 Task: In the  document Mindfulness.epub Add page color 'Gold'Gold . Insert watermark . Insert watermark  TATA Apply Font Style in watermark Lexend; font size  113 and place the watermark  Horizontally
Action: Mouse moved to (271, 377)
Screenshot: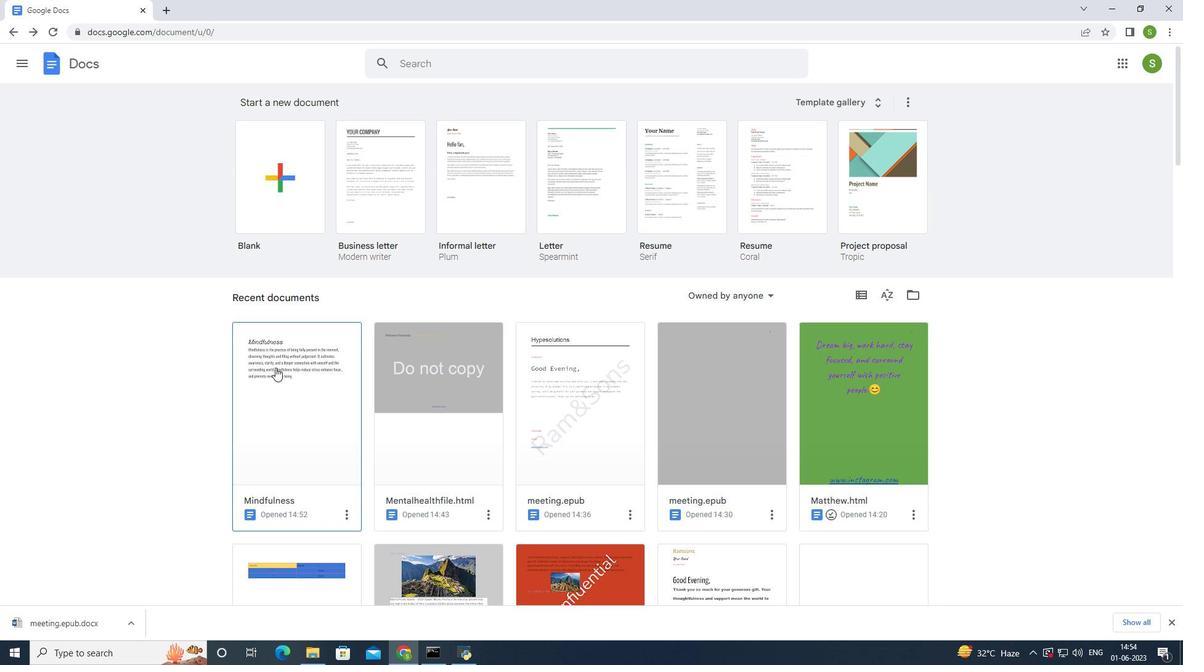 
Action: Mouse pressed left at (271, 377)
Screenshot: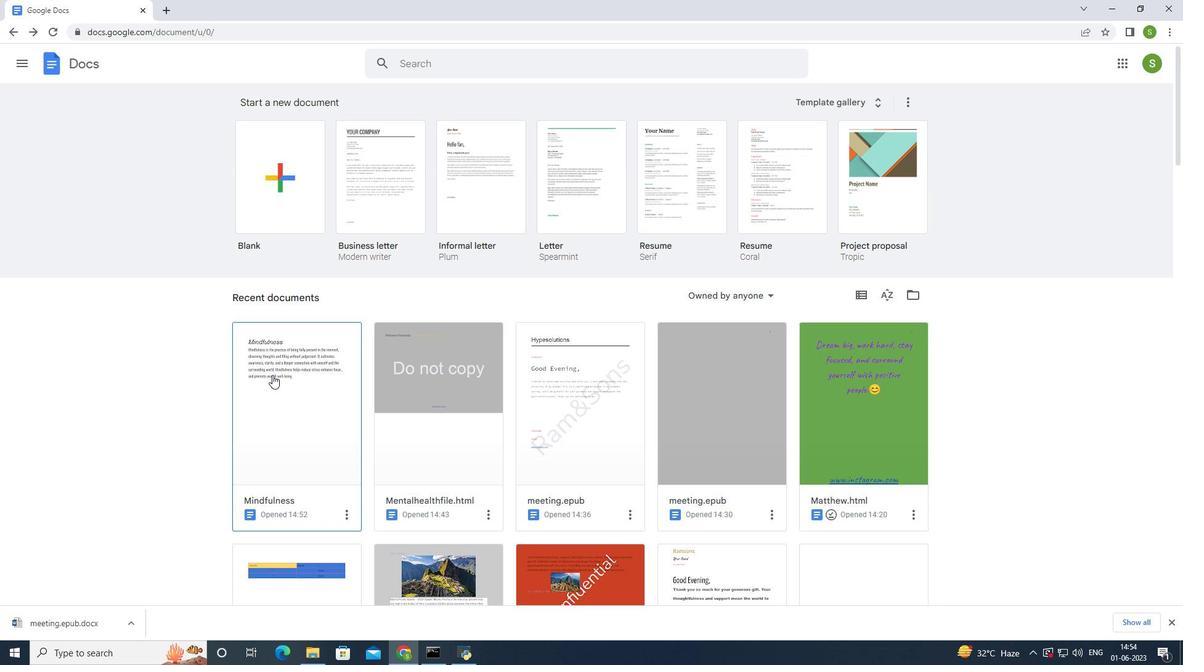 
Action: Mouse pressed left at (271, 377)
Screenshot: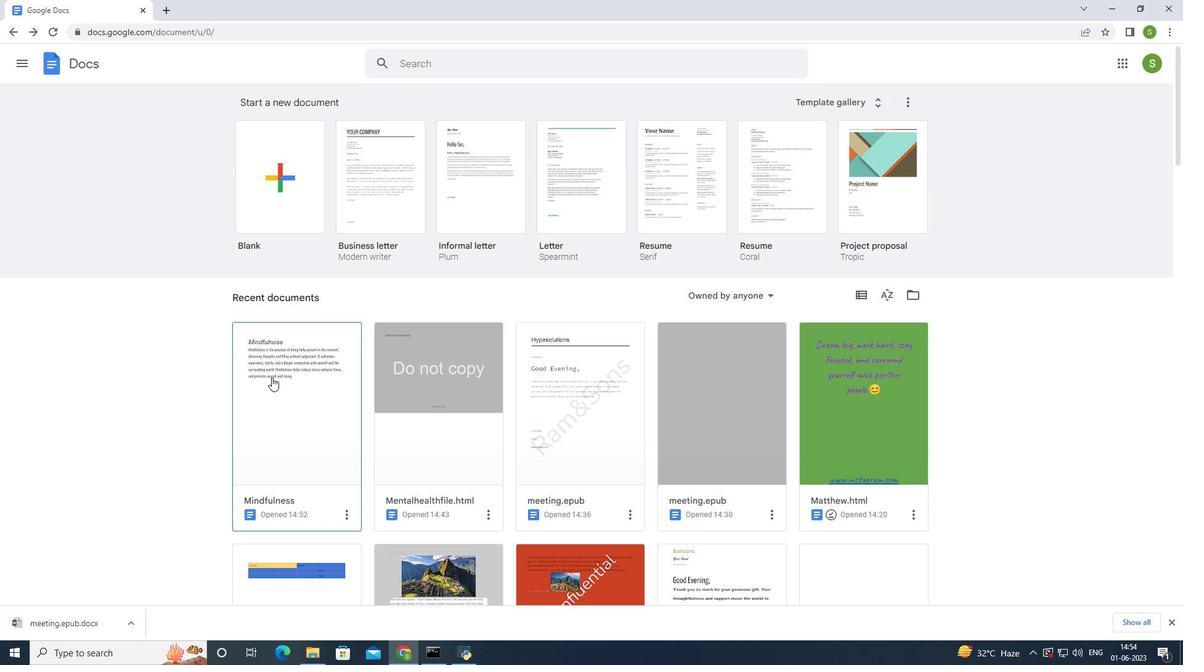 
Action: Mouse moved to (43, 73)
Screenshot: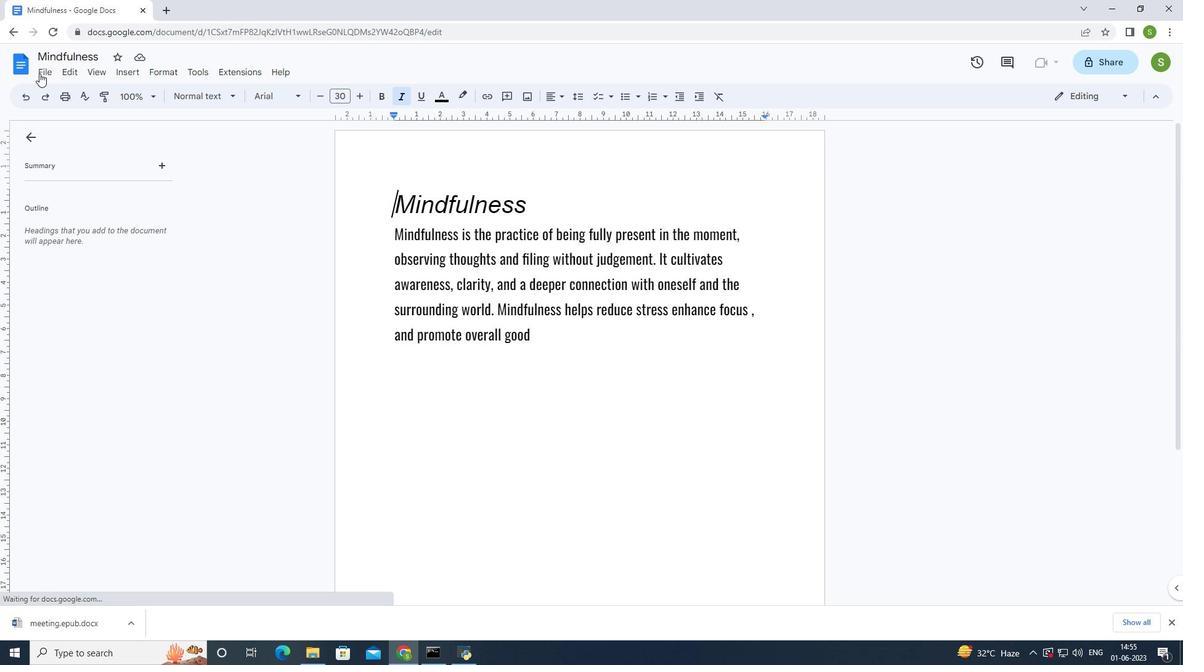 
Action: Mouse pressed left at (43, 73)
Screenshot: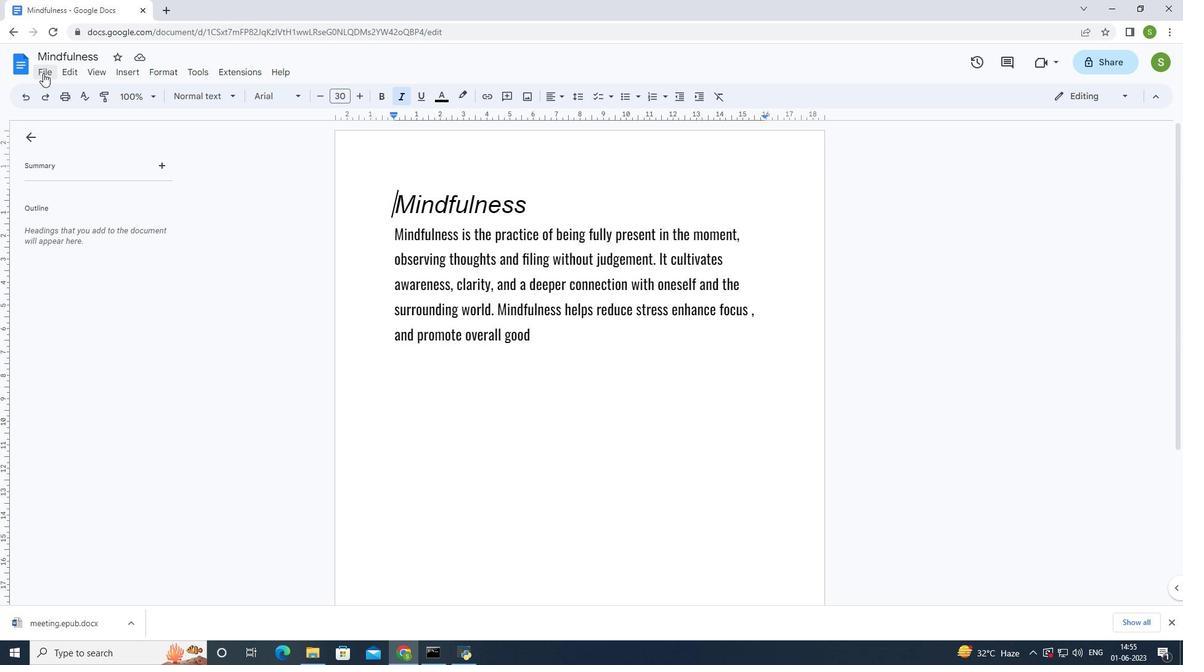 
Action: Mouse moved to (80, 414)
Screenshot: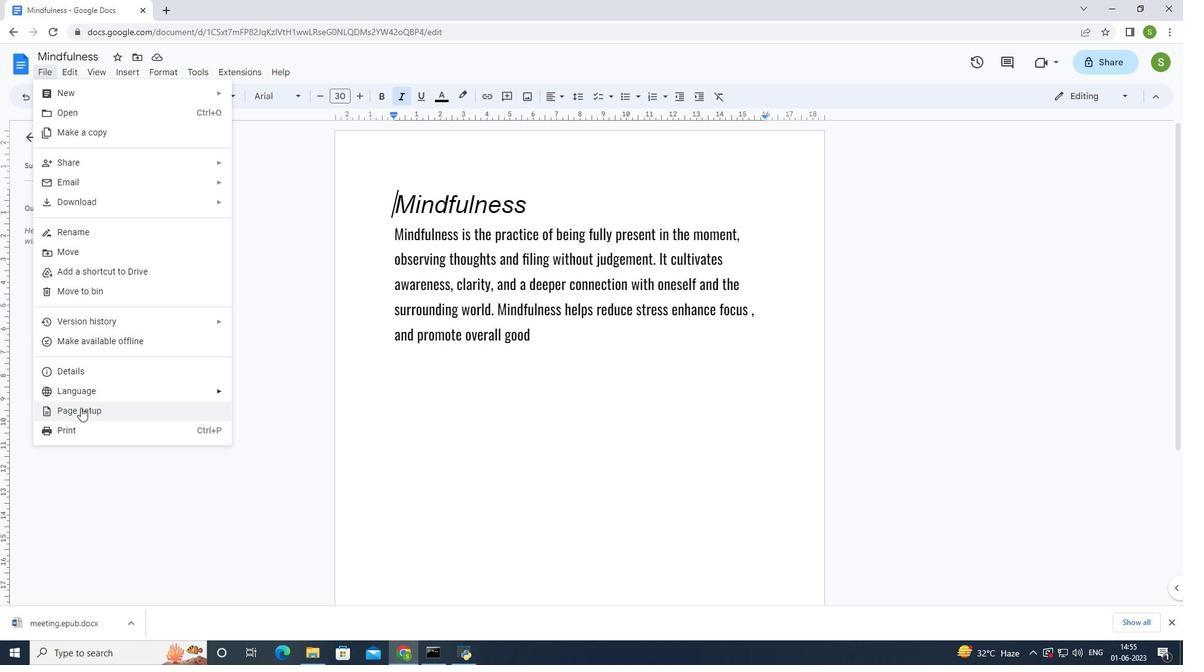 
Action: Mouse pressed left at (80, 414)
Screenshot: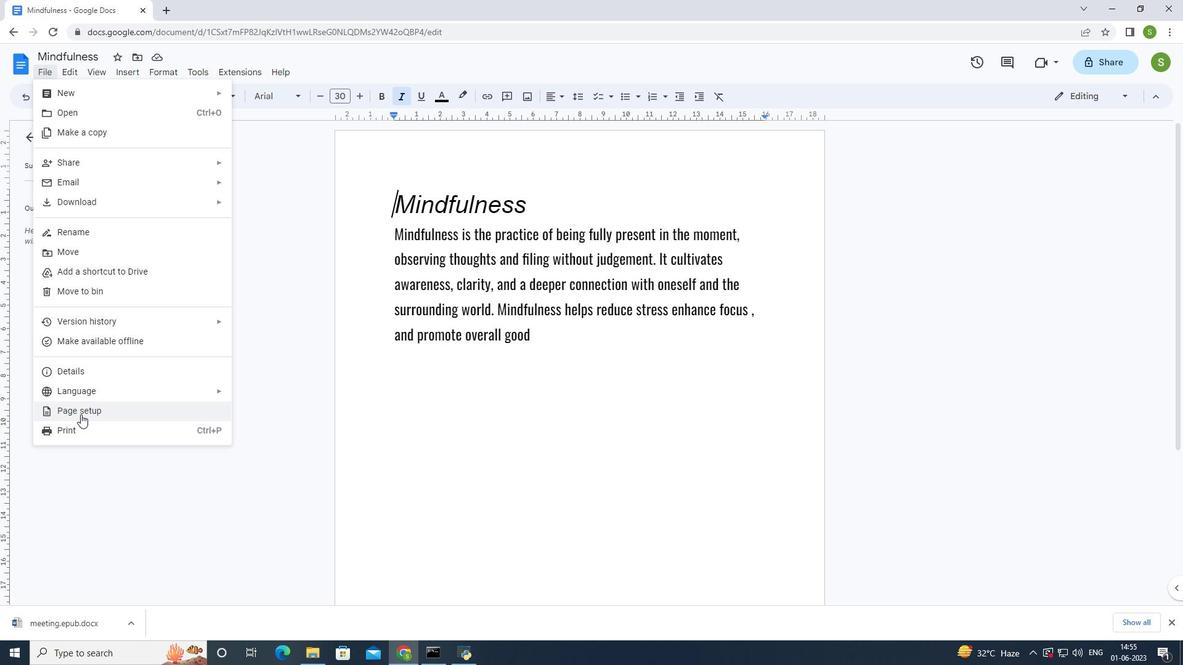 
Action: Mouse moved to (491, 406)
Screenshot: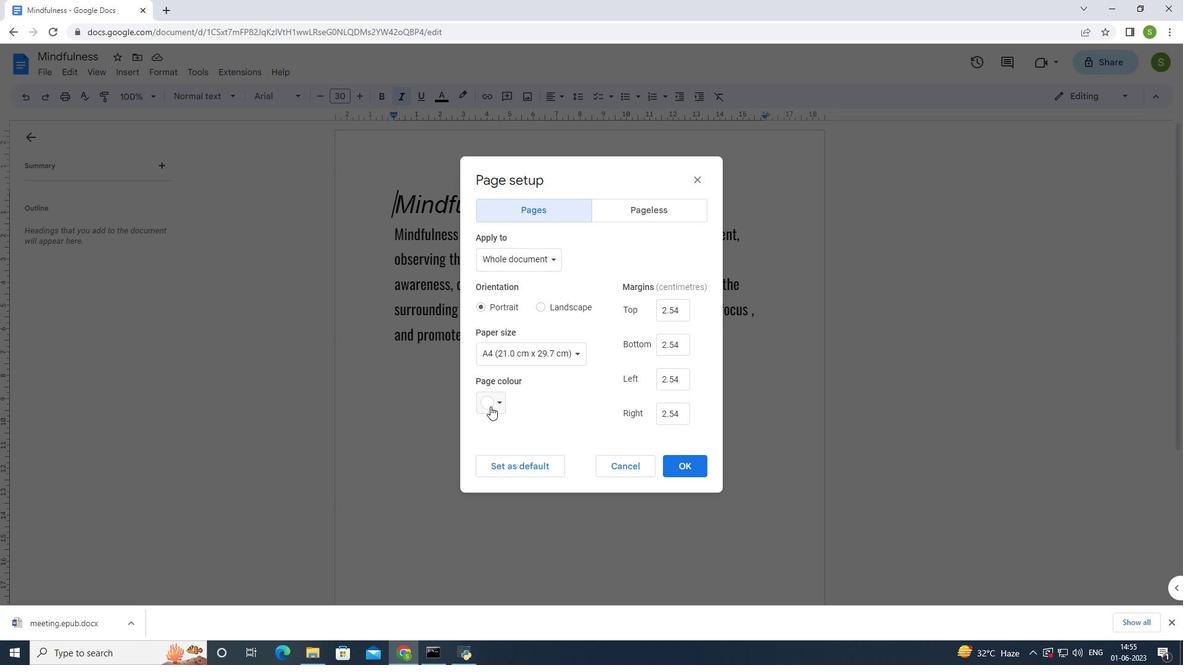 
Action: Mouse pressed left at (491, 406)
Screenshot: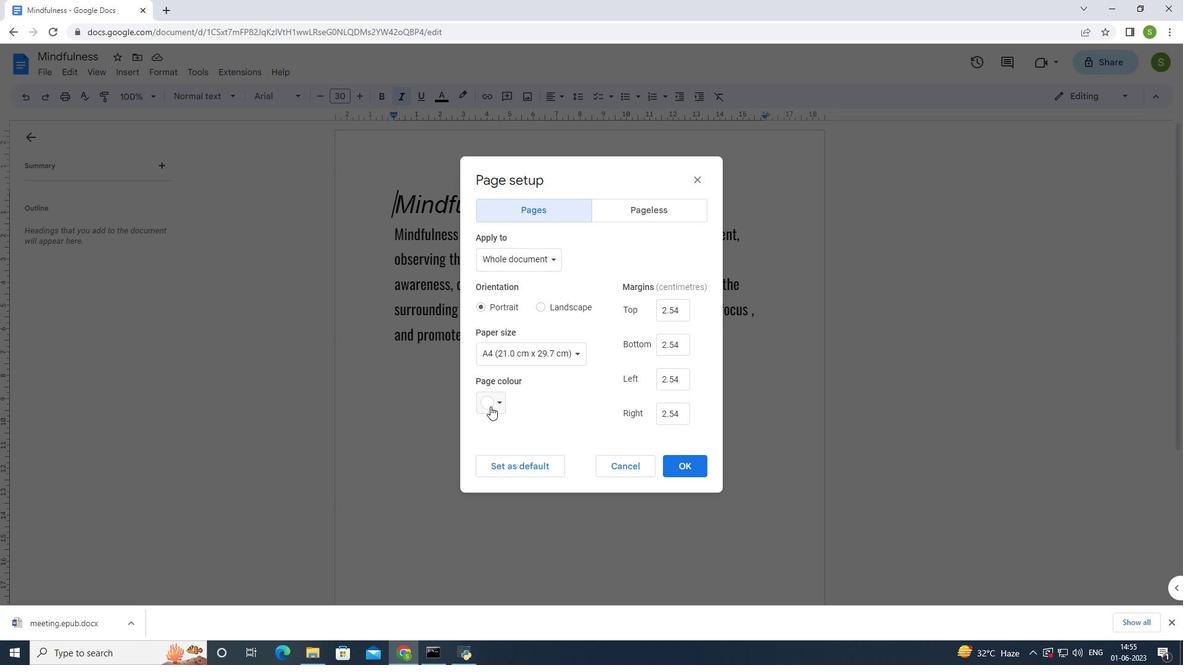 
Action: Mouse moved to (527, 510)
Screenshot: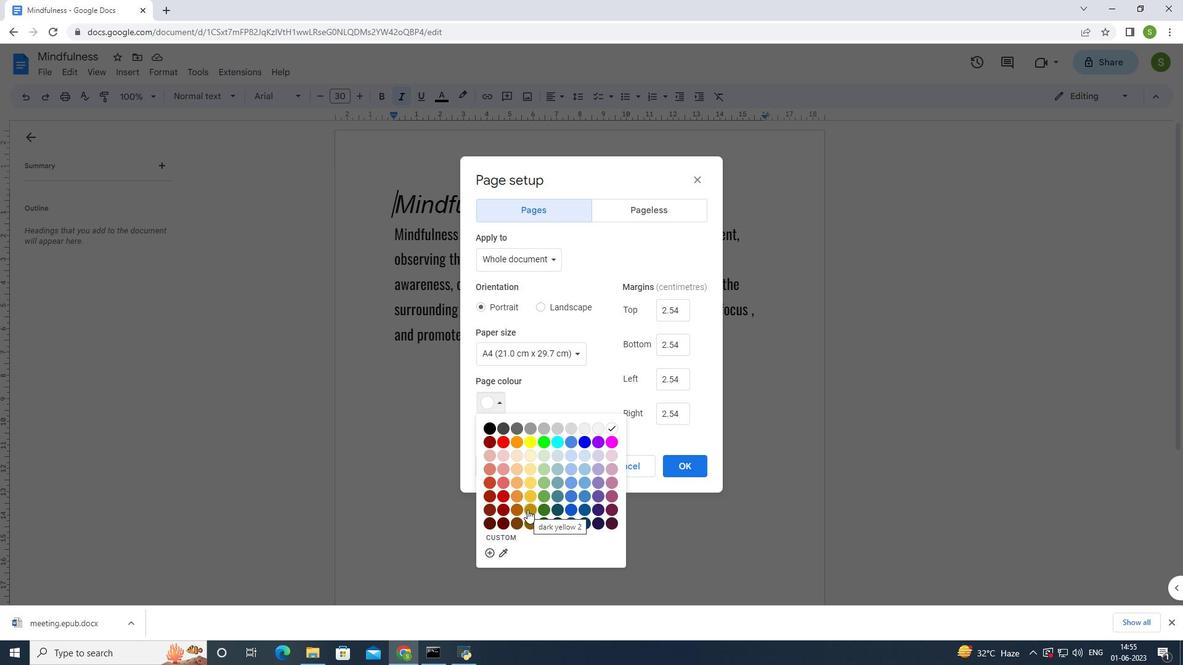 
Action: Mouse pressed left at (527, 510)
Screenshot: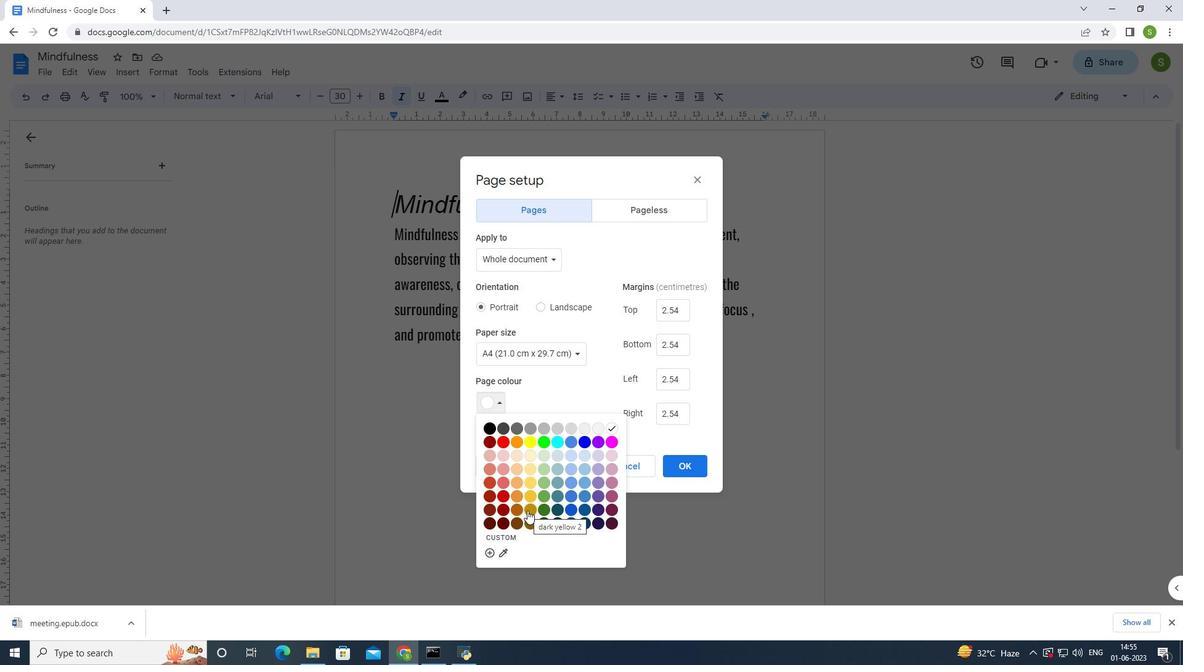 
Action: Mouse moved to (698, 469)
Screenshot: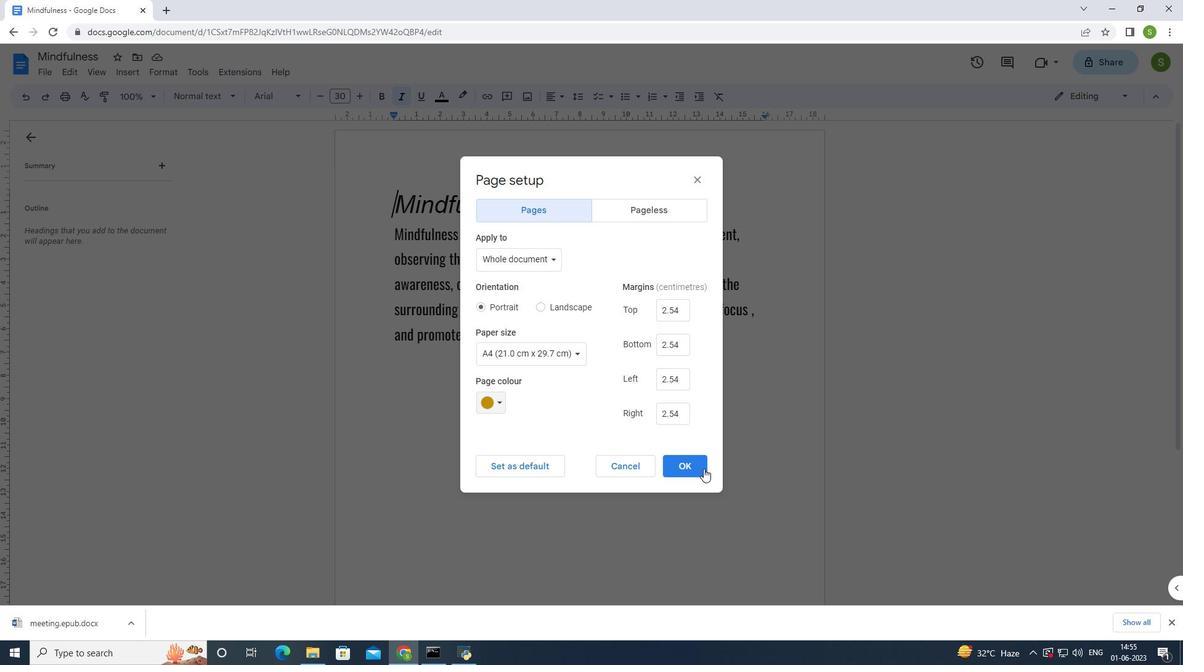 
Action: Mouse pressed left at (698, 469)
Screenshot: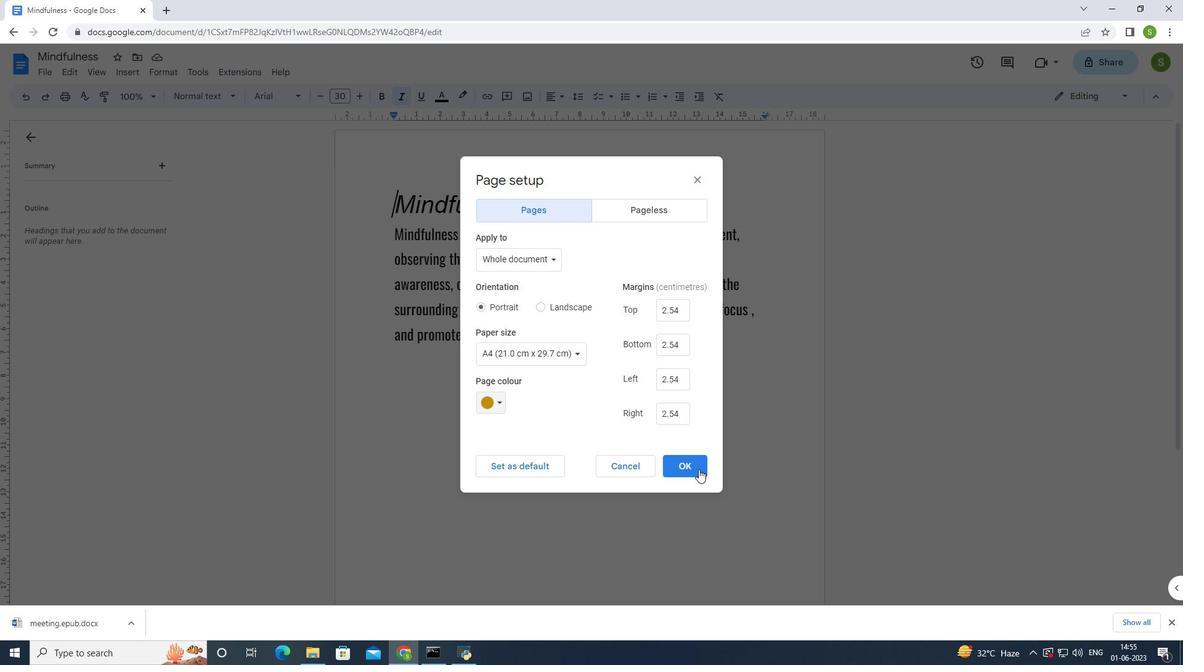 
Action: Mouse moved to (98, 69)
Screenshot: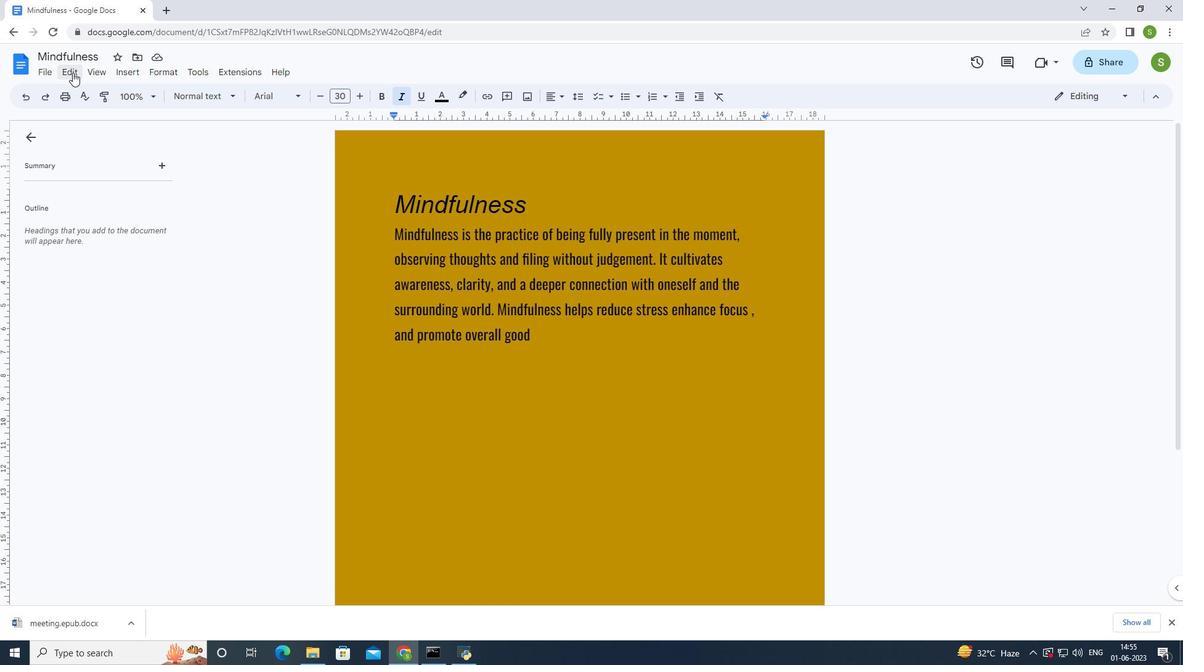
Action: Mouse pressed left at (98, 69)
Screenshot: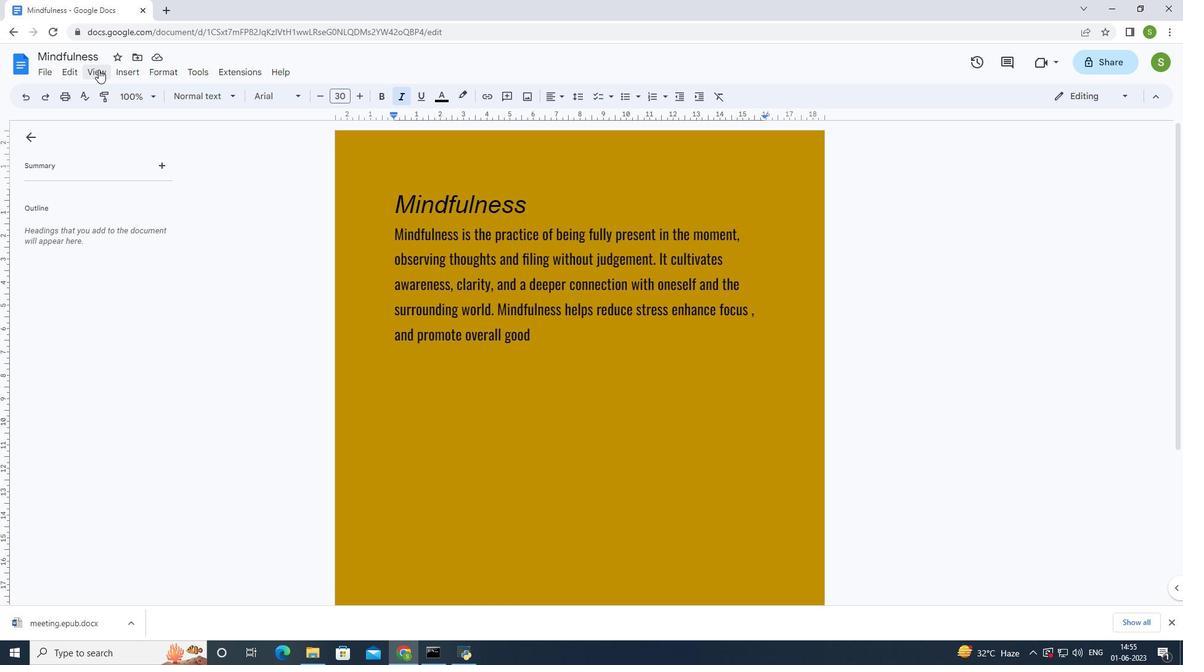 
Action: Mouse moved to (162, 367)
Screenshot: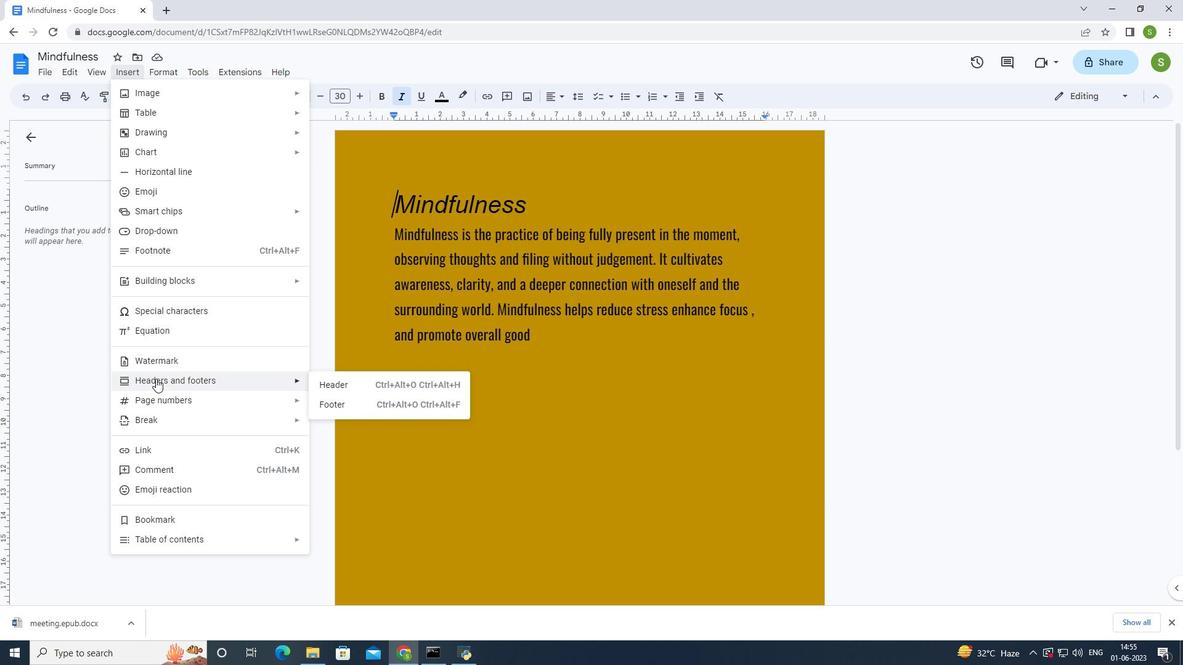 
Action: Mouse pressed left at (162, 367)
Screenshot: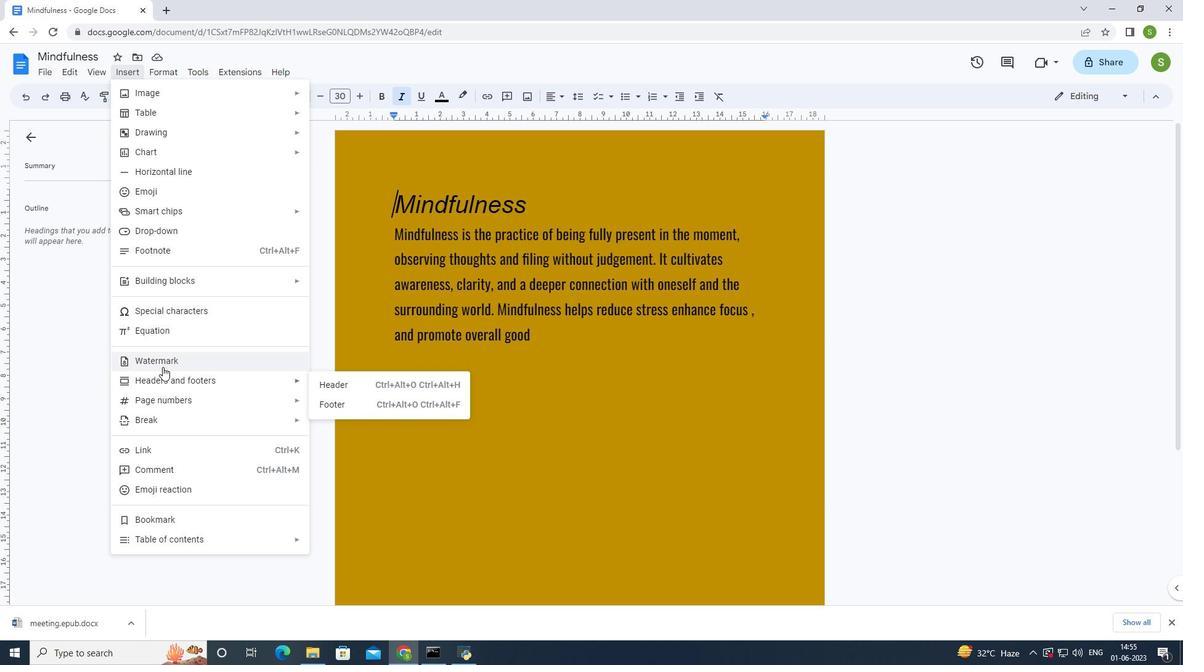 
Action: Mouse moved to (1129, 137)
Screenshot: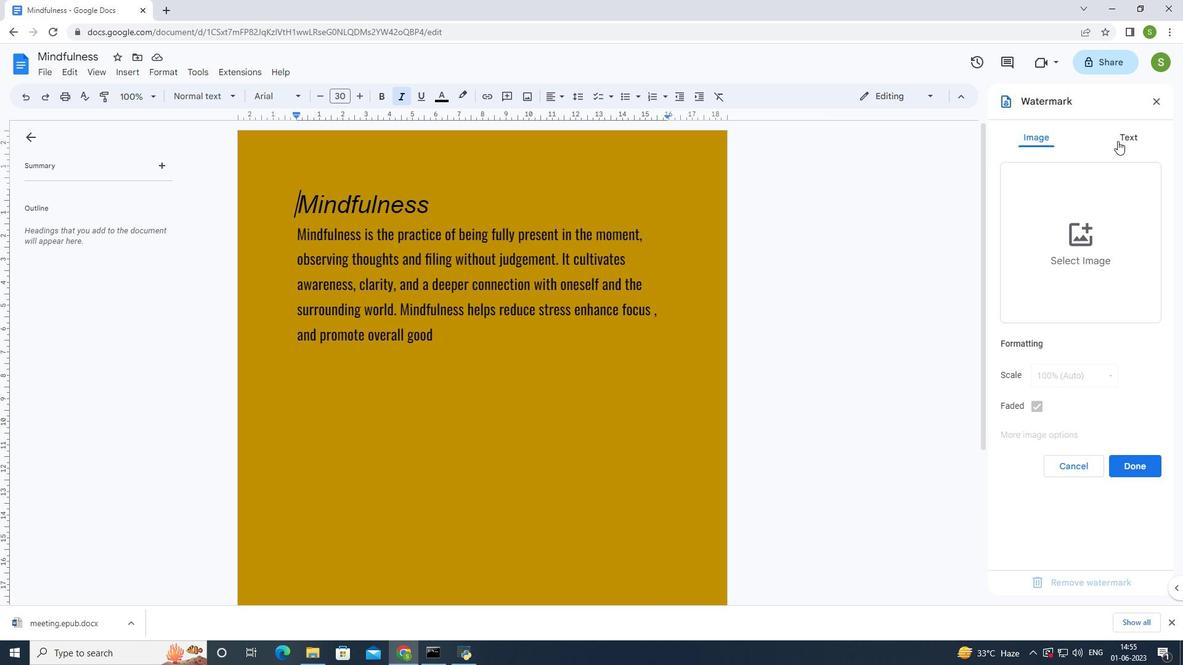 
Action: Mouse pressed left at (1129, 137)
Screenshot: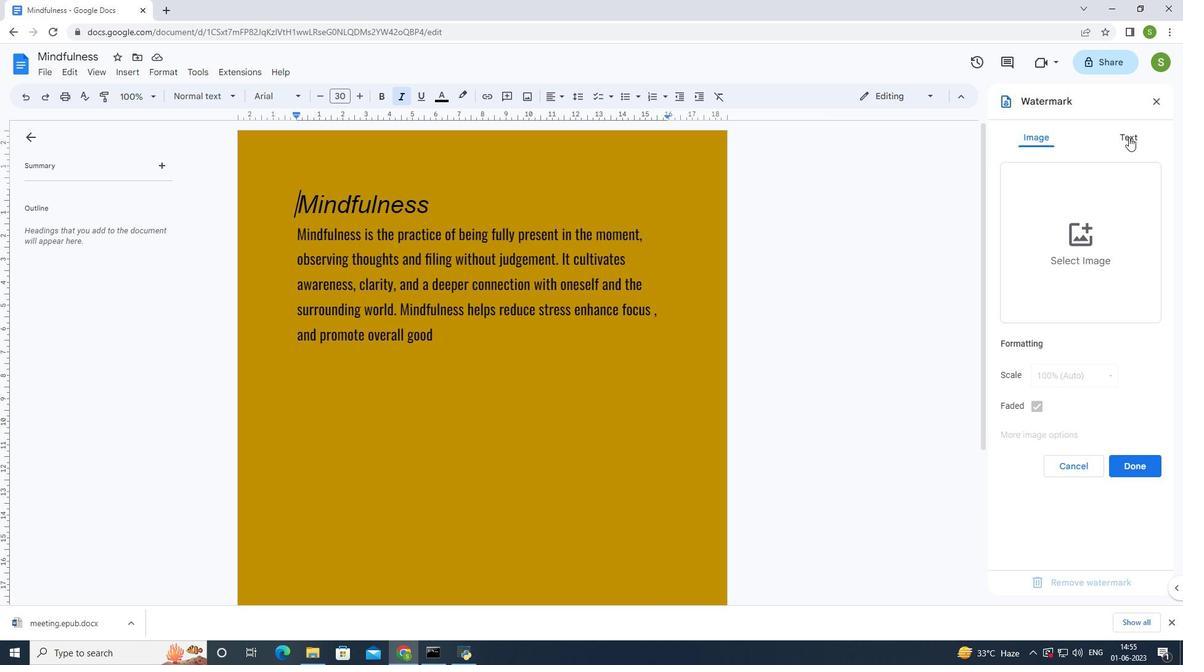 
Action: Mouse moved to (1100, 170)
Screenshot: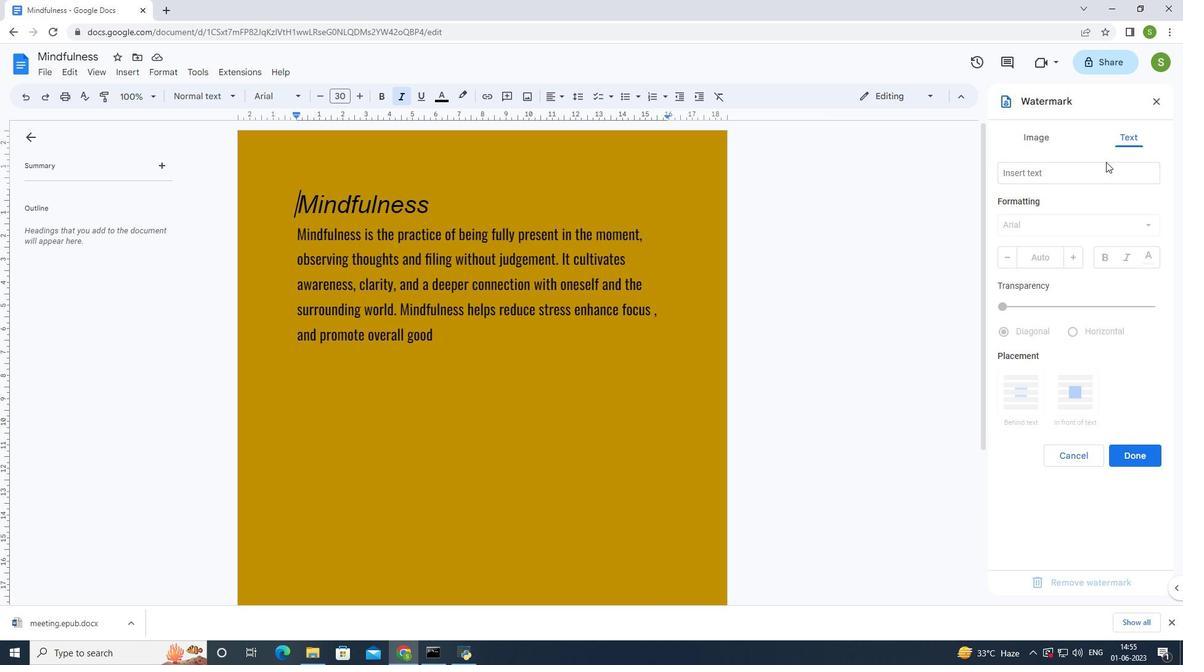 
Action: Mouse pressed left at (1100, 170)
Screenshot: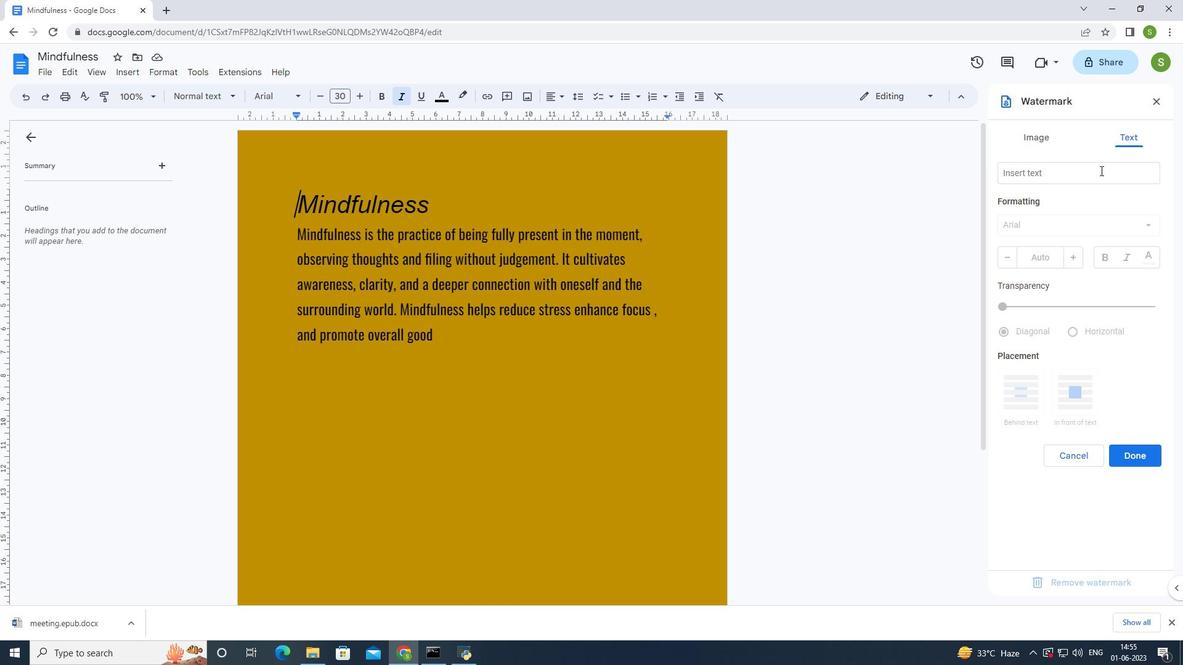
Action: Mouse moved to (1097, 173)
Screenshot: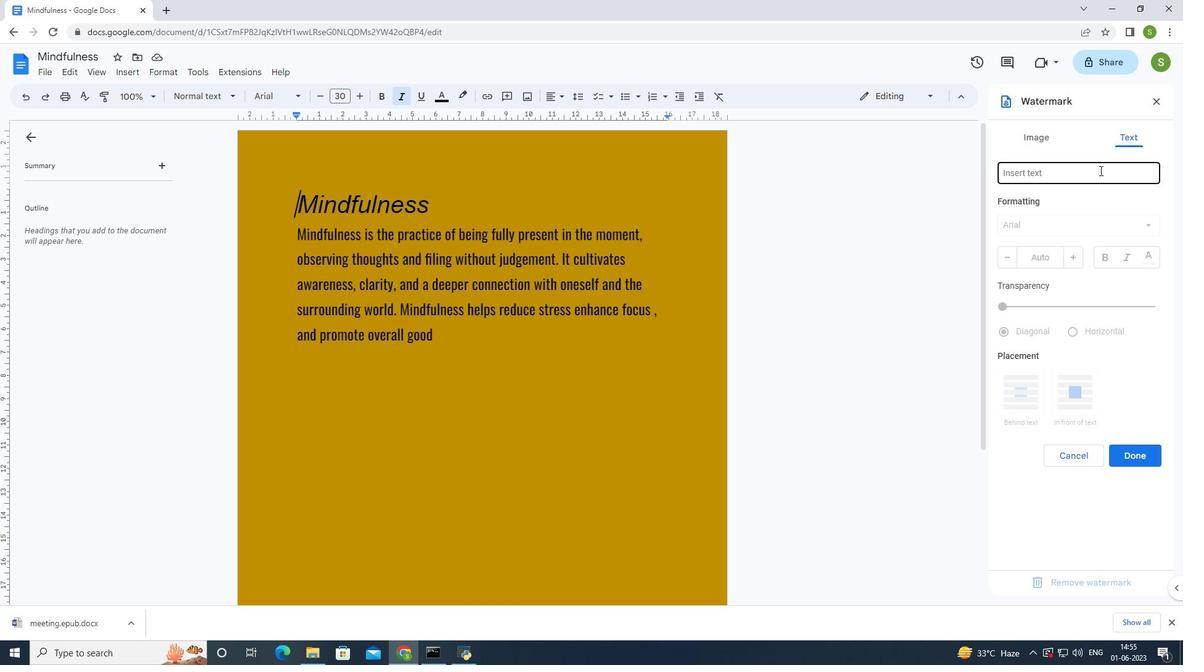 
Action: Key pressed <Key.shift>TATA
Screenshot: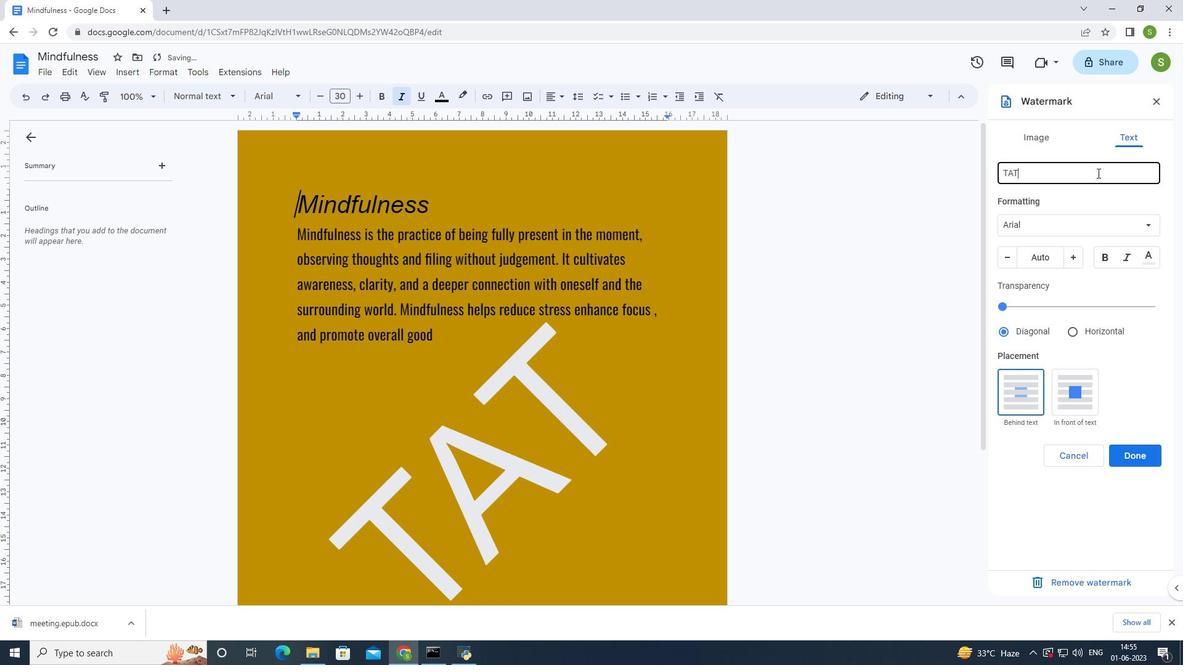 
Action: Mouse moved to (1054, 229)
Screenshot: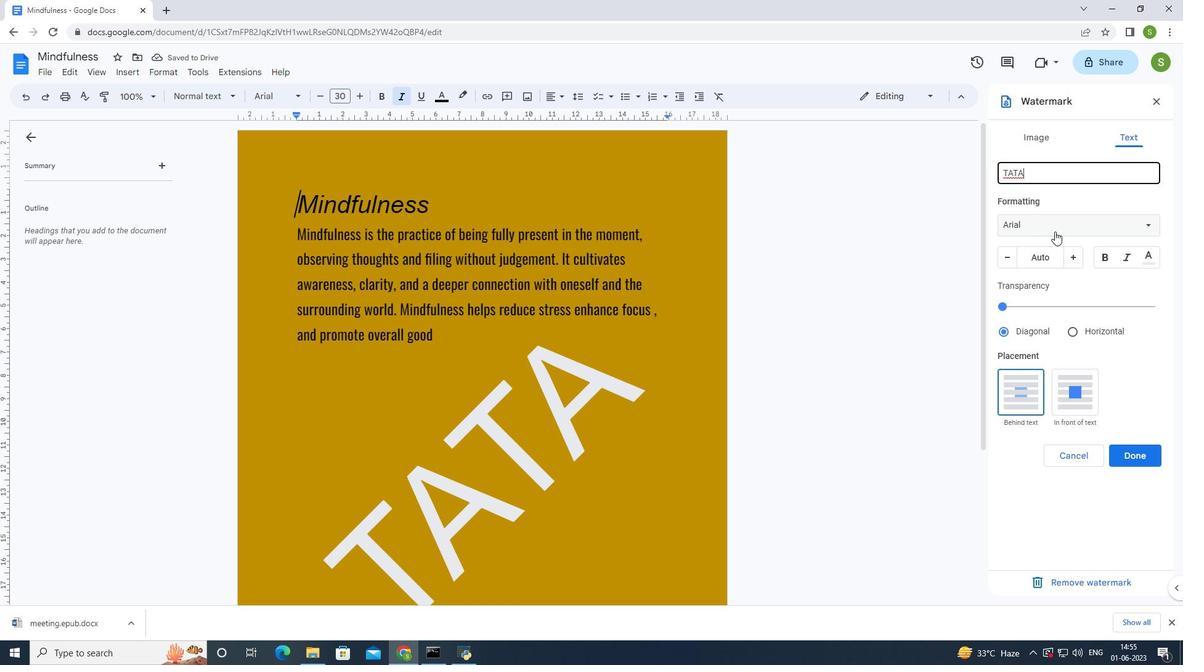
Action: Mouse pressed left at (1054, 229)
Screenshot: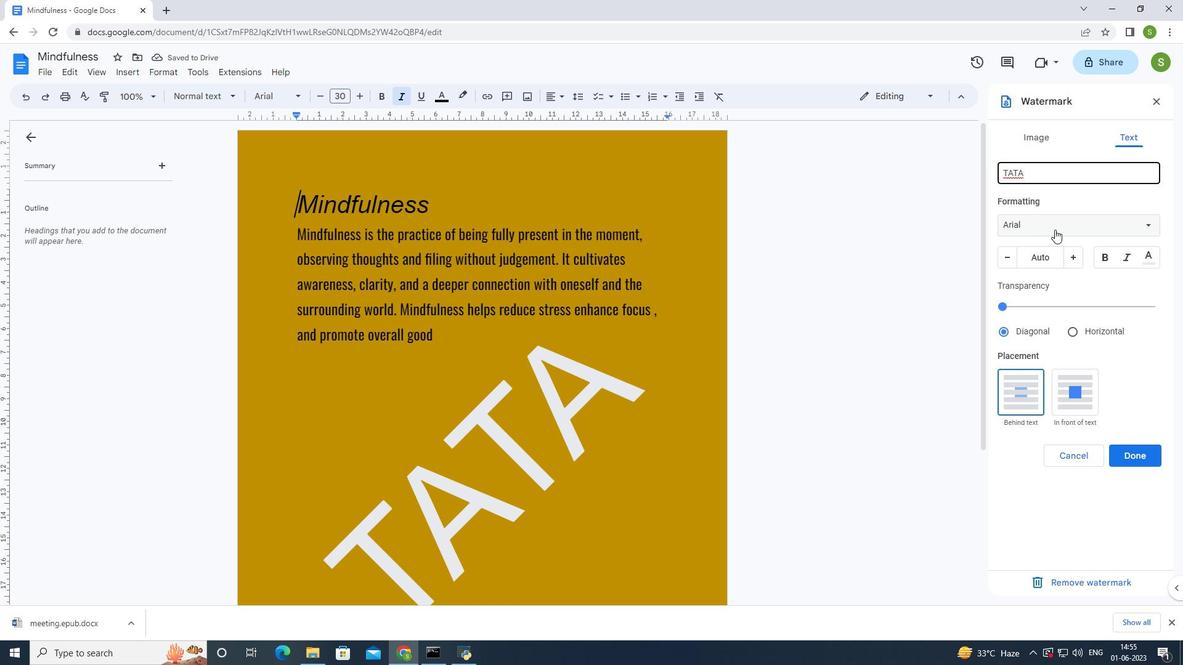 
Action: Mouse moved to (1040, 250)
Screenshot: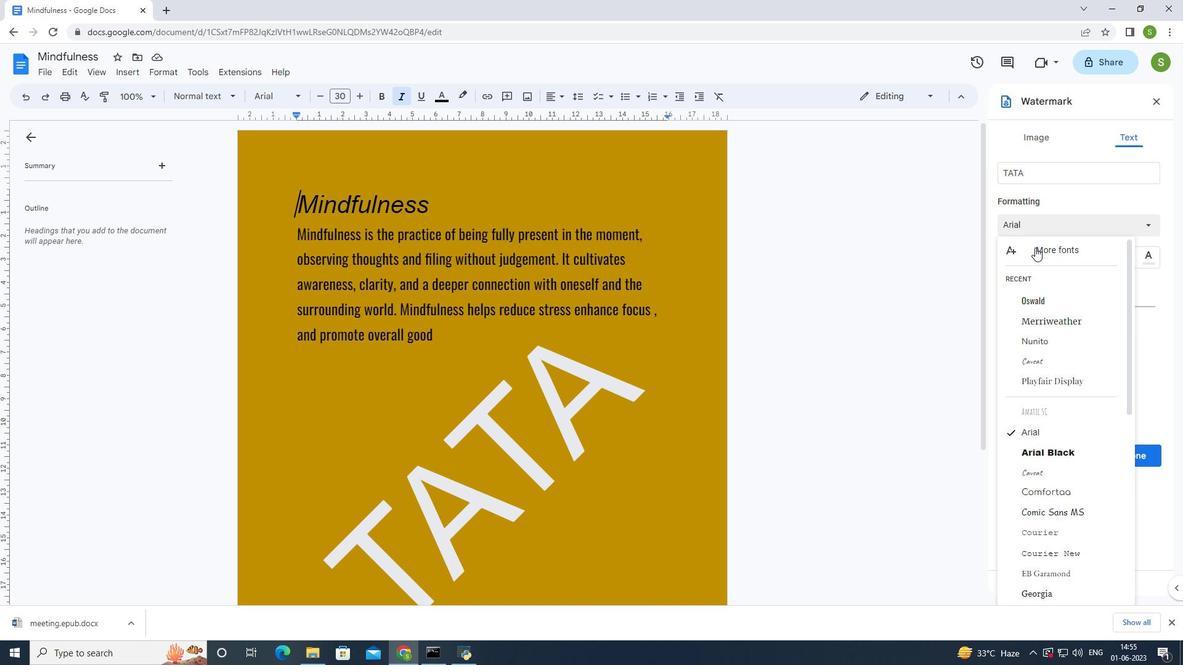 
Action: Mouse pressed left at (1040, 250)
Screenshot: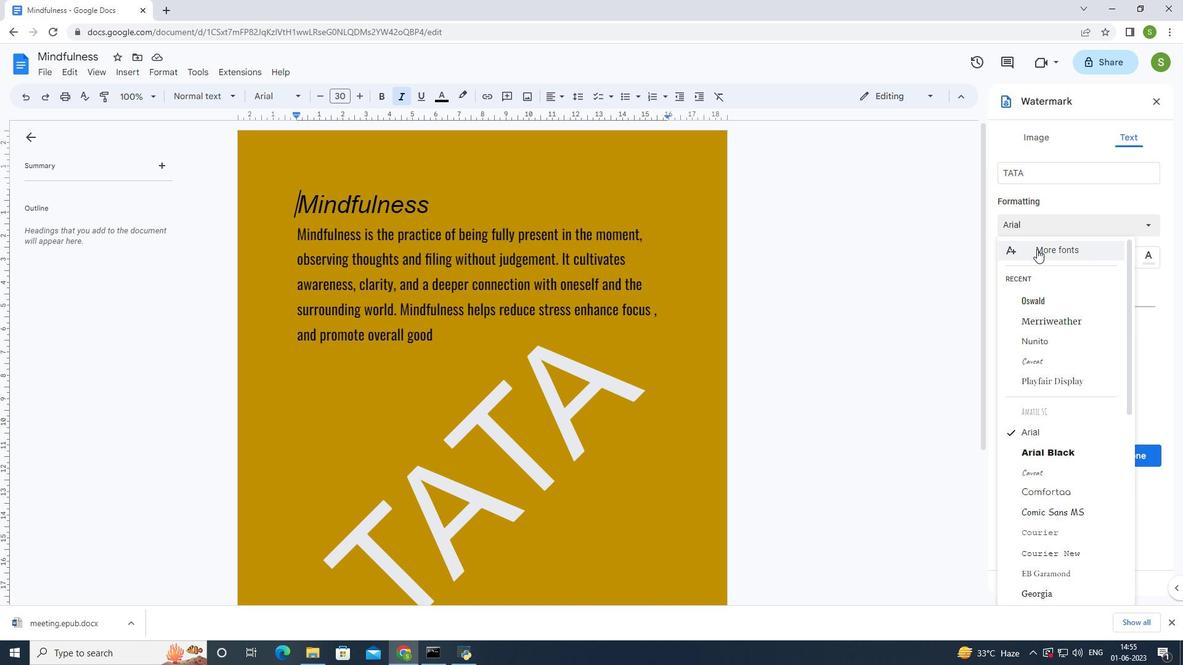 
Action: Mouse moved to (402, 181)
Screenshot: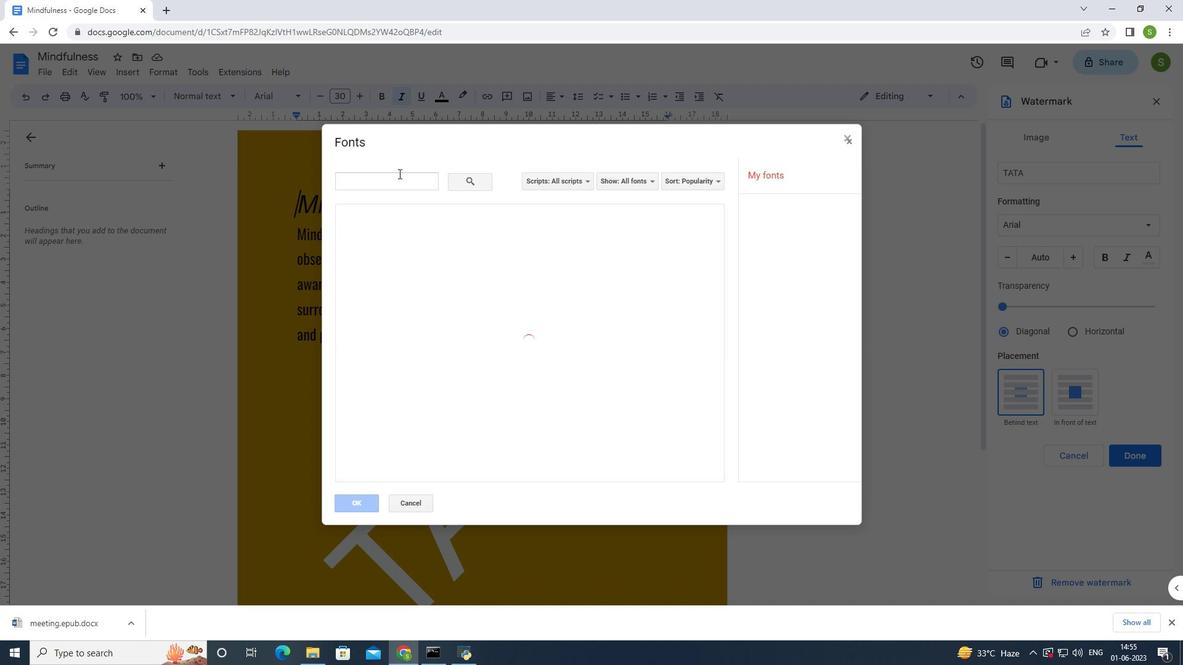 
Action: Mouse pressed left at (402, 181)
Screenshot: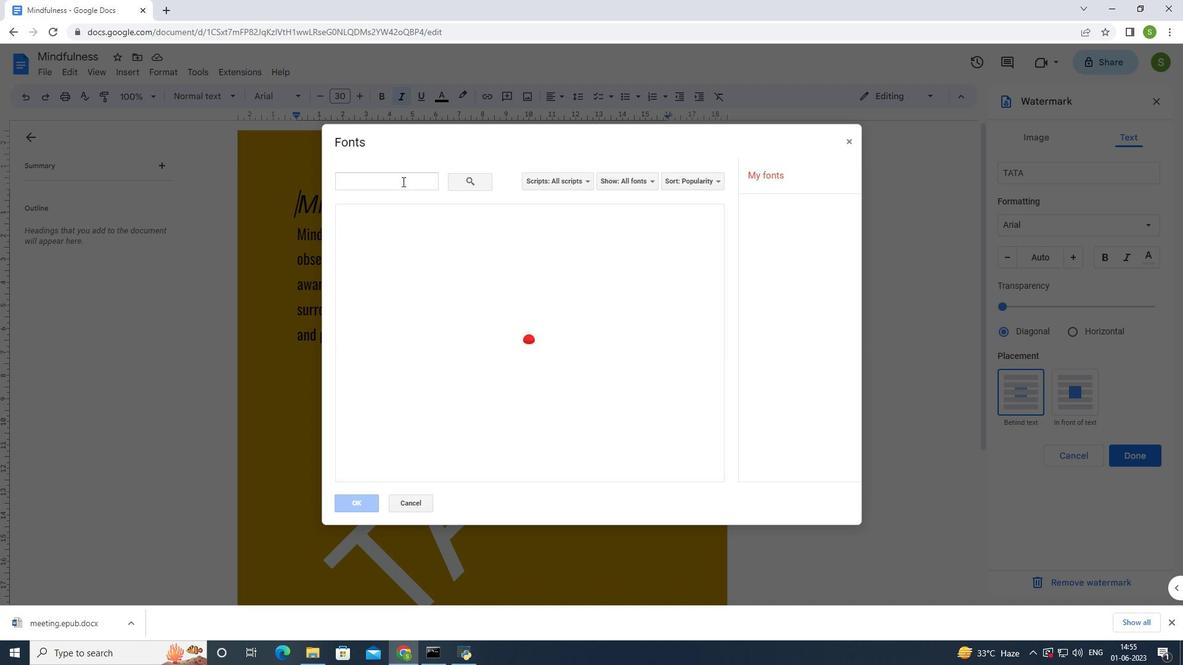 
Action: Mouse moved to (404, 183)
Screenshot: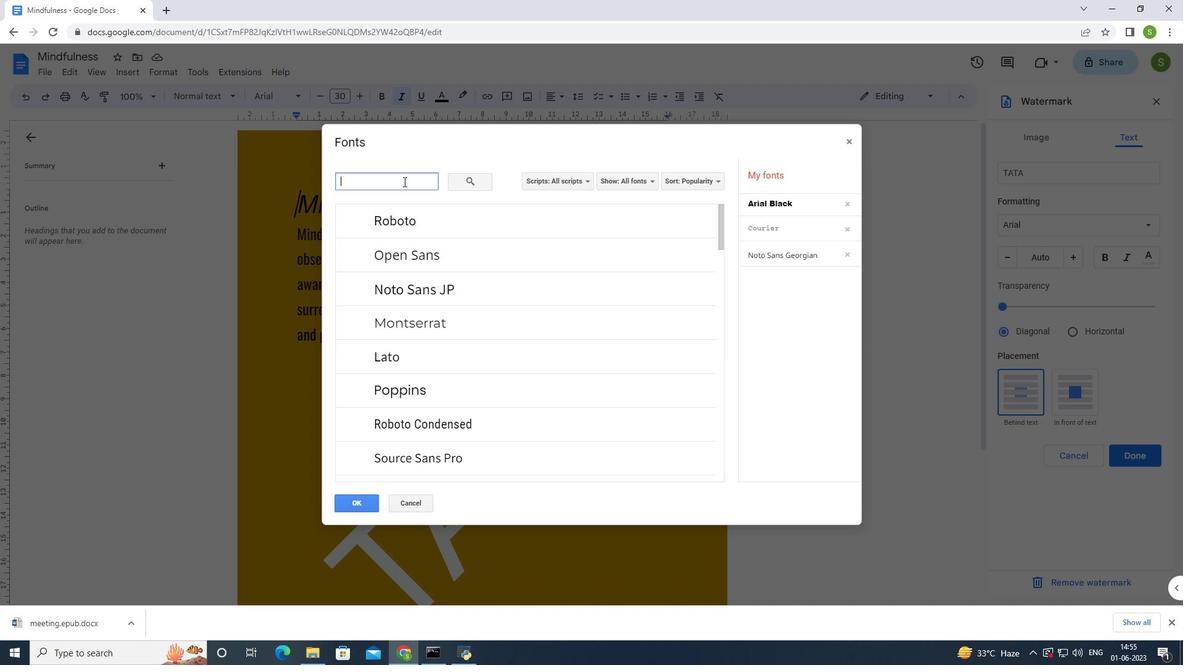 
Action: Key pressed <Key.shift>Lexend
Screenshot: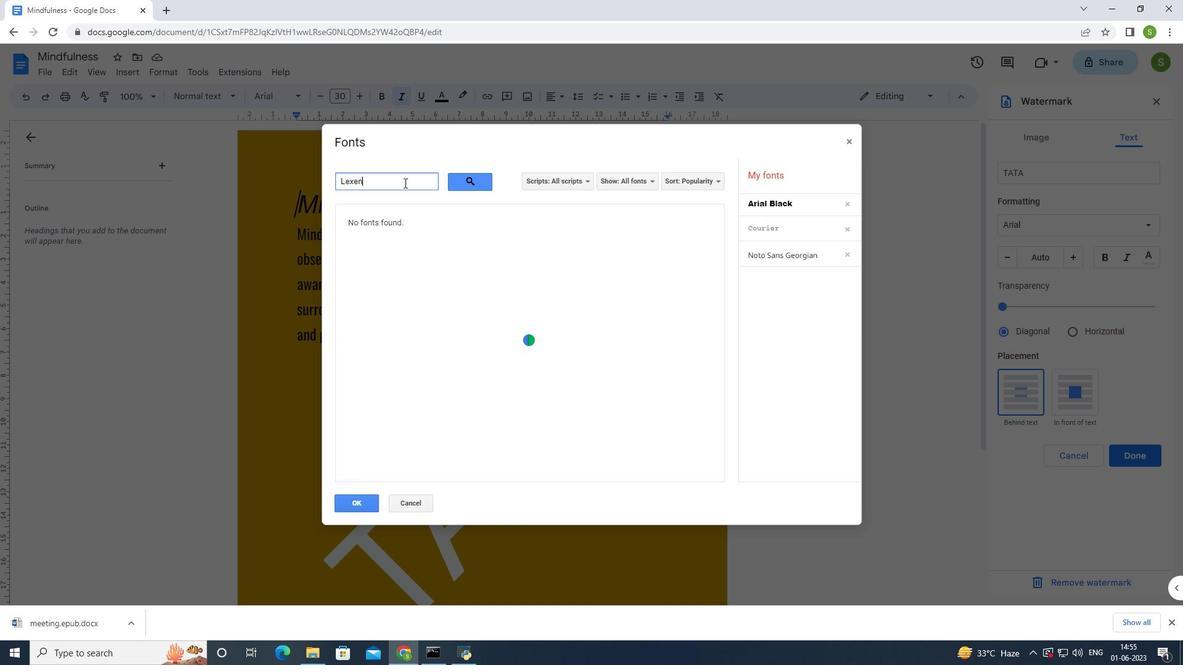 
Action: Mouse moved to (399, 220)
Screenshot: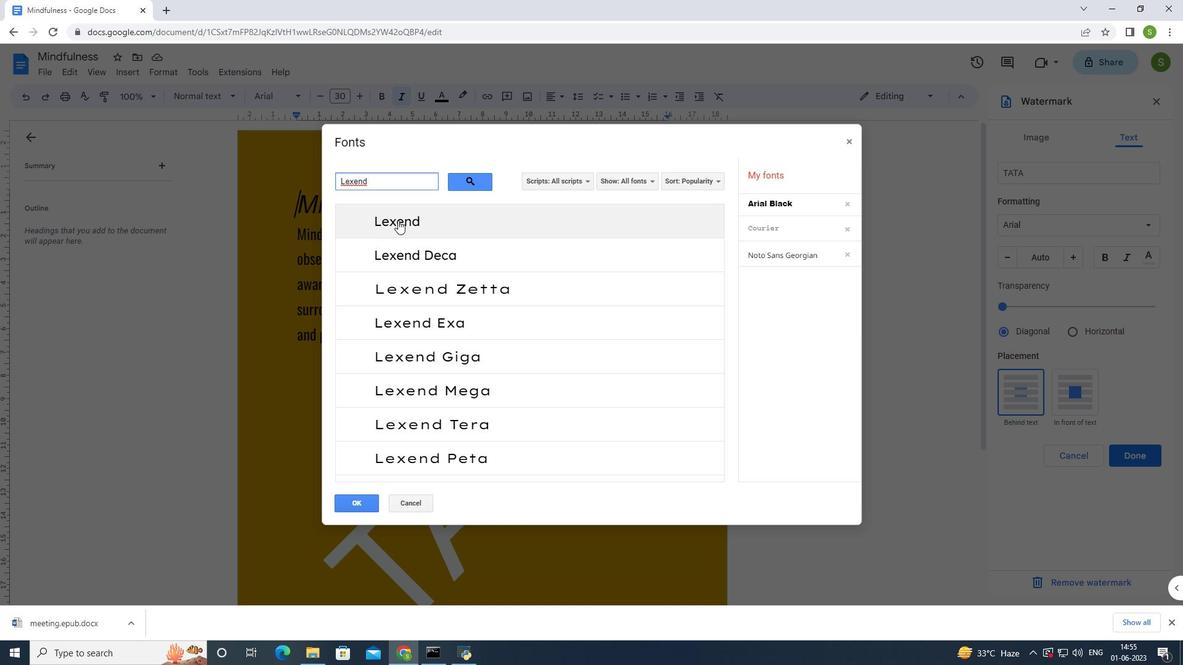 
Action: Mouse pressed left at (399, 220)
Screenshot: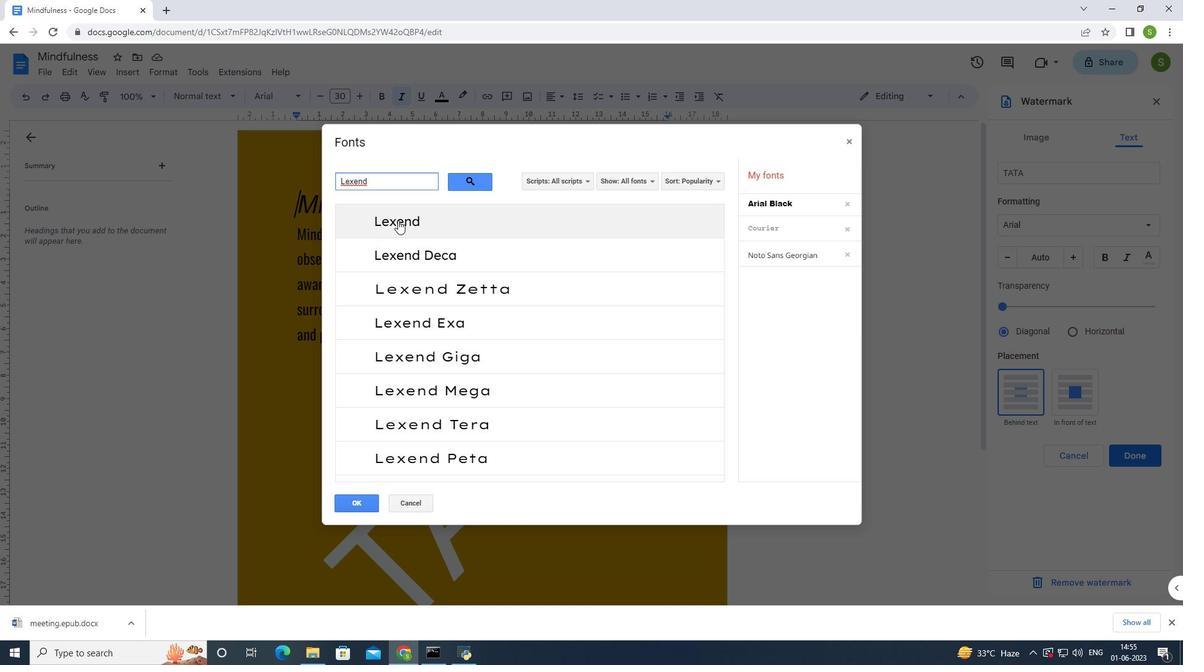 
Action: Mouse moved to (361, 506)
Screenshot: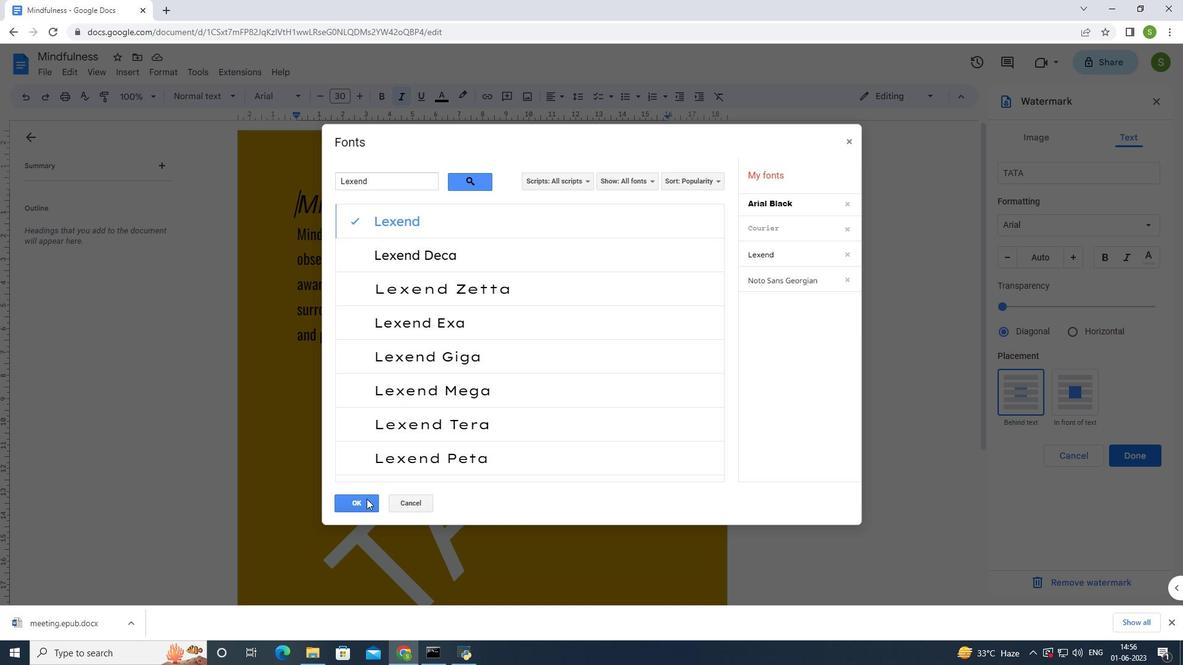 
Action: Mouse pressed left at (361, 506)
Screenshot: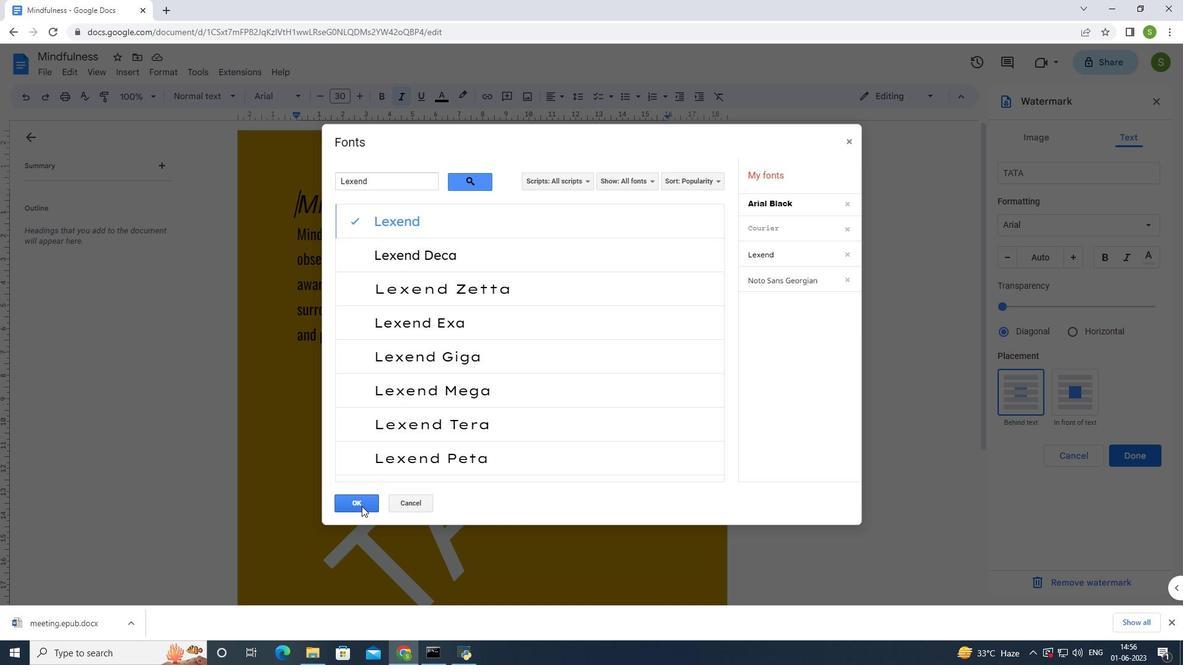 
Action: Mouse moved to (1075, 259)
Screenshot: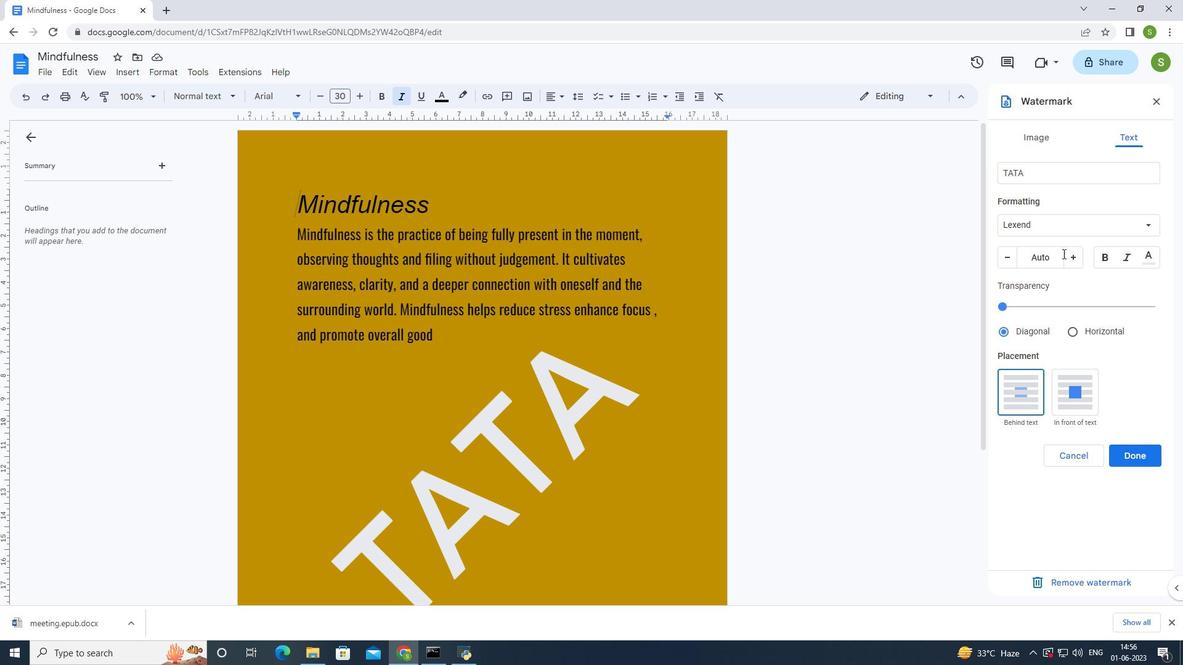 
Action: Mouse pressed left at (1075, 259)
Screenshot: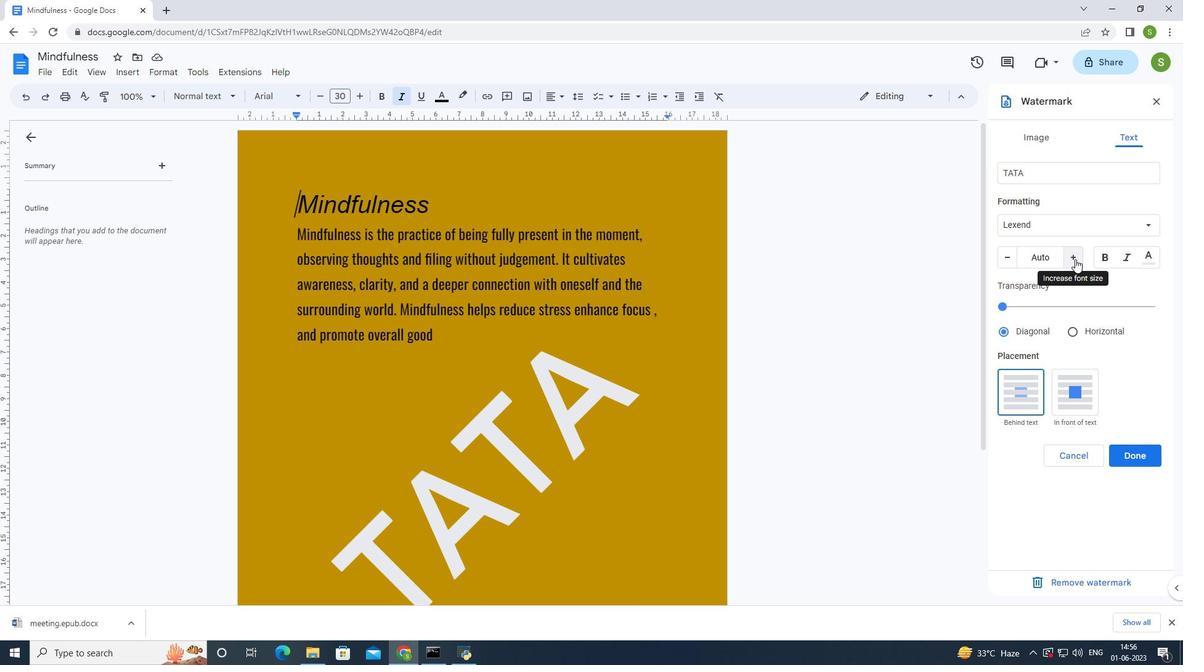 
Action: Mouse pressed left at (1075, 259)
Screenshot: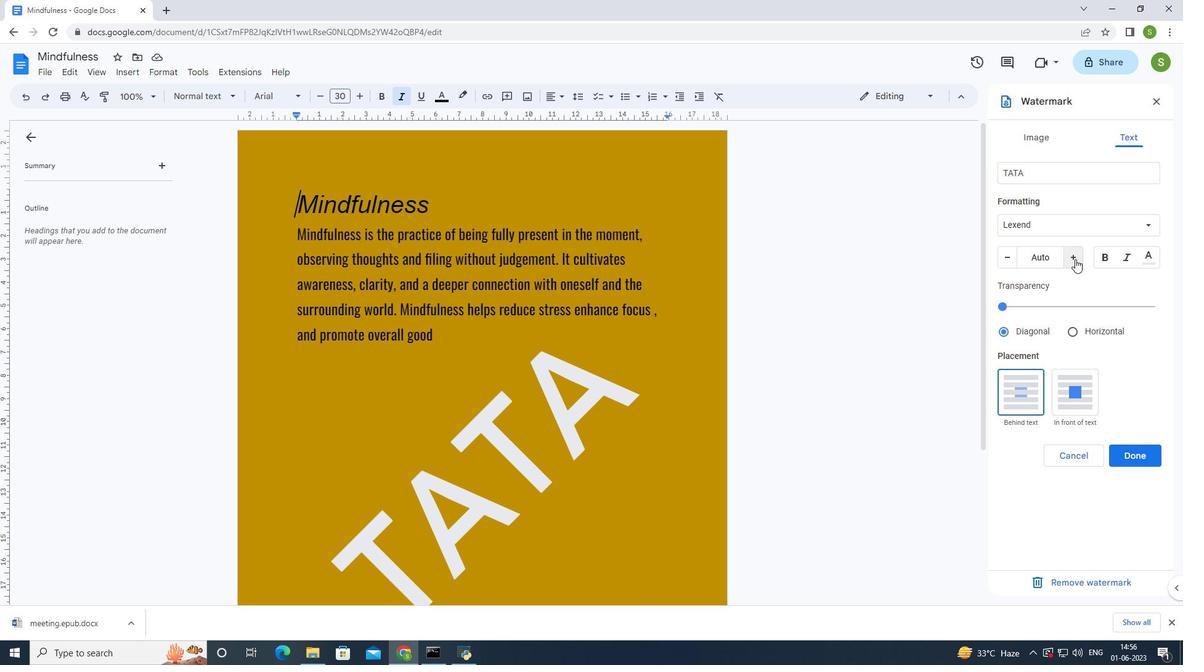 
Action: Mouse pressed left at (1075, 259)
Screenshot: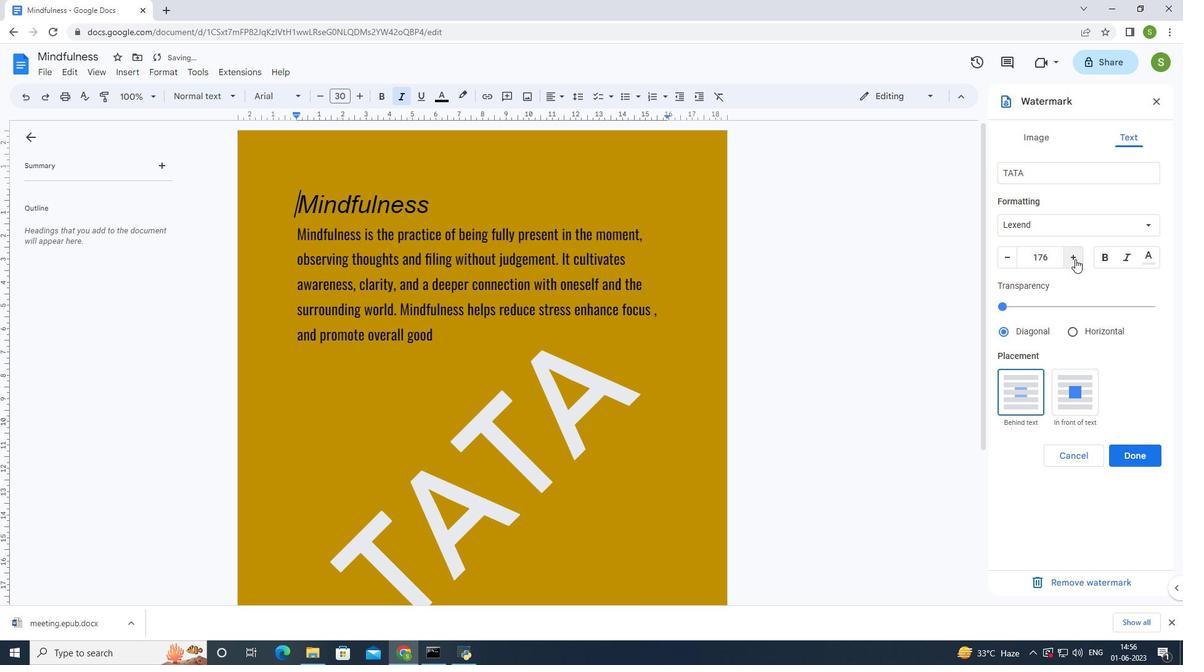 
Action: Mouse pressed left at (1075, 259)
Screenshot: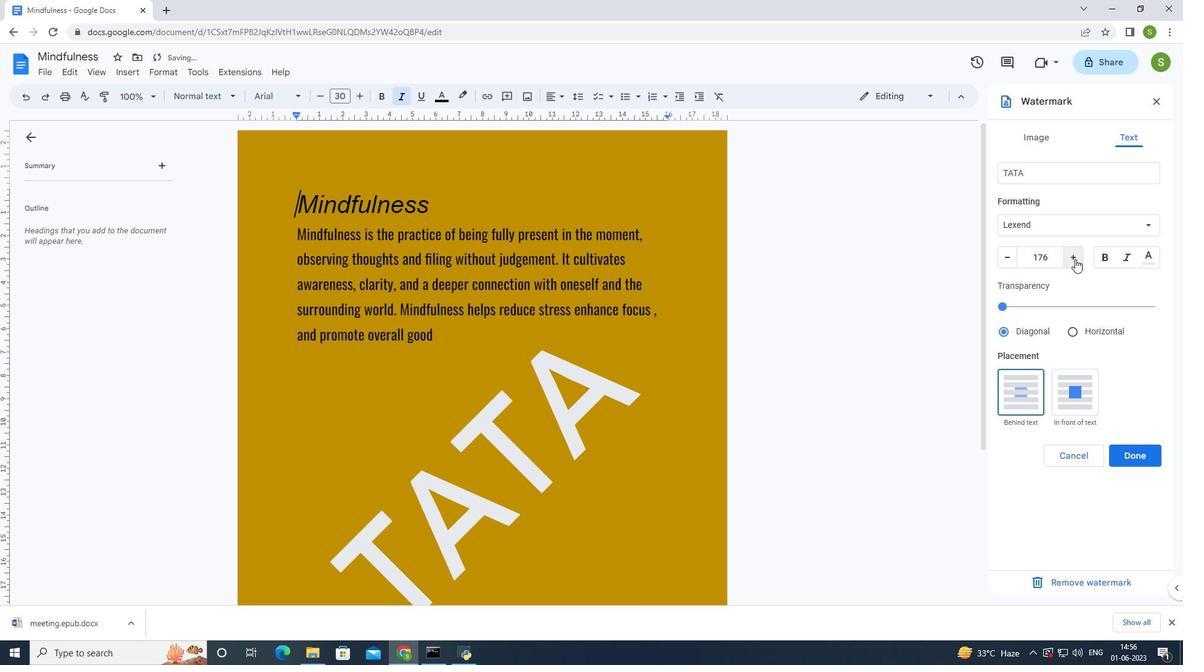 
Action: Mouse pressed left at (1075, 259)
Screenshot: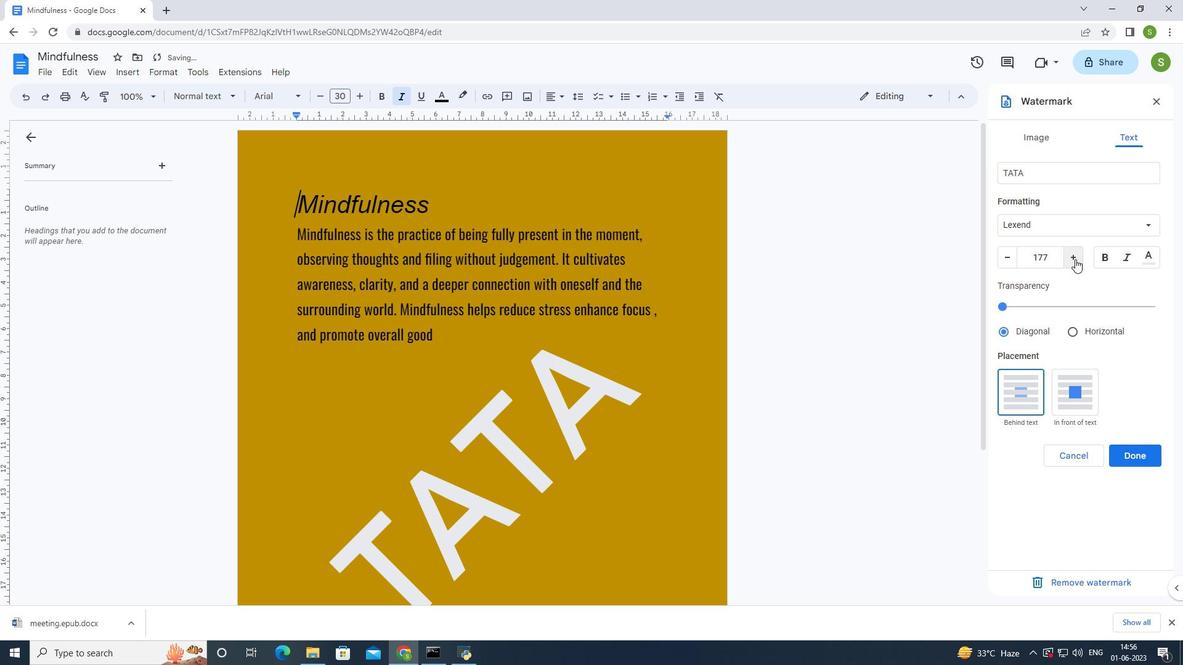 
Action: Mouse moved to (1009, 263)
Screenshot: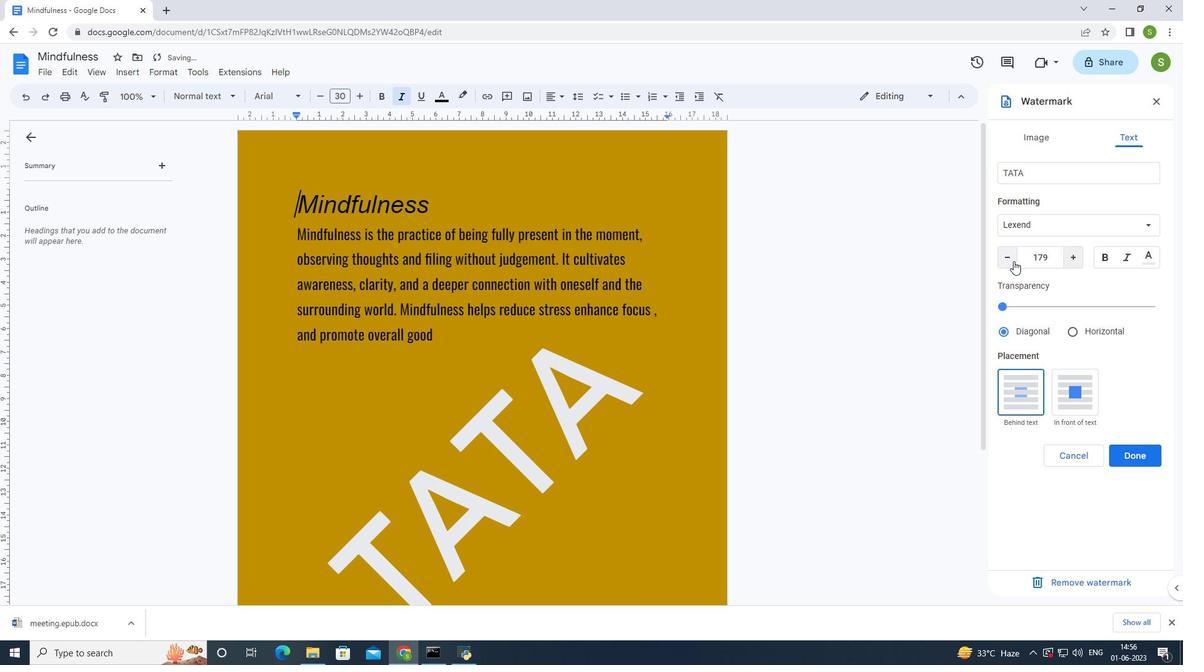 
Action: Mouse pressed left at (1009, 263)
Screenshot: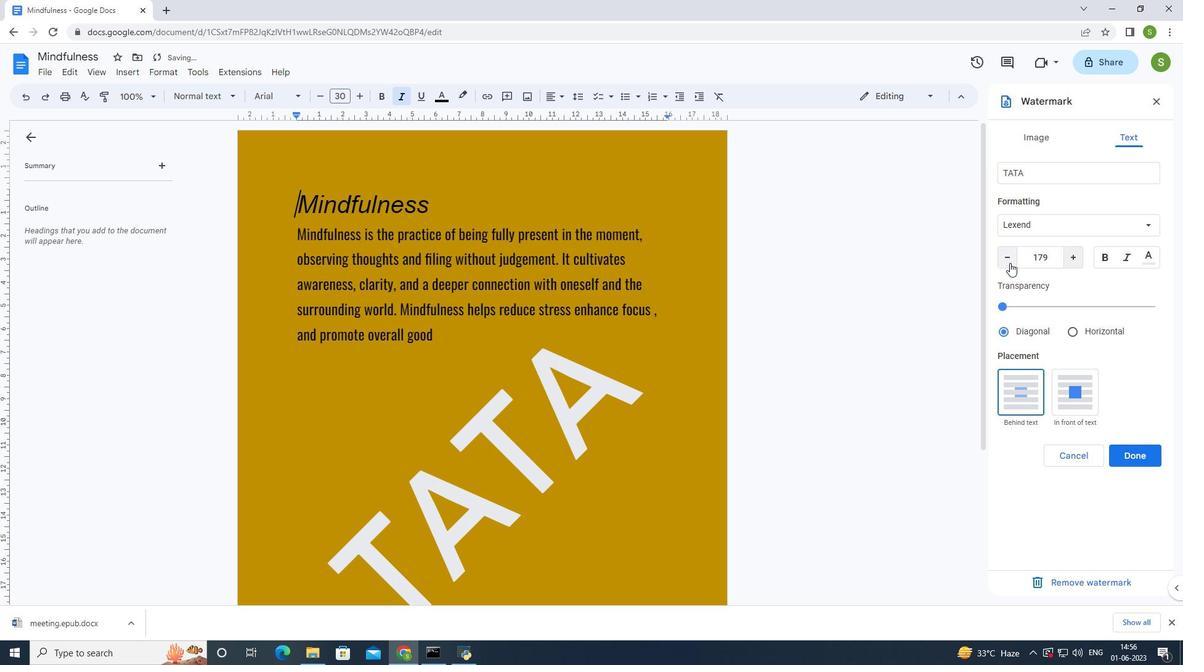
Action: Mouse pressed left at (1009, 263)
Screenshot: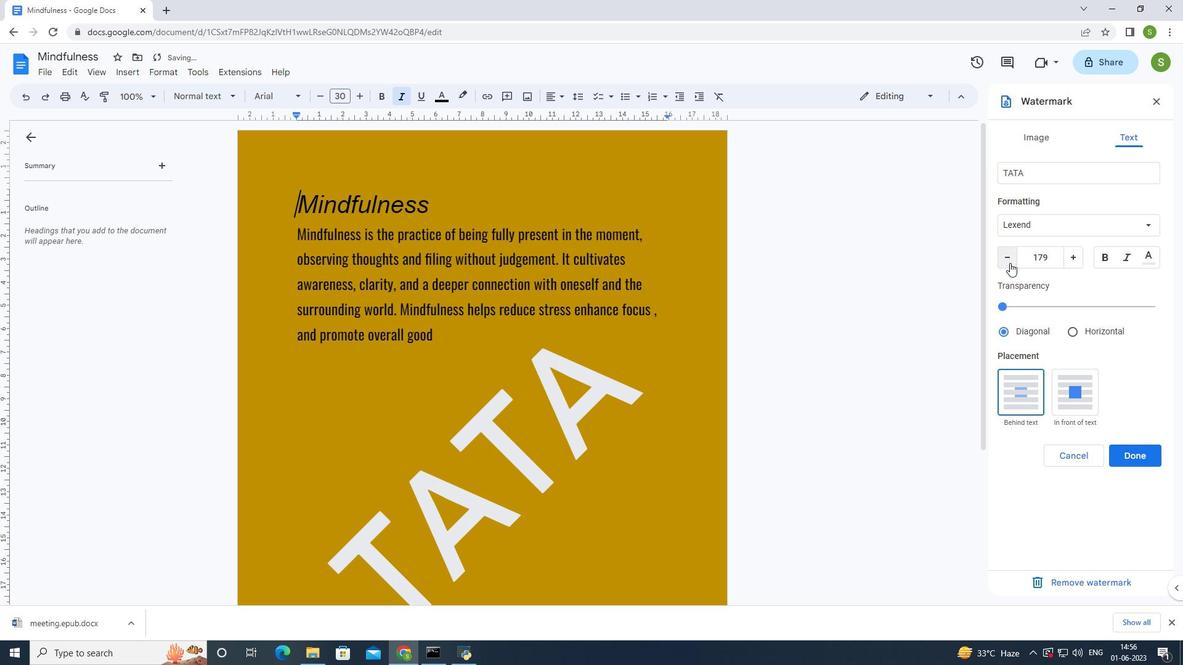 
Action: Mouse pressed left at (1009, 263)
Screenshot: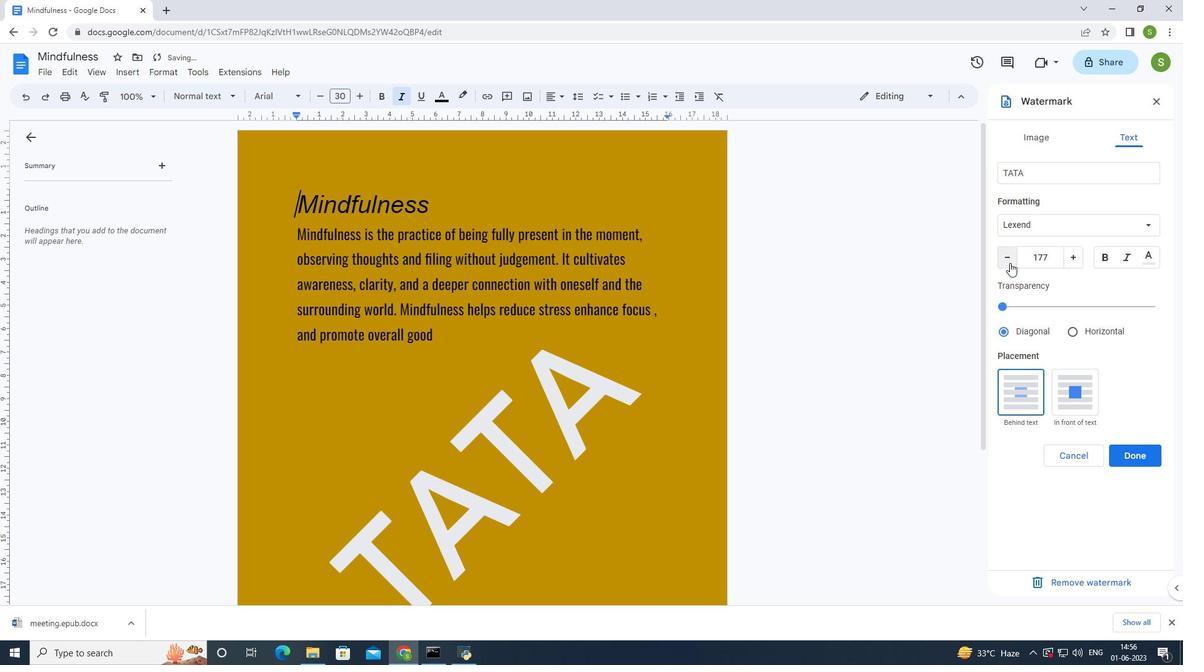 
Action: Mouse pressed left at (1009, 263)
Screenshot: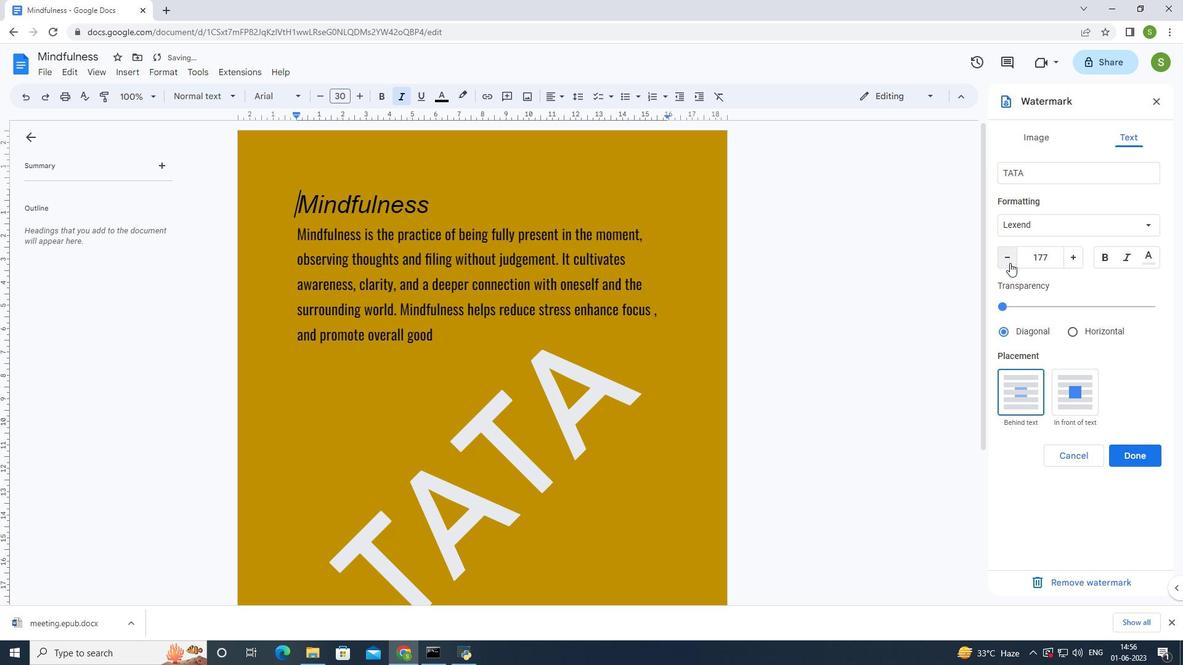 
Action: Mouse pressed left at (1009, 263)
Screenshot: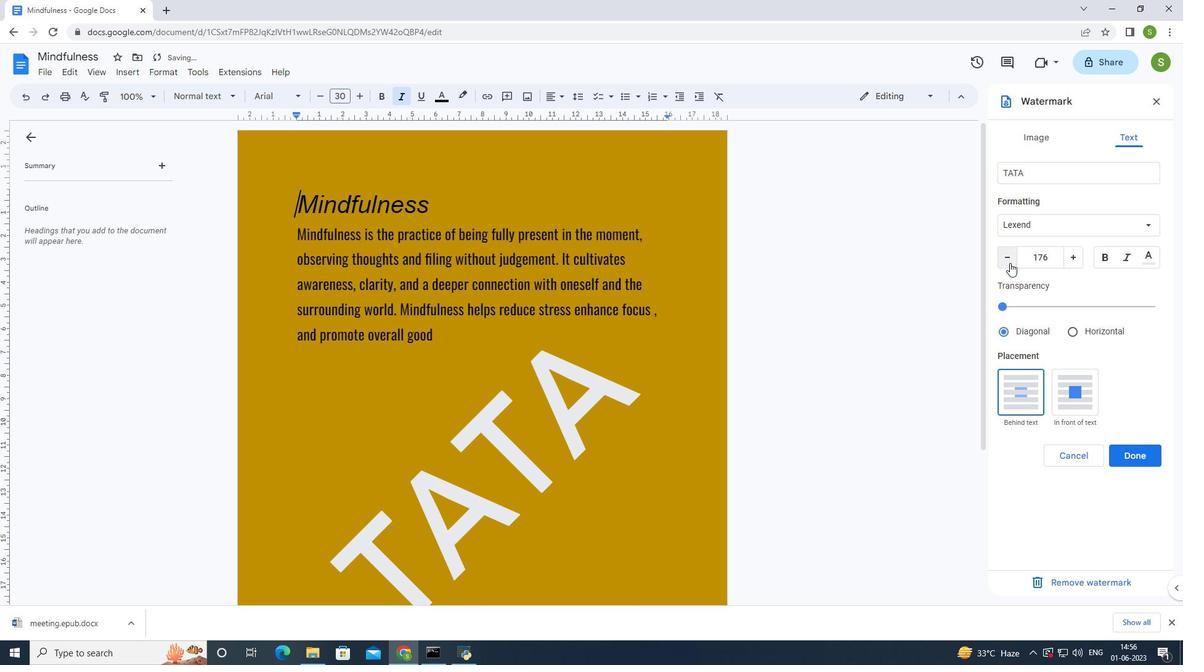 
Action: Mouse pressed left at (1009, 263)
Screenshot: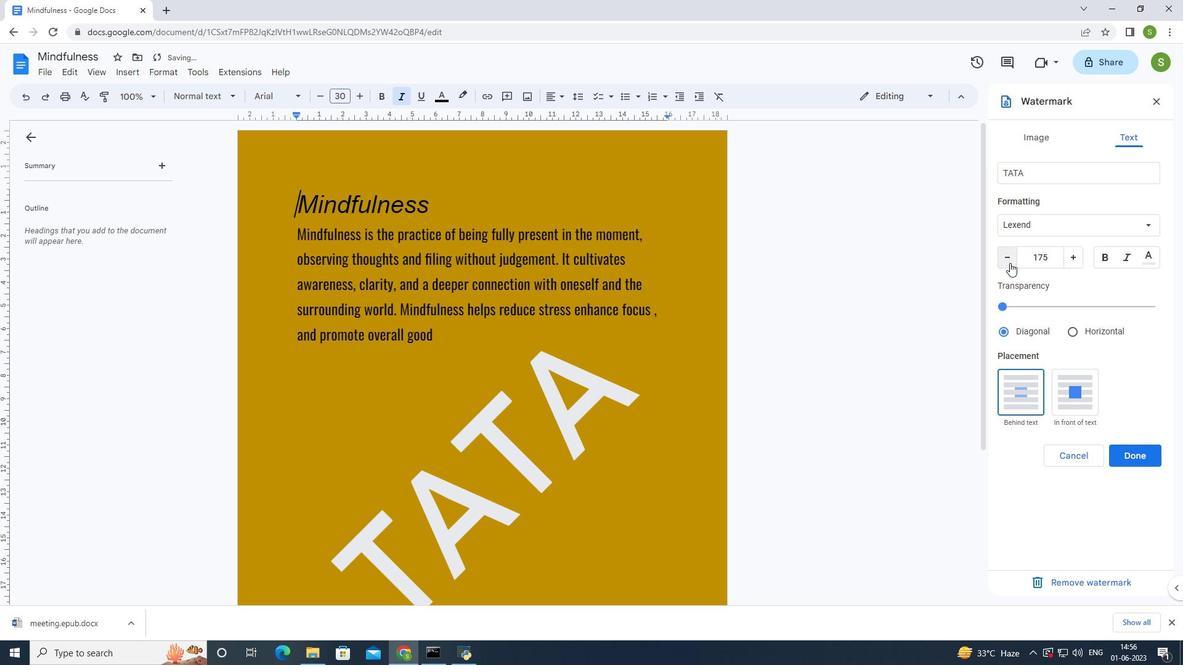 
Action: Mouse pressed left at (1009, 263)
Screenshot: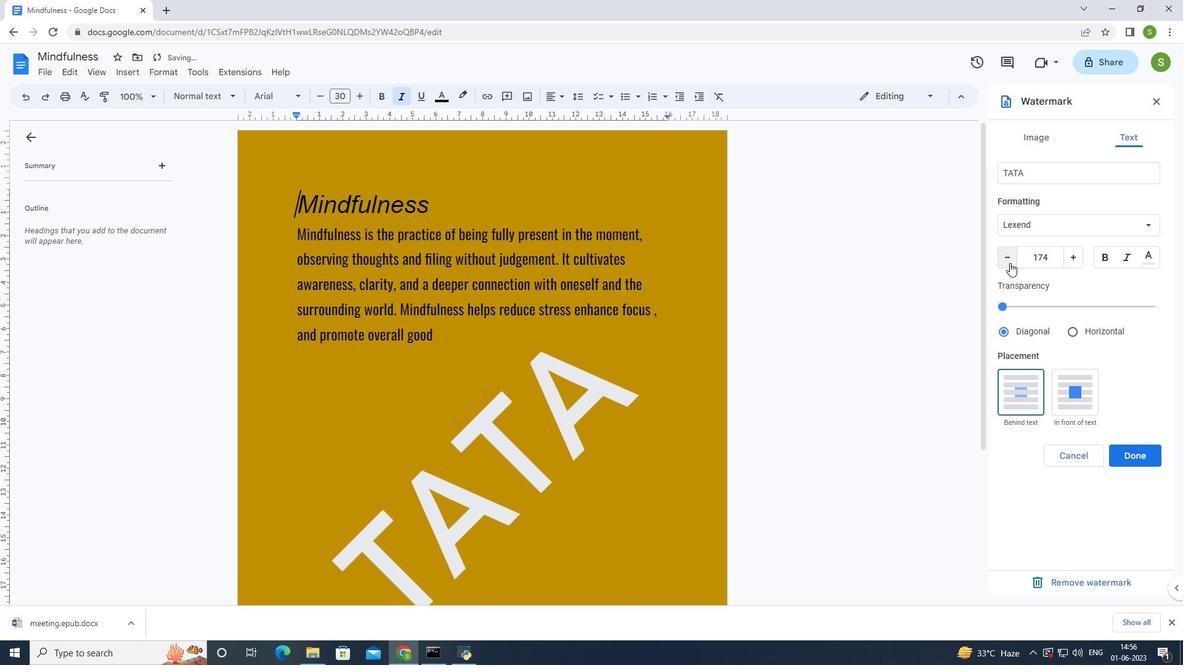 
Action: Mouse pressed left at (1009, 263)
Screenshot: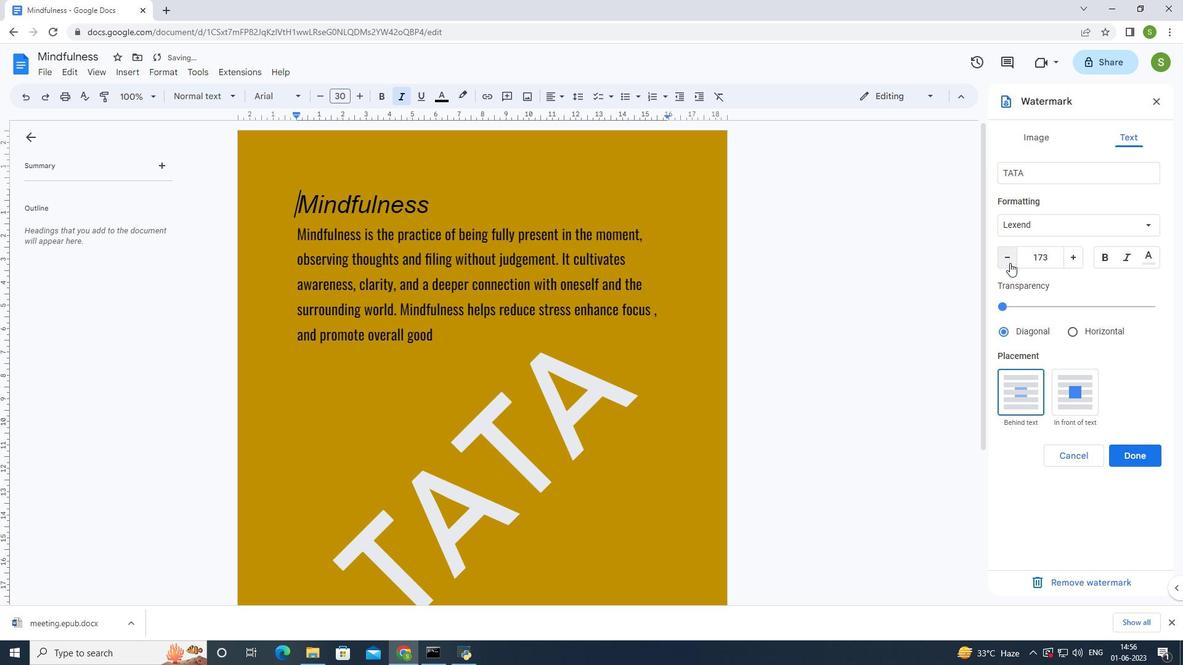 
Action: Mouse pressed left at (1009, 263)
Screenshot: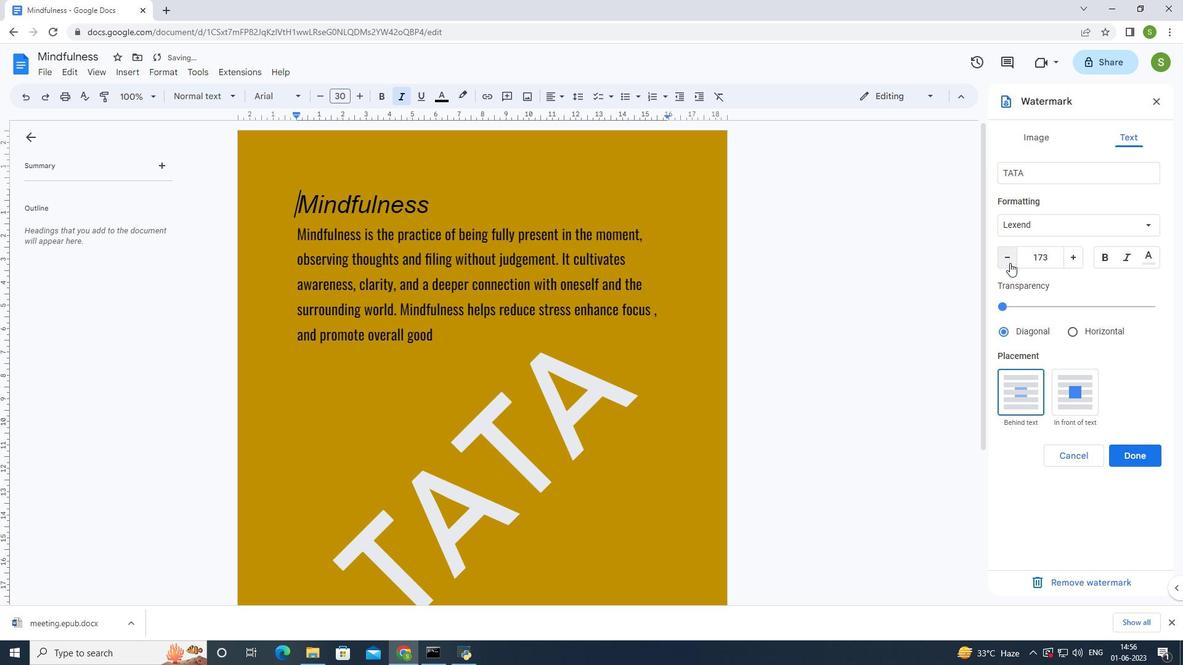 
Action: Mouse pressed left at (1009, 263)
Screenshot: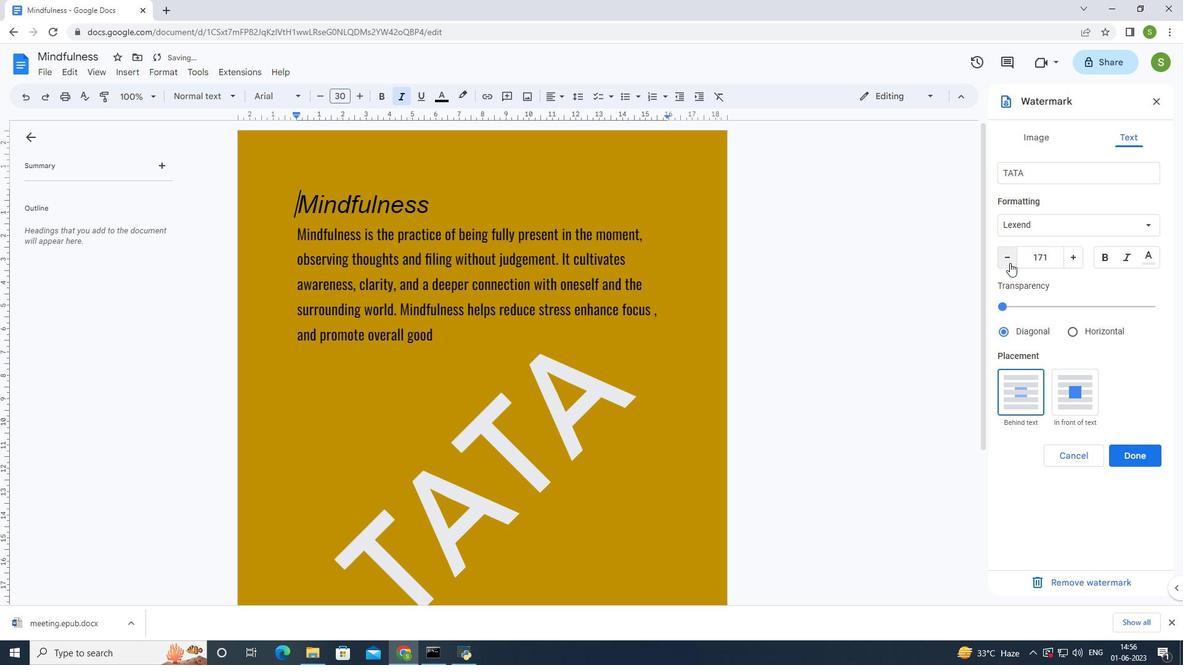 
Action: Mouse pressed left at (1009, 263)
Screenshot: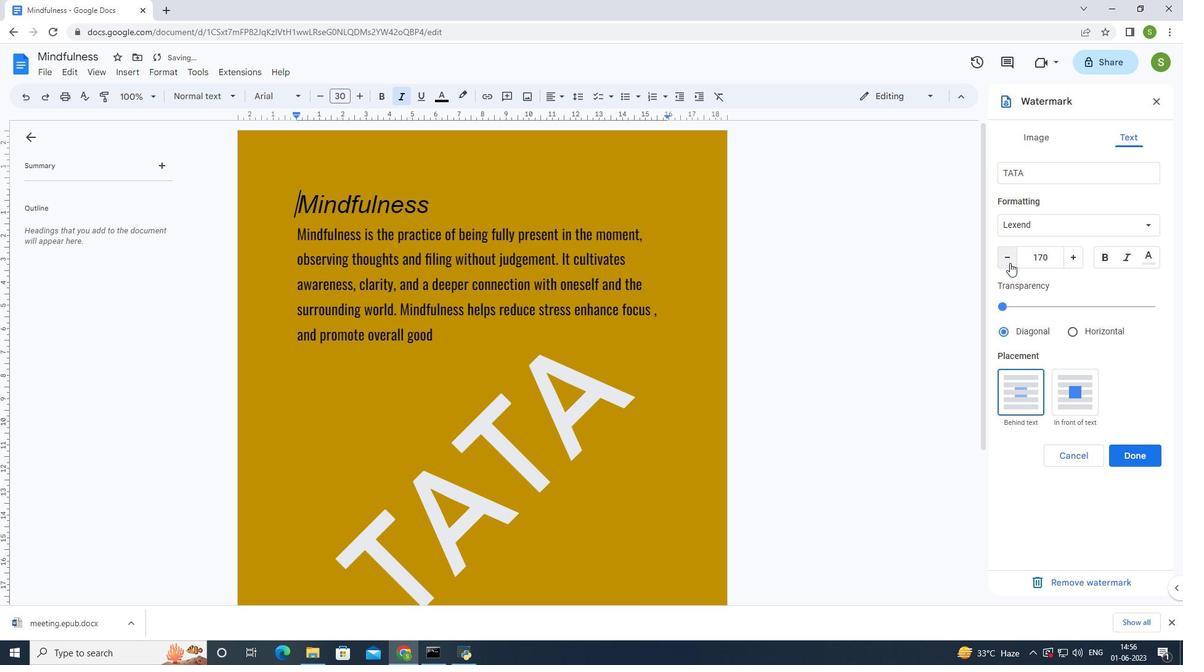 
Action: Mouse pressed left at (1009, 263)
Screenshot: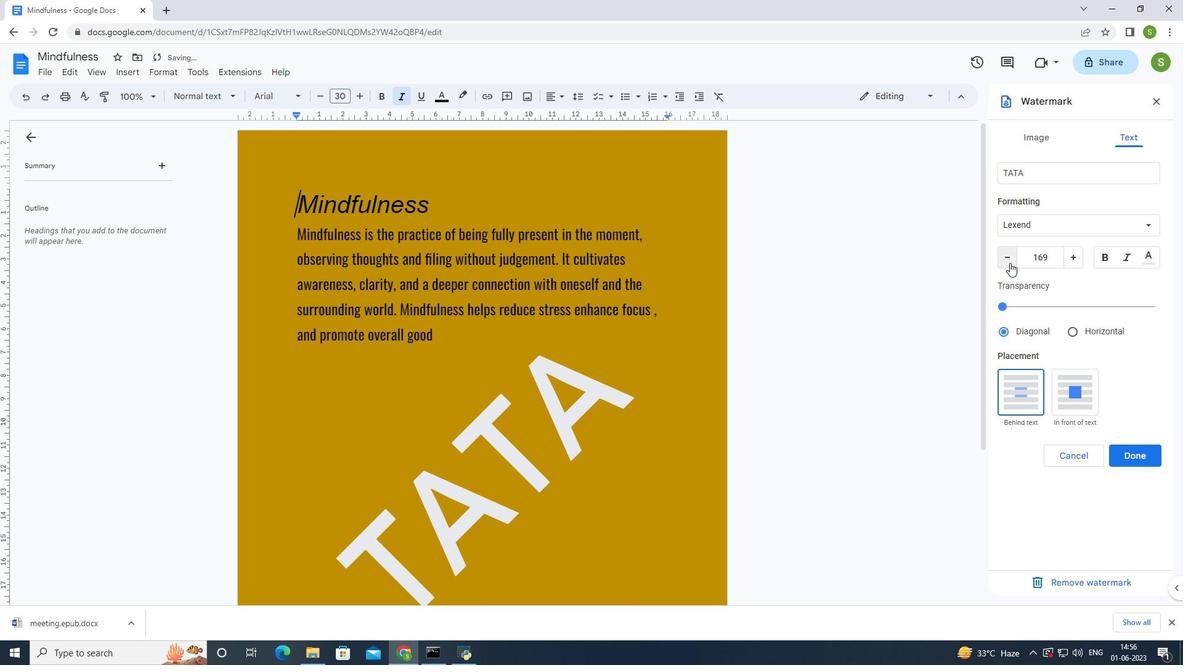
Action: Mouse pressed left at (1009, 263)
Screenshot: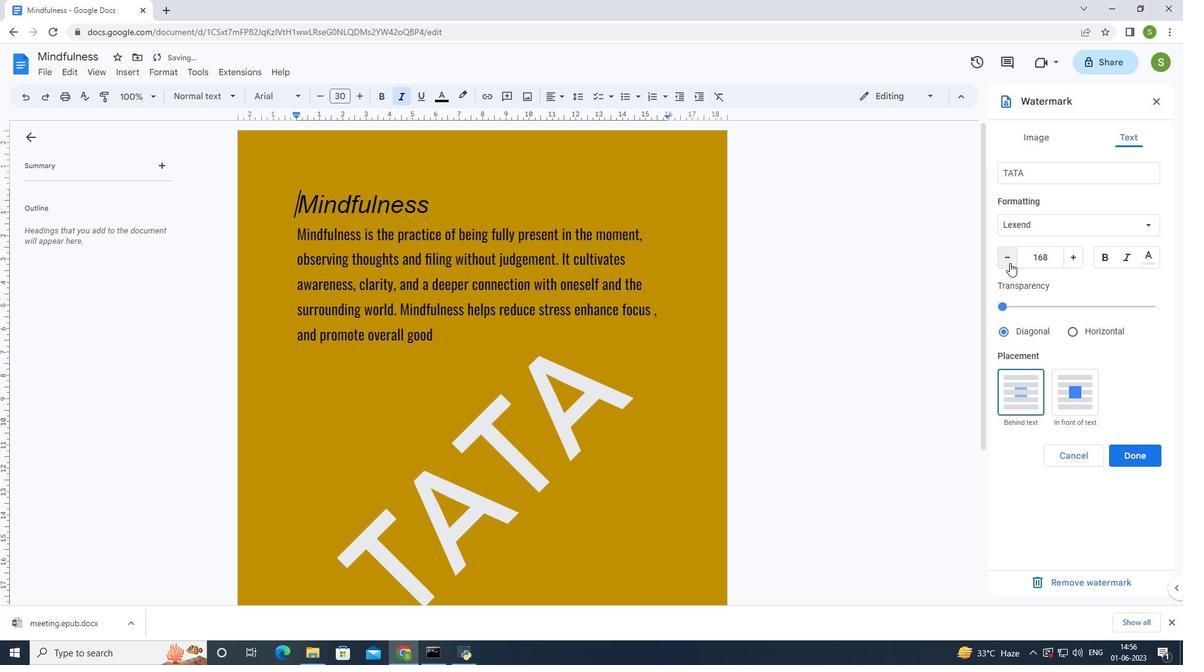 
Action: Mouse pressed left at (1009, 263)
Screenshot: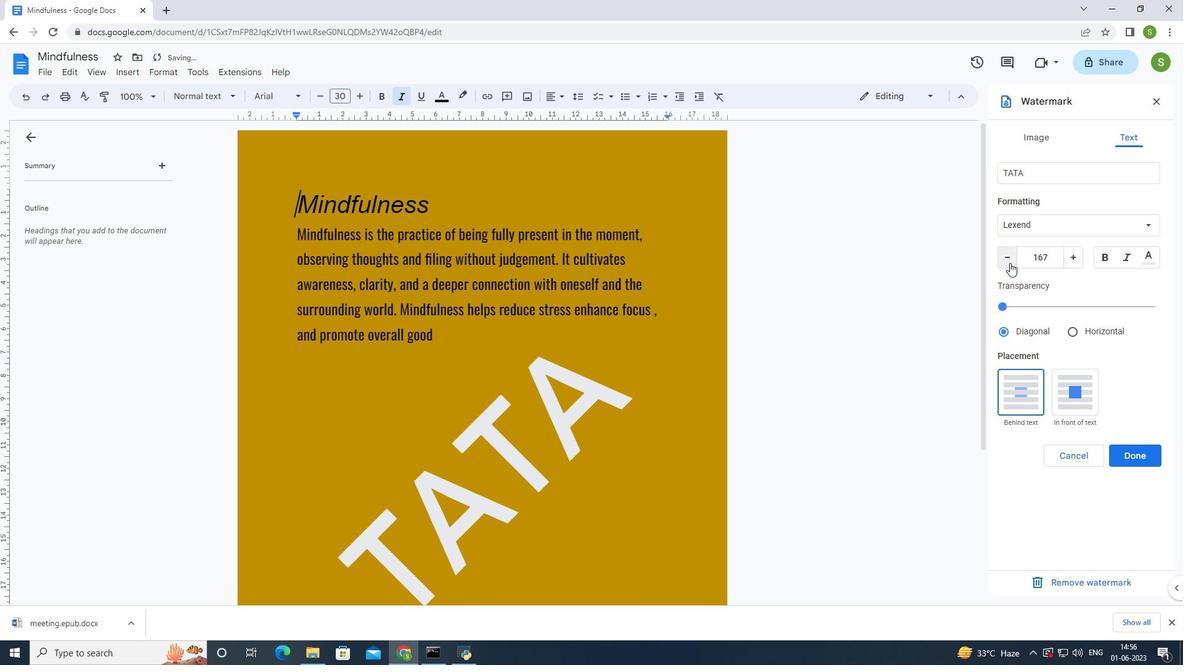 
Action: Mouse pressed left at (1009, 263)
Screenshot: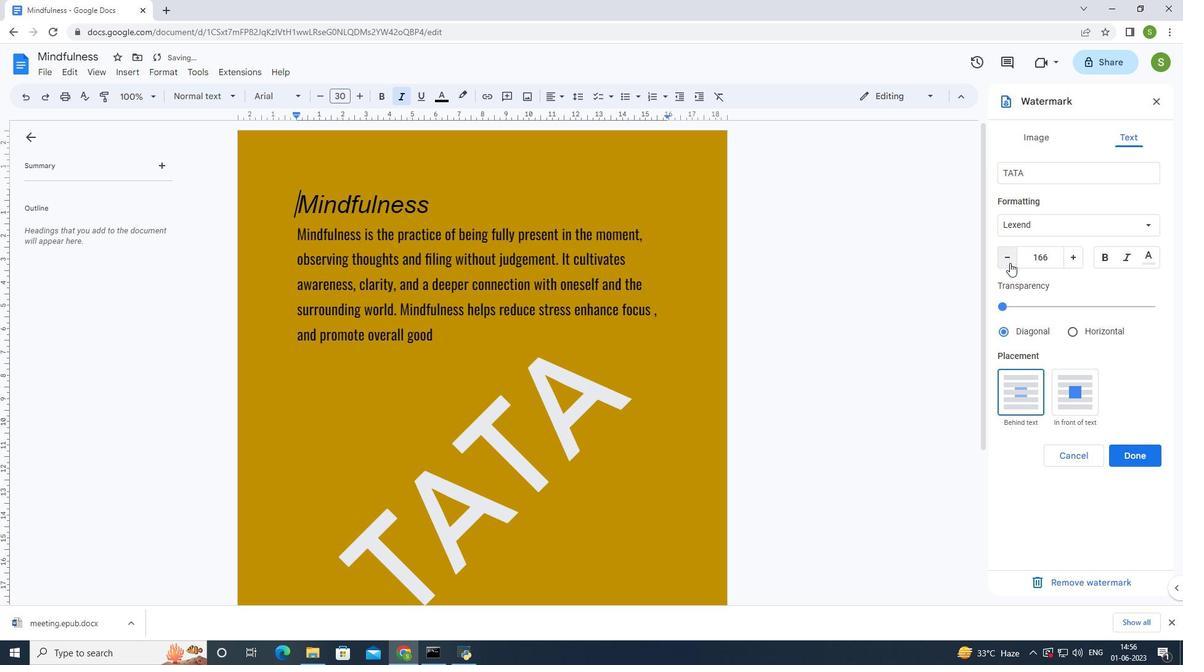 
Action: Mouse pressed left at (1009, 263)
Screenshot: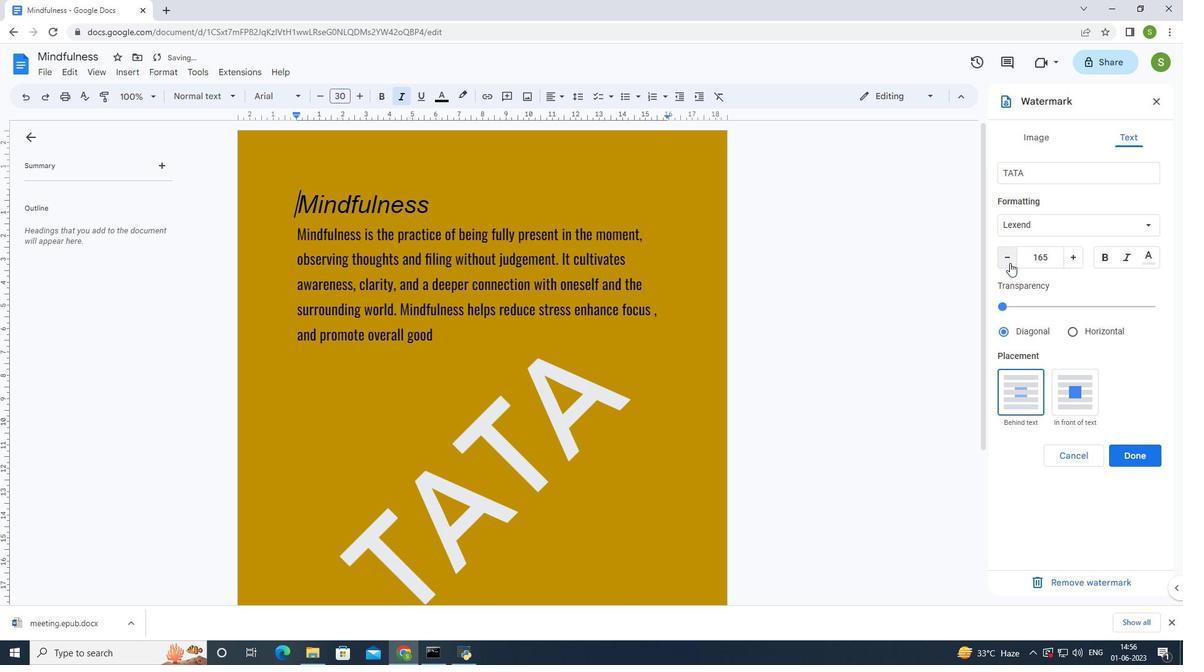
Action: Mouse pressed left at (1009, 263)
Screenshot: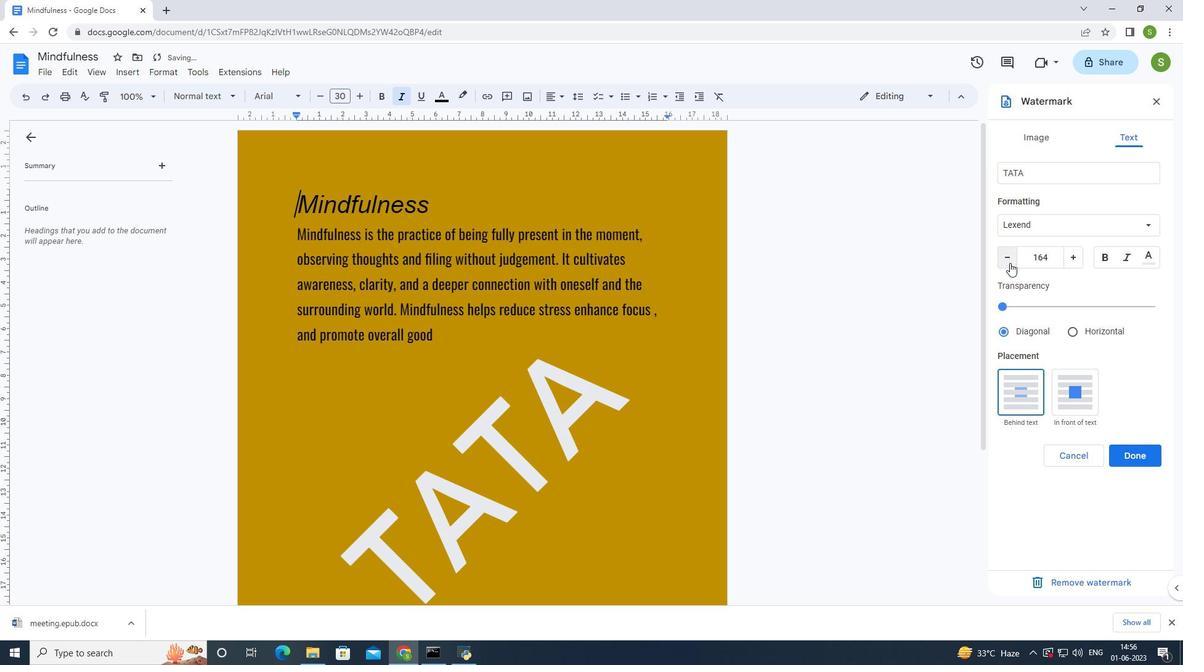 
Action: Mouse pressed left at (1009, 263)
Screenshot: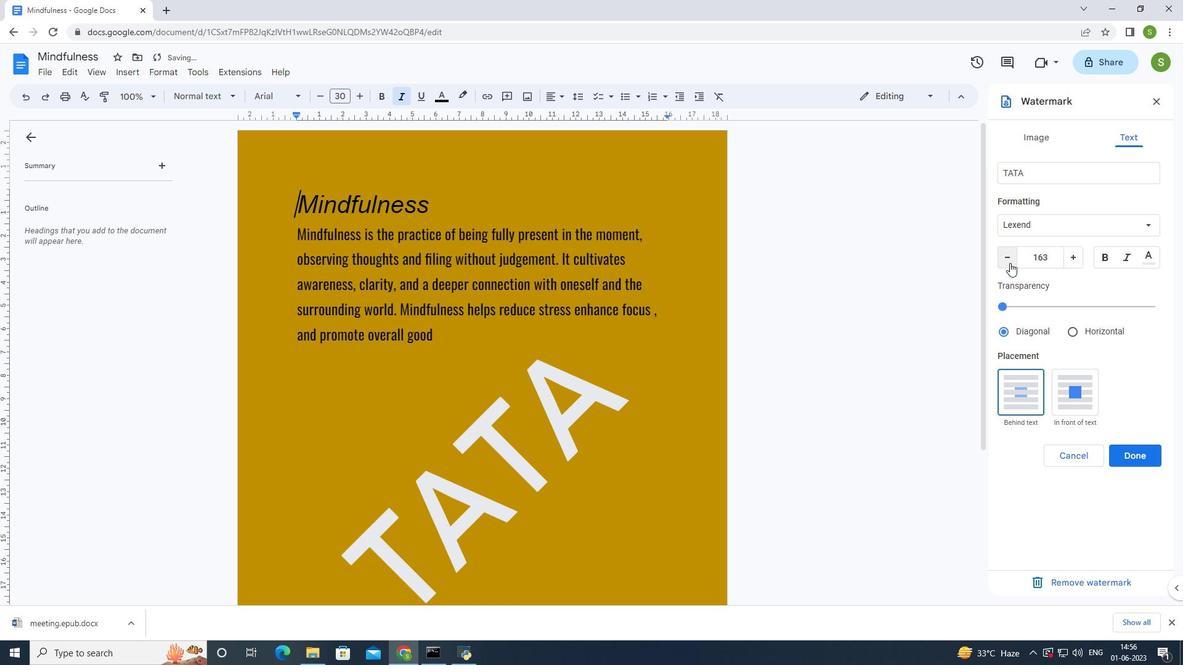
Action: Mouse pressed left at (1009, 263)
Screenshot: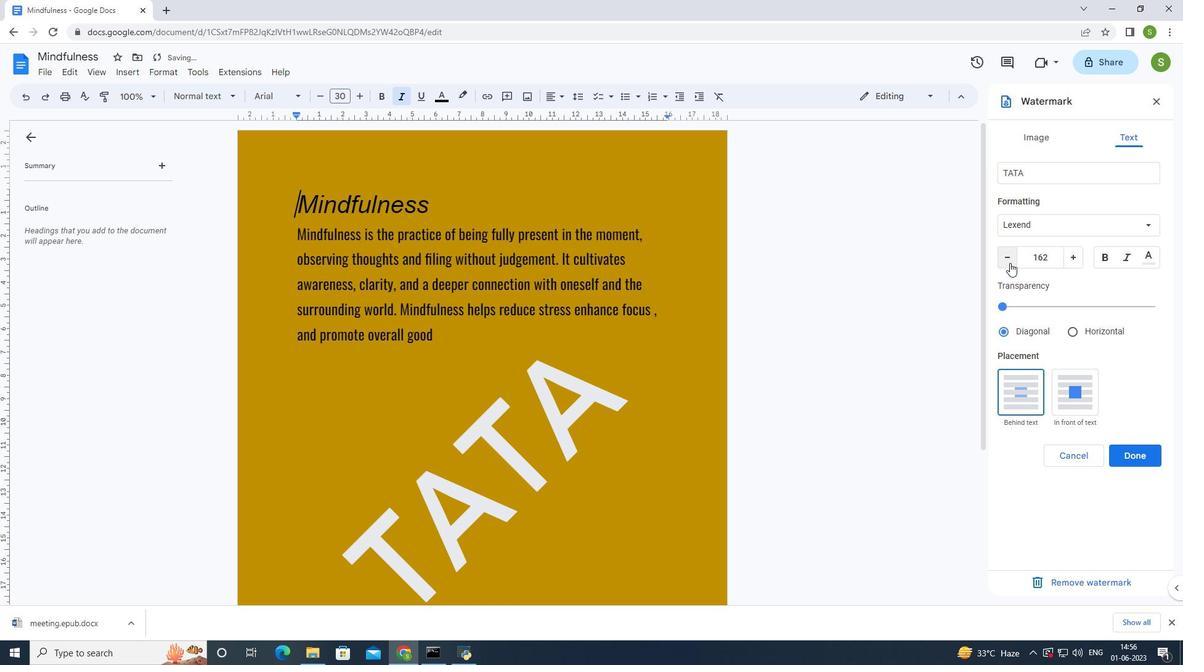 
Action: Mouse pressed left at (1009, 263)
Screenshot: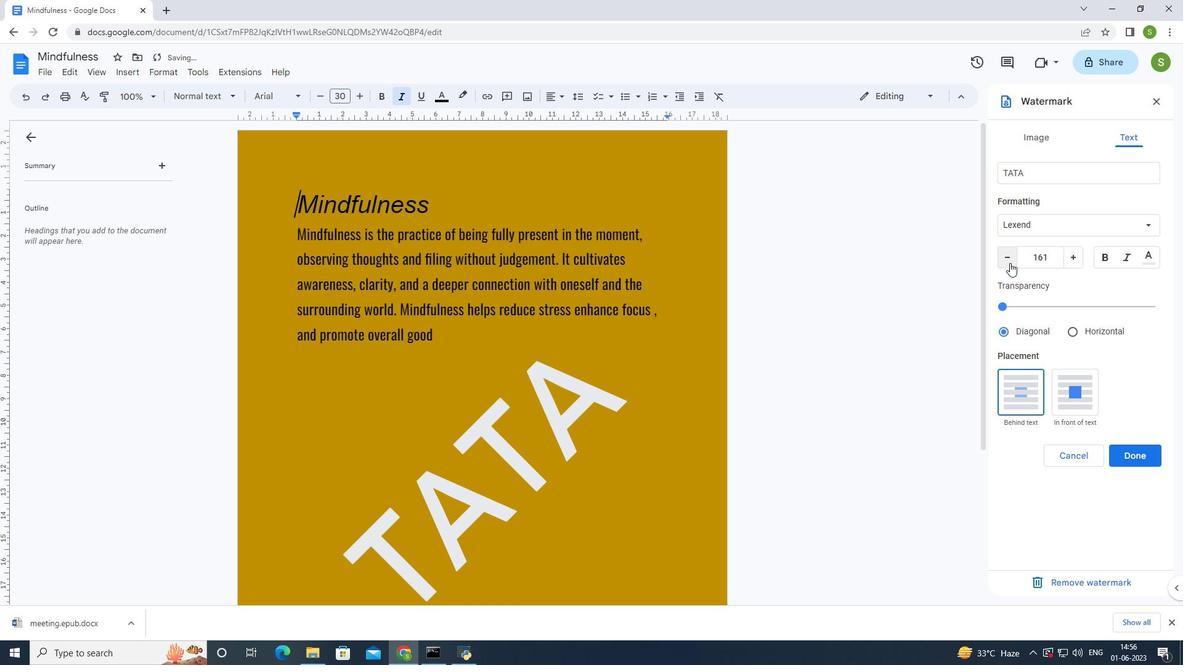 
Action: Mouse pressed left at (1009, 263)
Screenshot: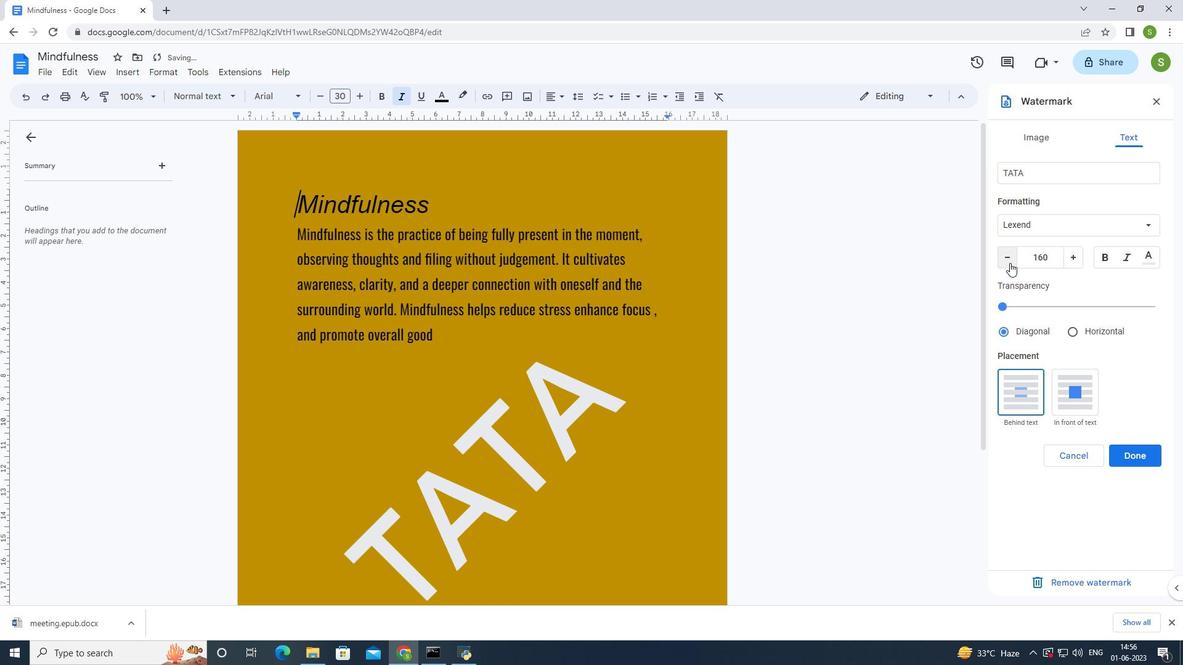 
Action: Mouse pressed left at (1009, 263)
Screenshot: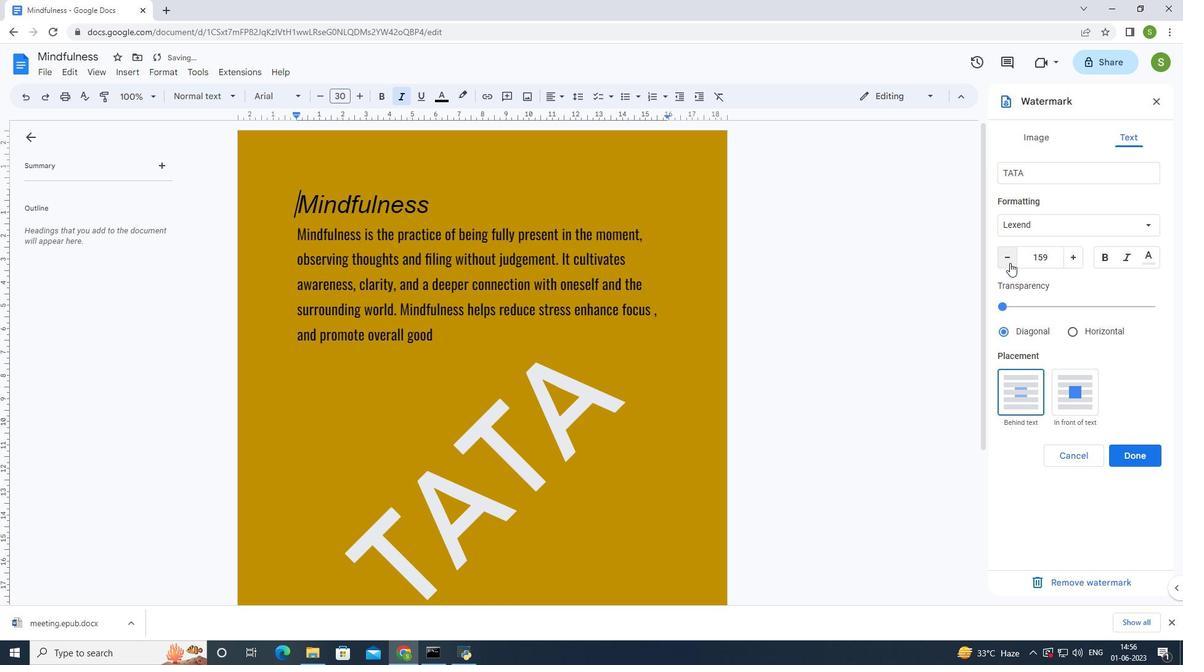 
Action: Mouse pressed left at (1009, 263)
Screenshot: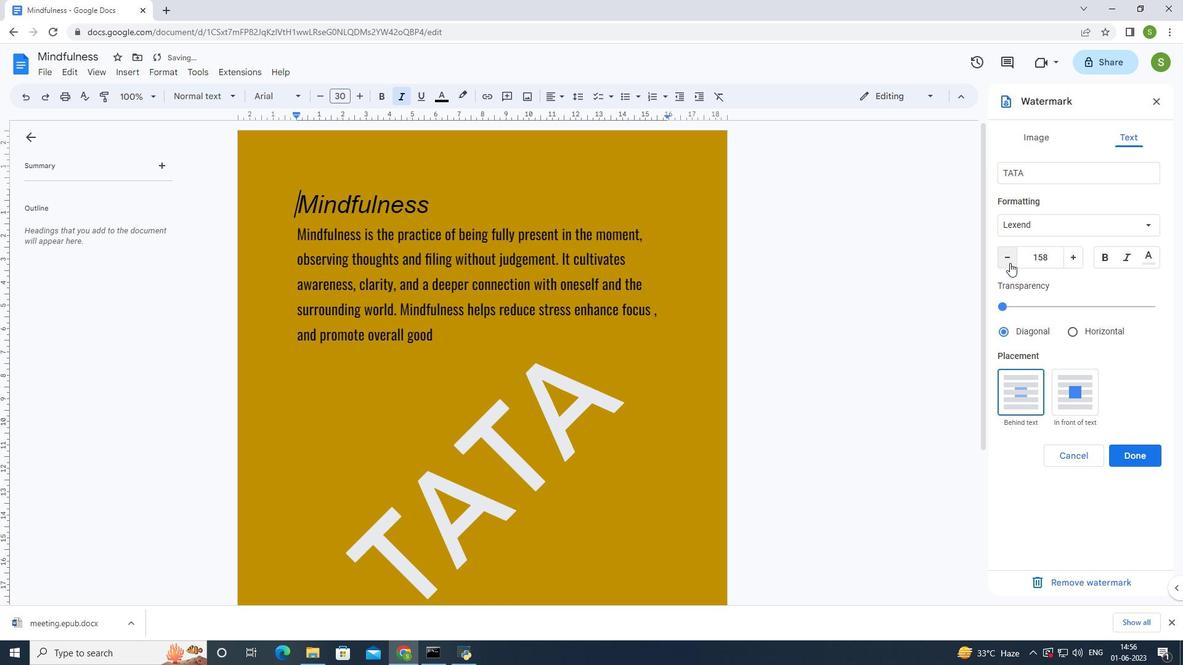 
Action: Mouse pressed left at (1009, 263)
Screenshot: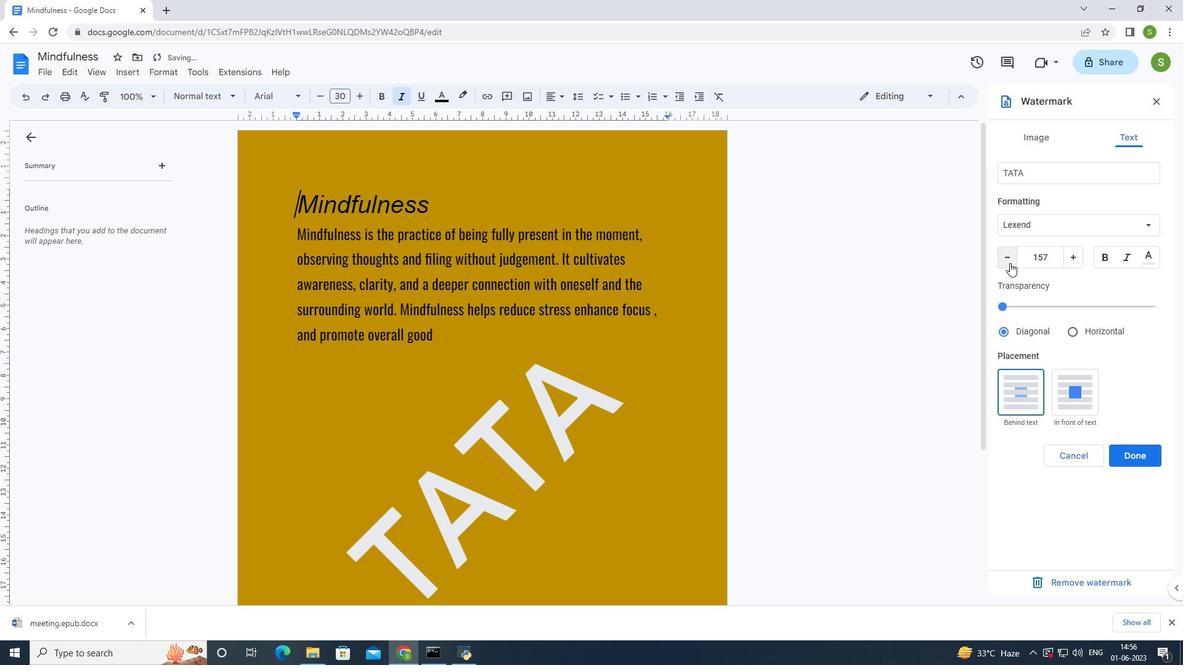 
Action: Mouse pressed left at (1009, 263)
Screenshot: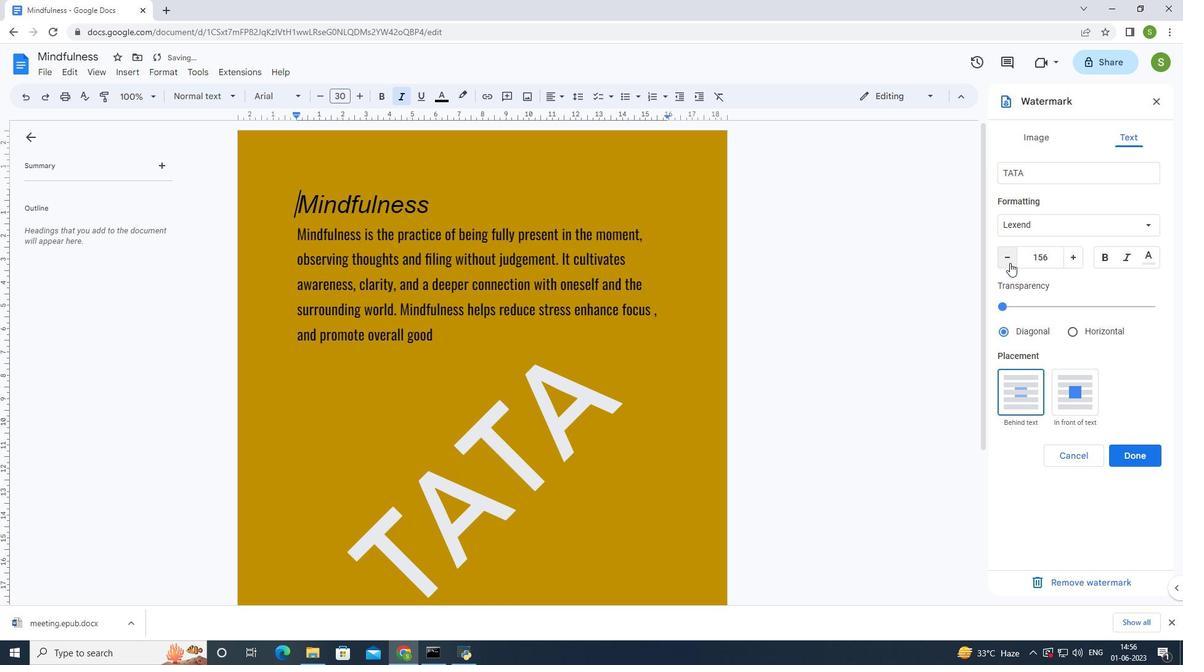 
Action: Mouse moved to (1009, 264)
Screenshot: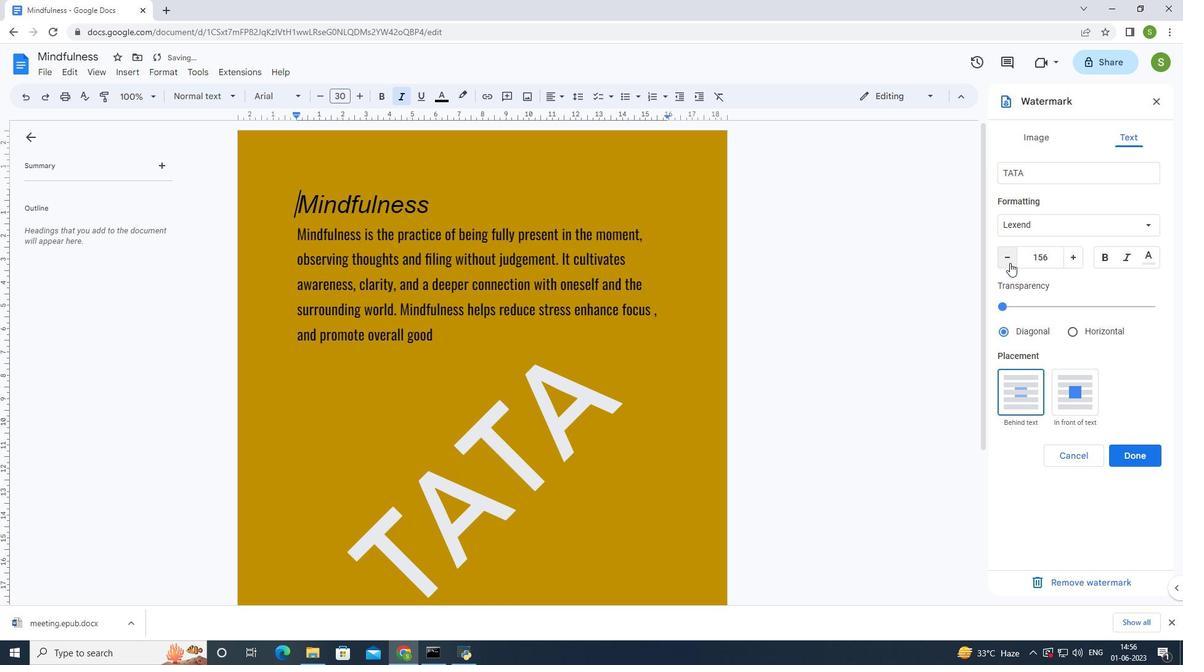
Action: Mouse pressed left at (1009, 264)
Screenshot: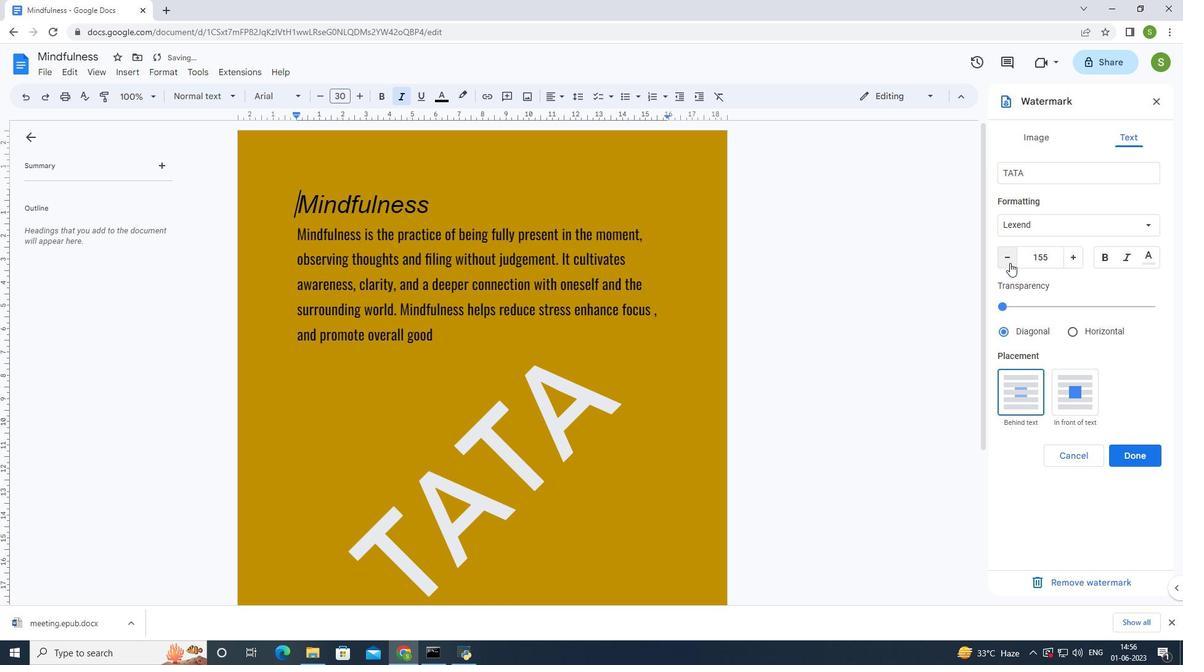 
Action: Mouse pressed left at (1009, 264)
Screenshot: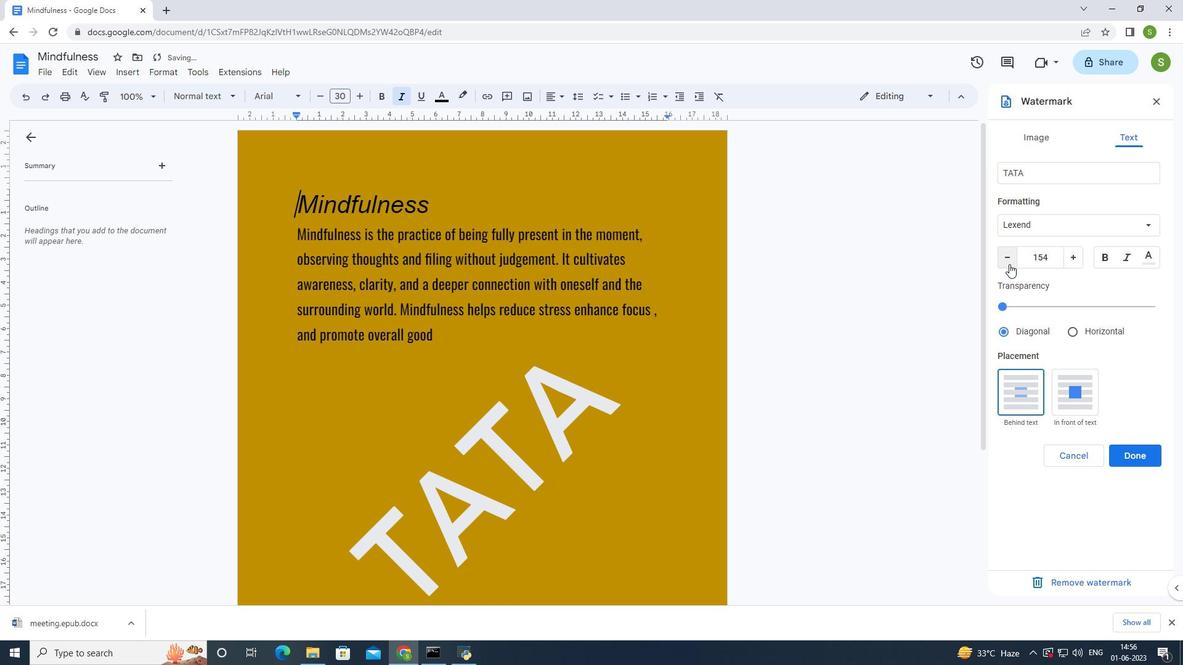 
Action: Mouse pressed left at (1009, 264)
Screenshot: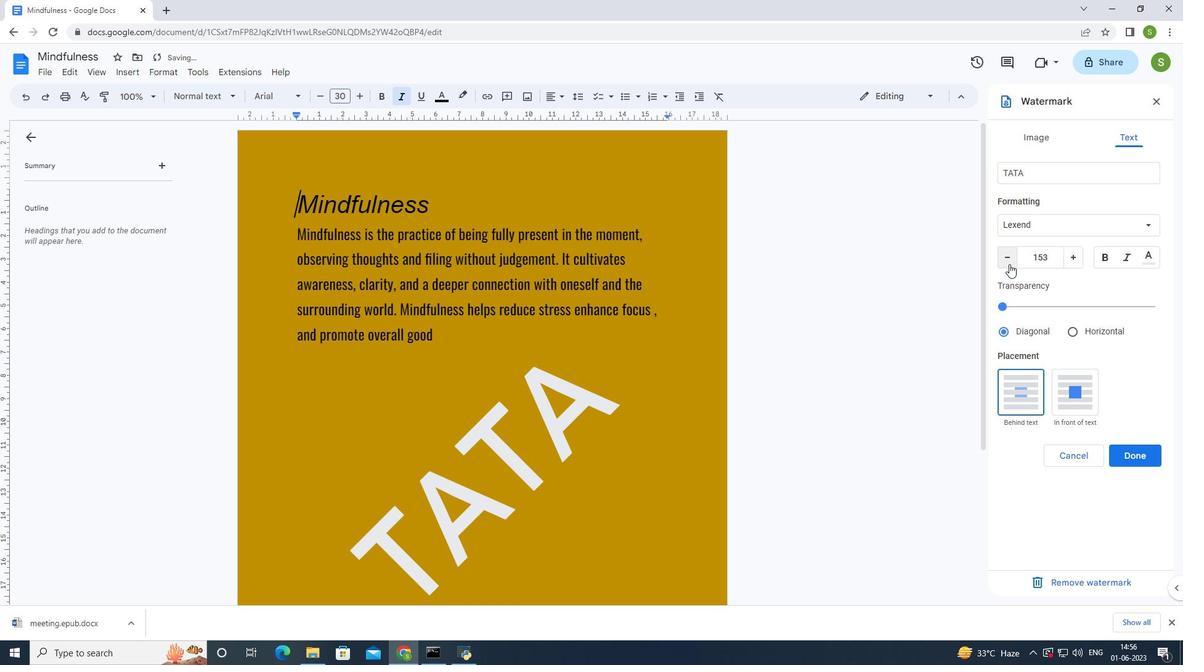 
Action: Mouse pressed left at (1009, 264)
Screenshot: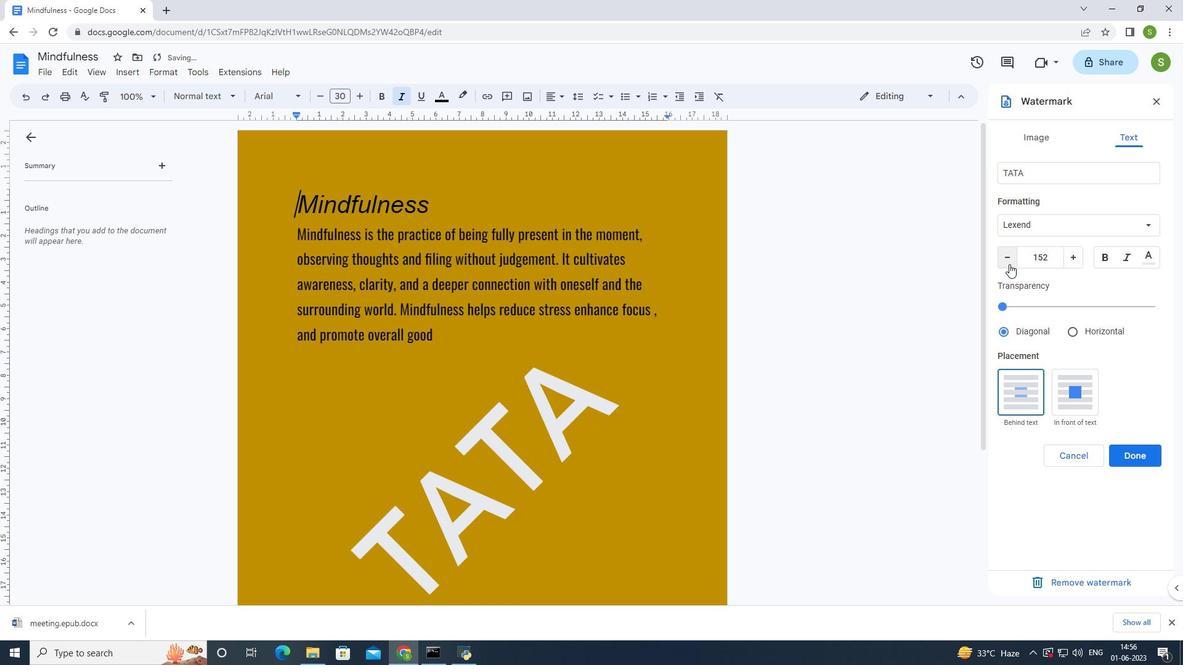 
Action: Mouse pressed left at (1009, 264)
Screenshot: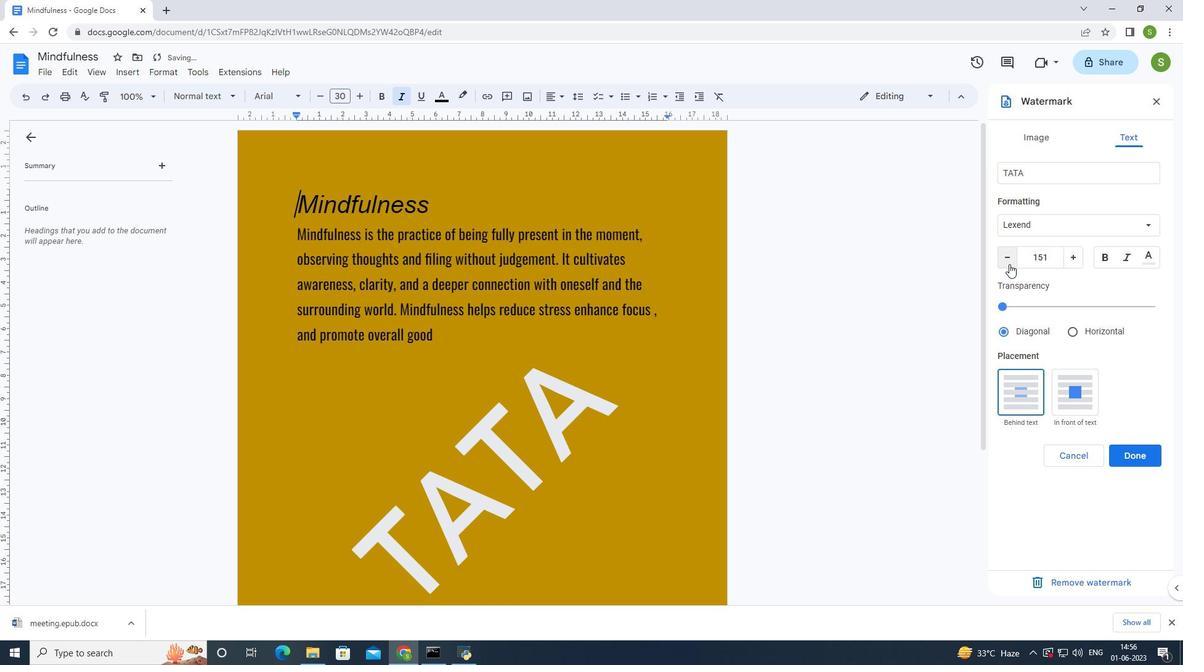 
Action: Mouse pressed left at (1009, 264)
Screenshot: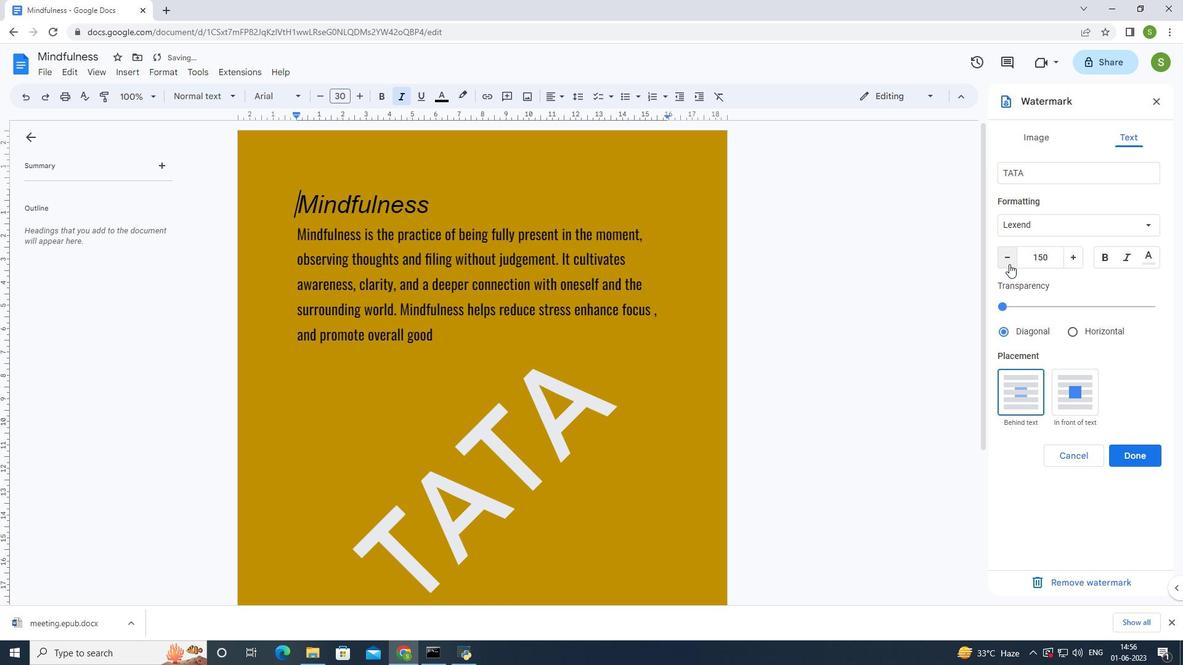
Action: Mouse pressed left at (1009, 264)
Screenshot: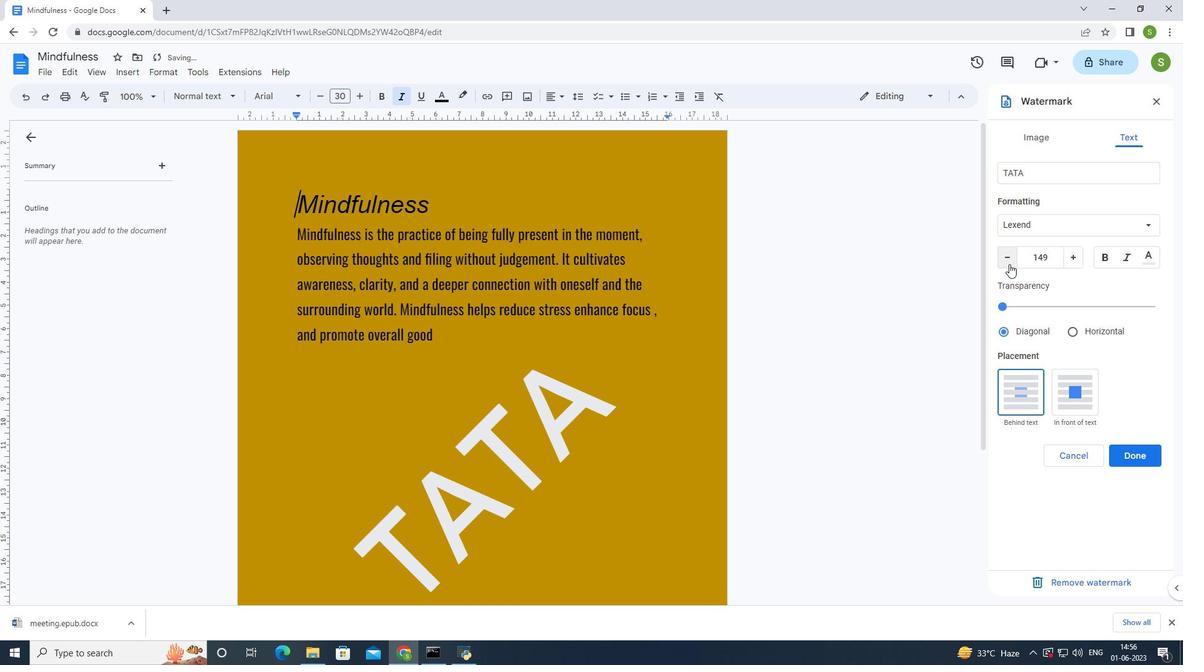 
Action: Mouse moved to (1009, 264)
Screenshot: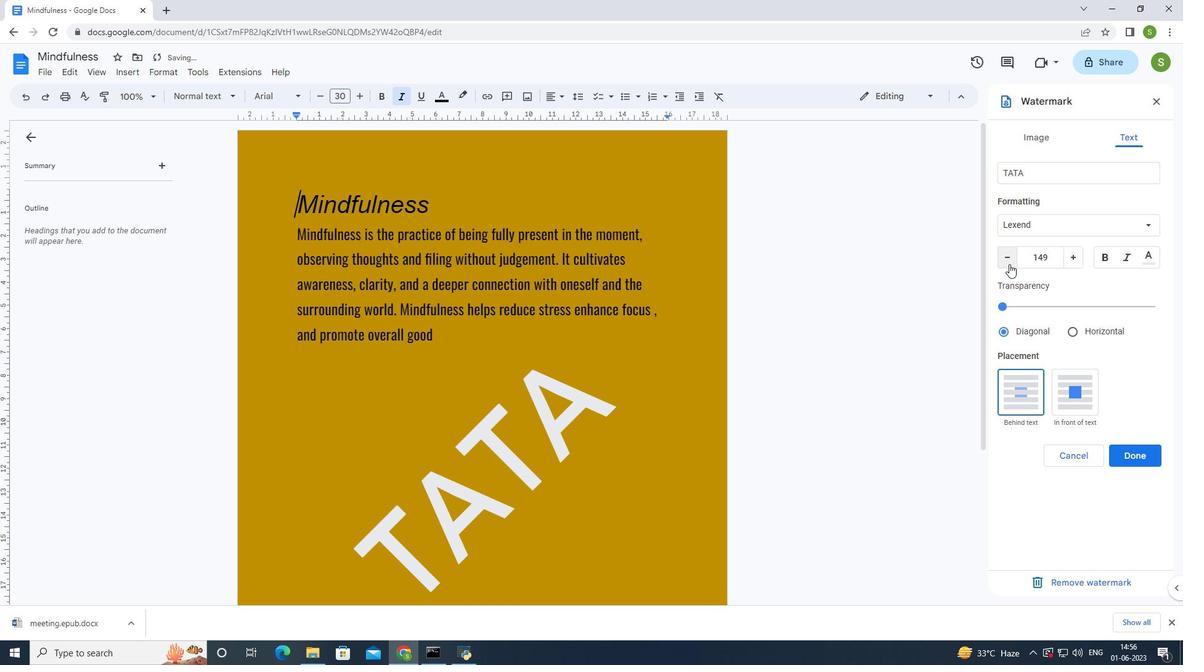 
Action: Mouse pressed left at (1009, 264)
Screenshot: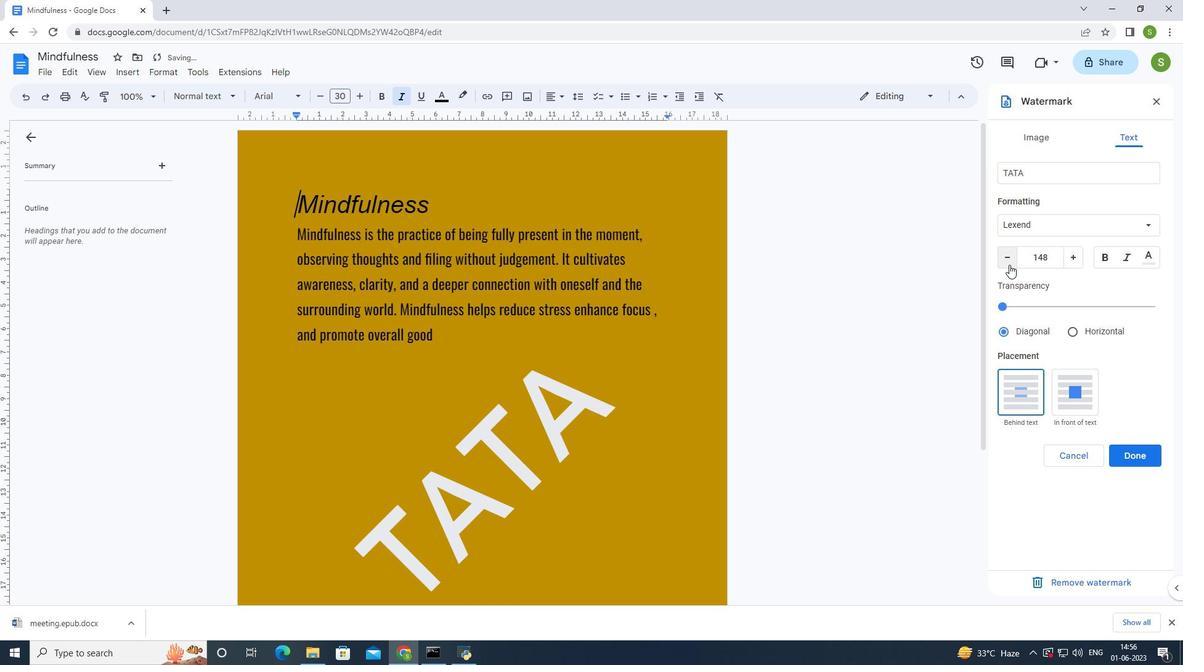 
Action: Mouse pressed left at (1009, 264)
Screenshot: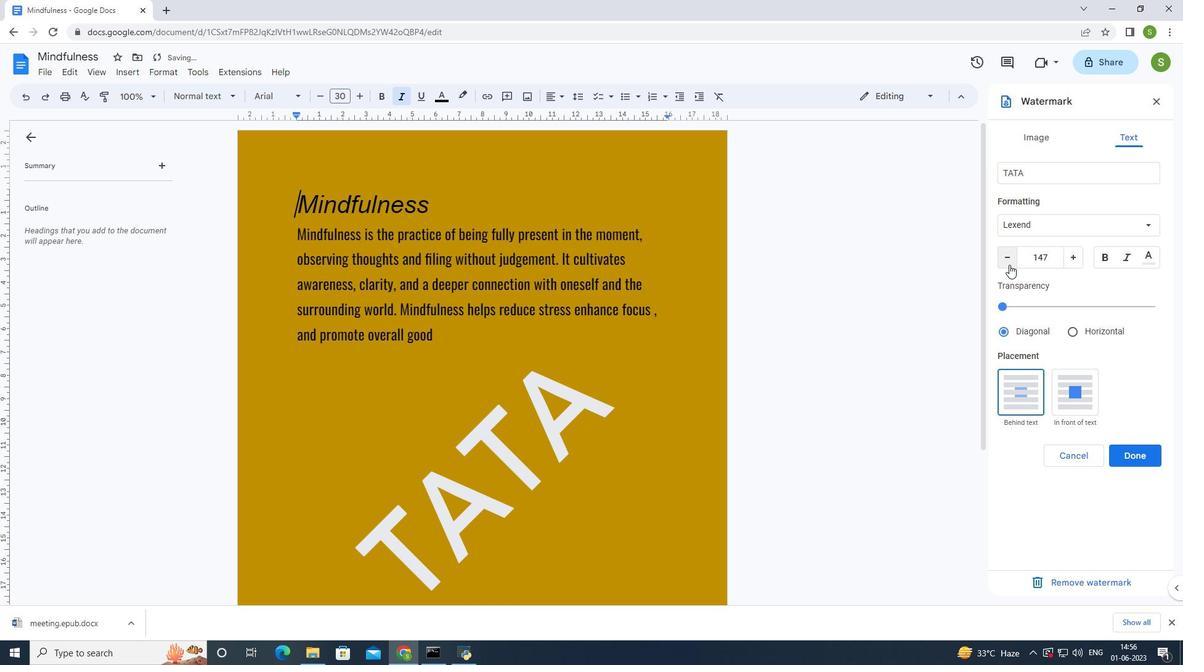 
Action: Mouse pressed left at (1009, 264)
Screenshot: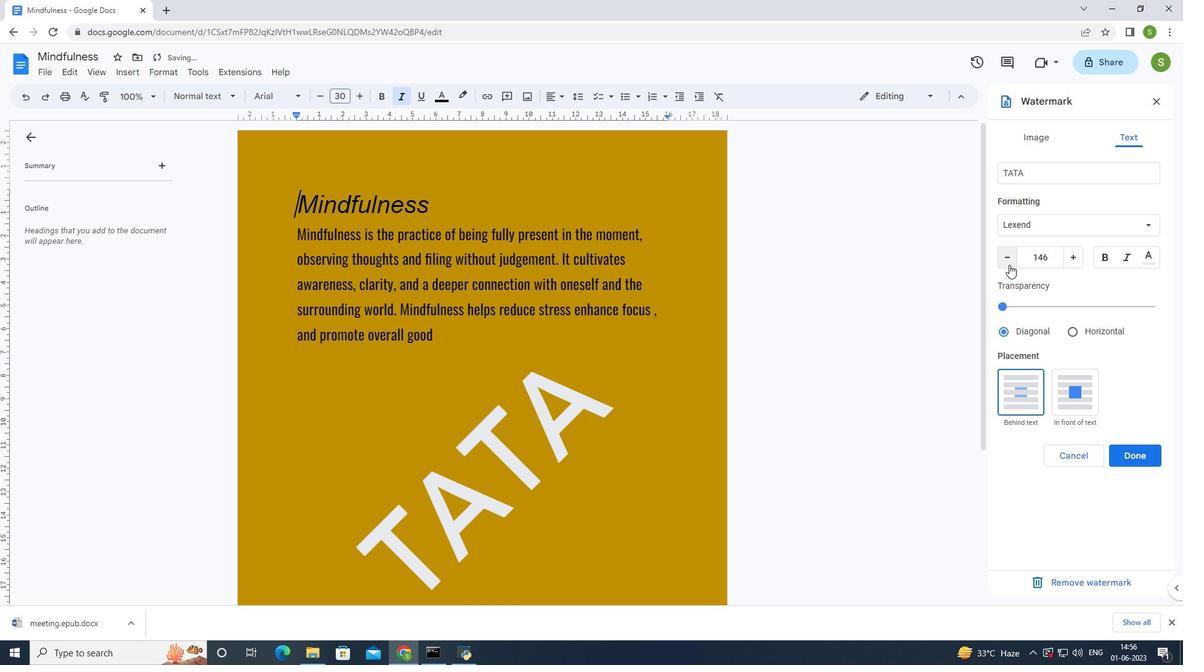 
Action: Mouse pressed left at (1009, 264)
Screenshot: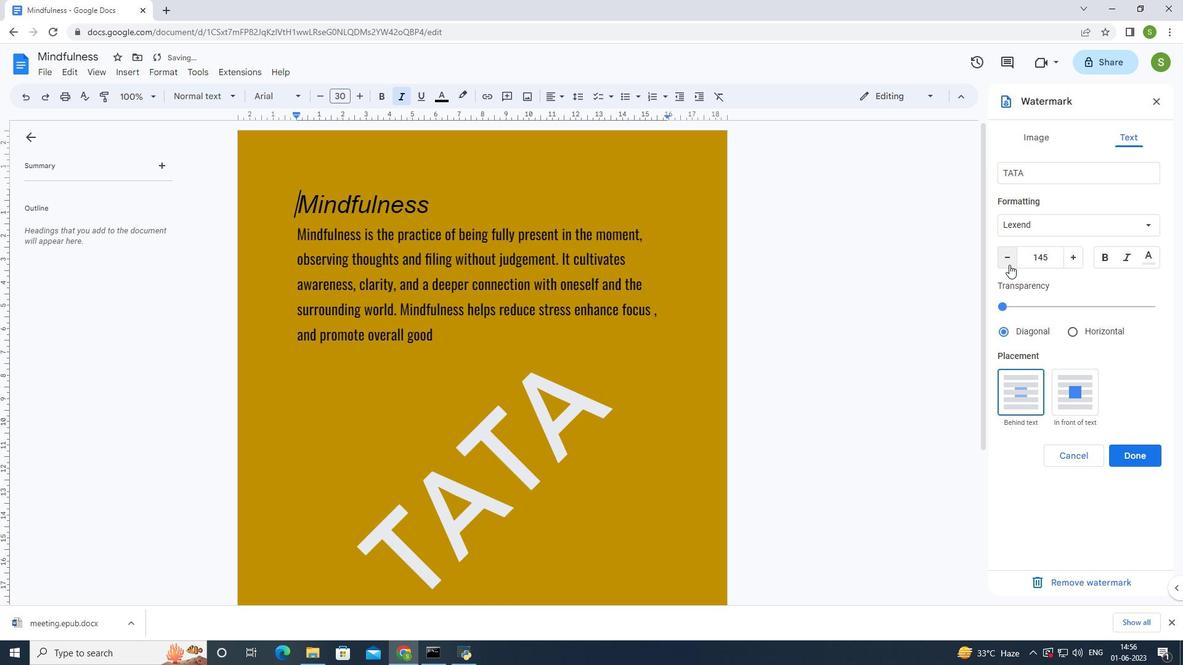 
Action: Mouse pressed left at (1009, 264)
Screenshot: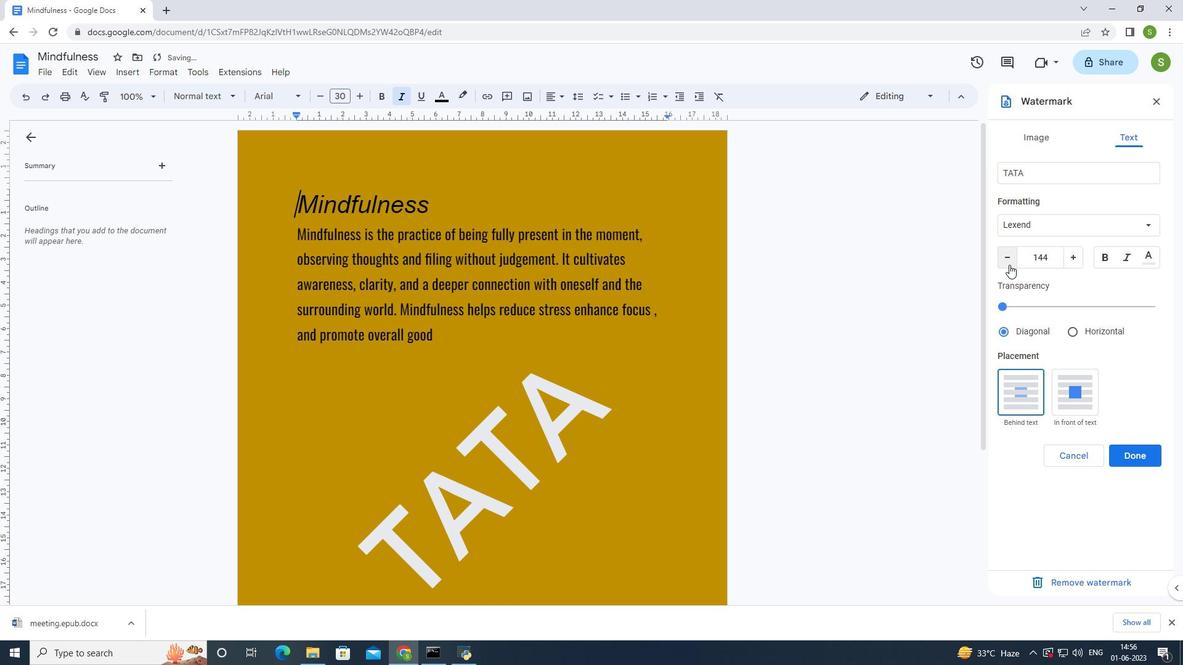 
Action: Mouse pressed left at (1009, 264)
Screenshot: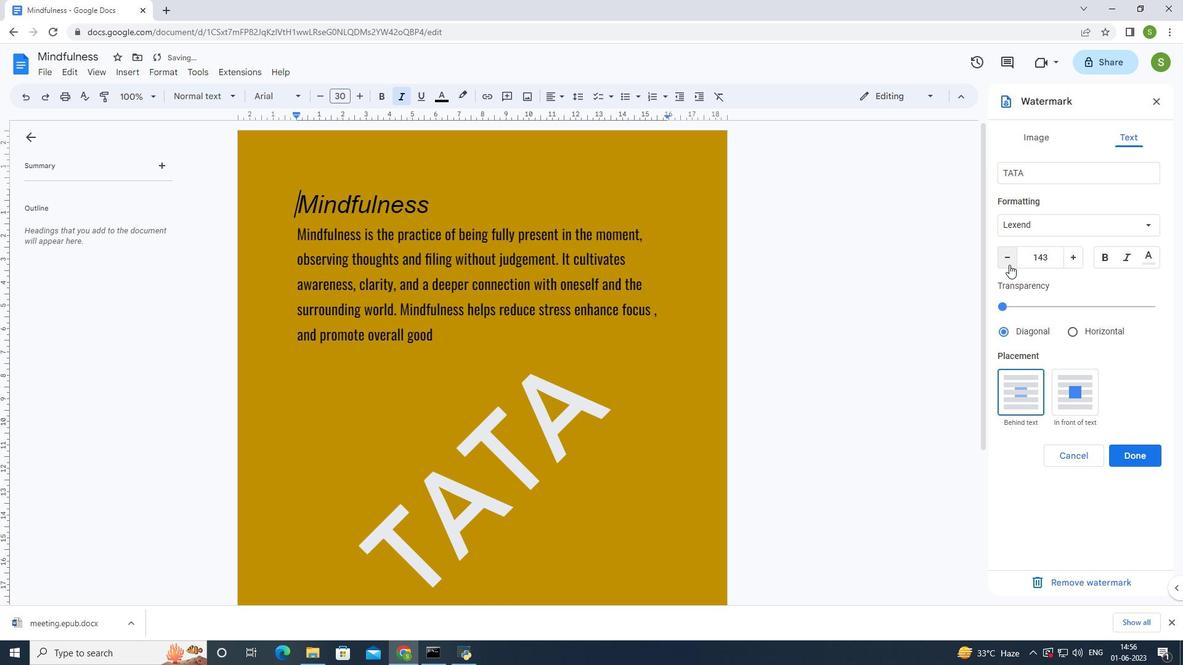 
Action: Mouse pressed left at (1009, 264)
Screenshot: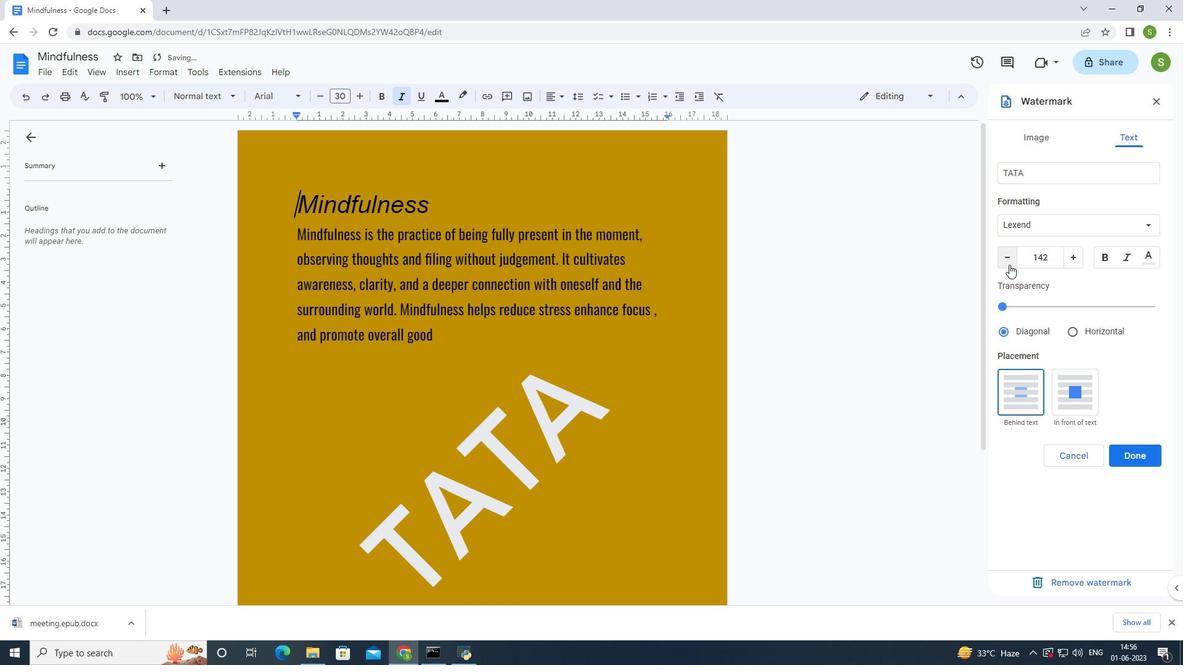 
Action: Mouse pressed left at (1009, 264)
Screenshot: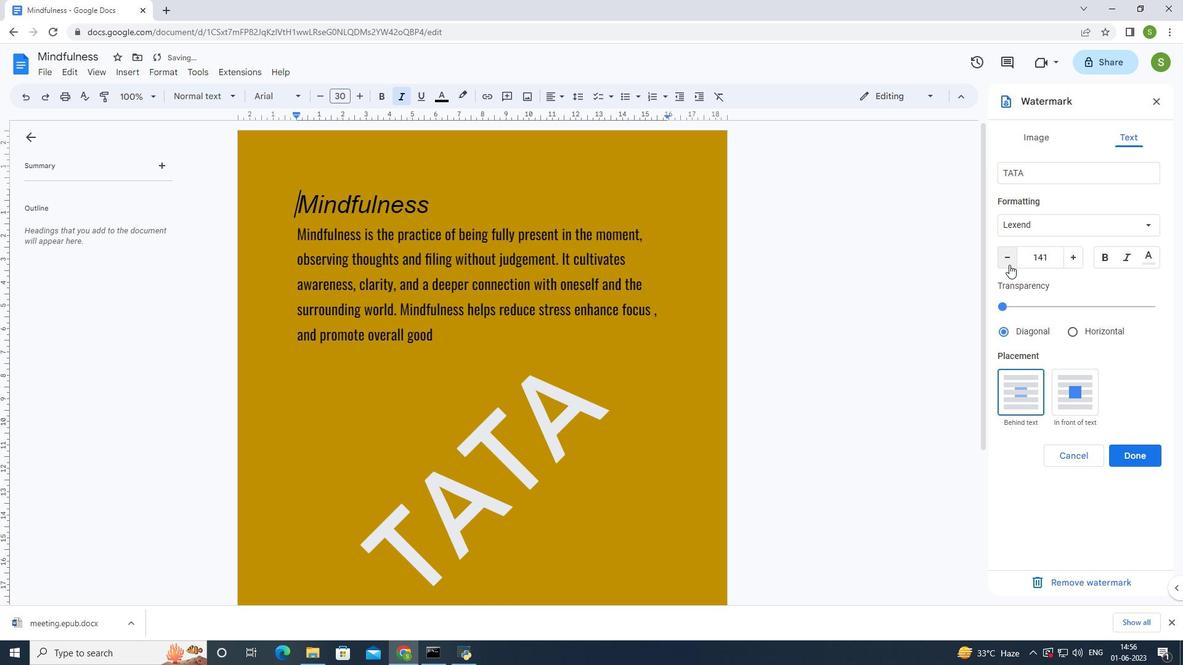 
Action: Mouse pressed left at (1009, 264)
Screenshot: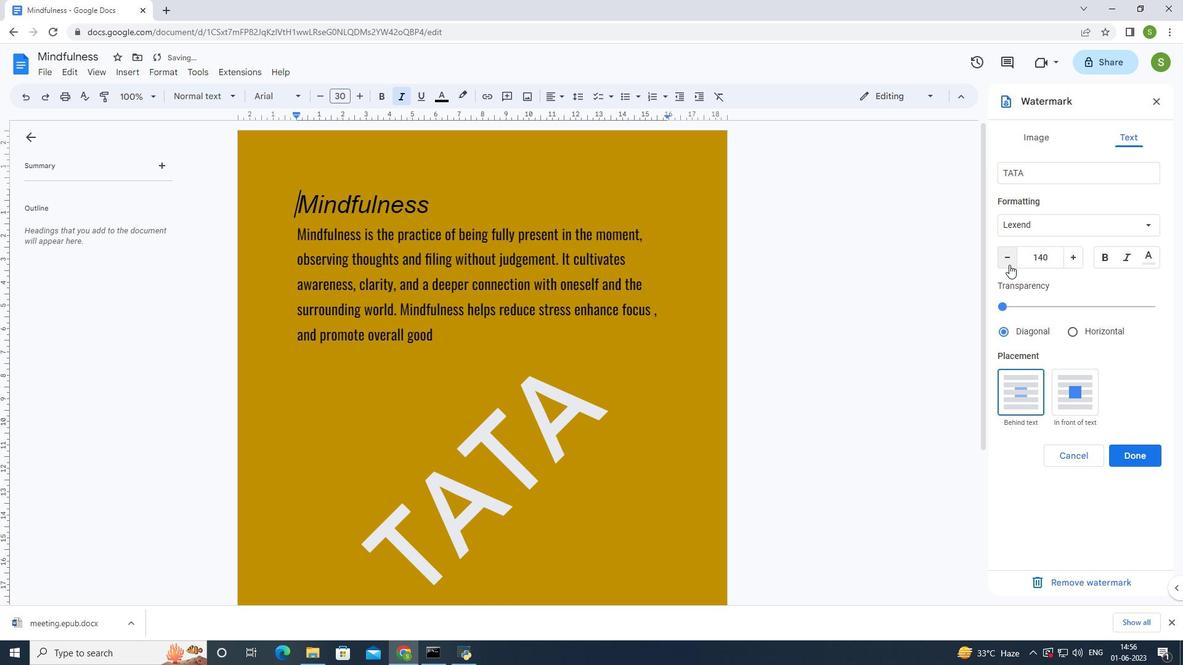 
Action: Mouse pressed left at (1009, 264)
Screenshot: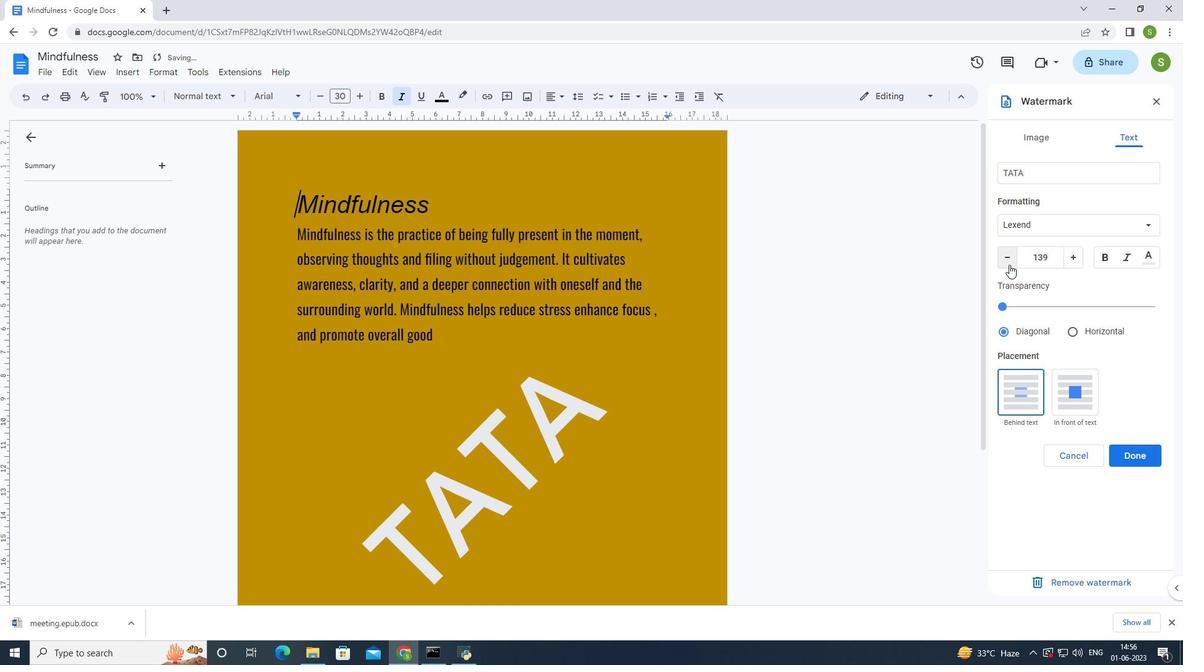 
Action: Mouse pressed left at (1009, 264)
Screenshot: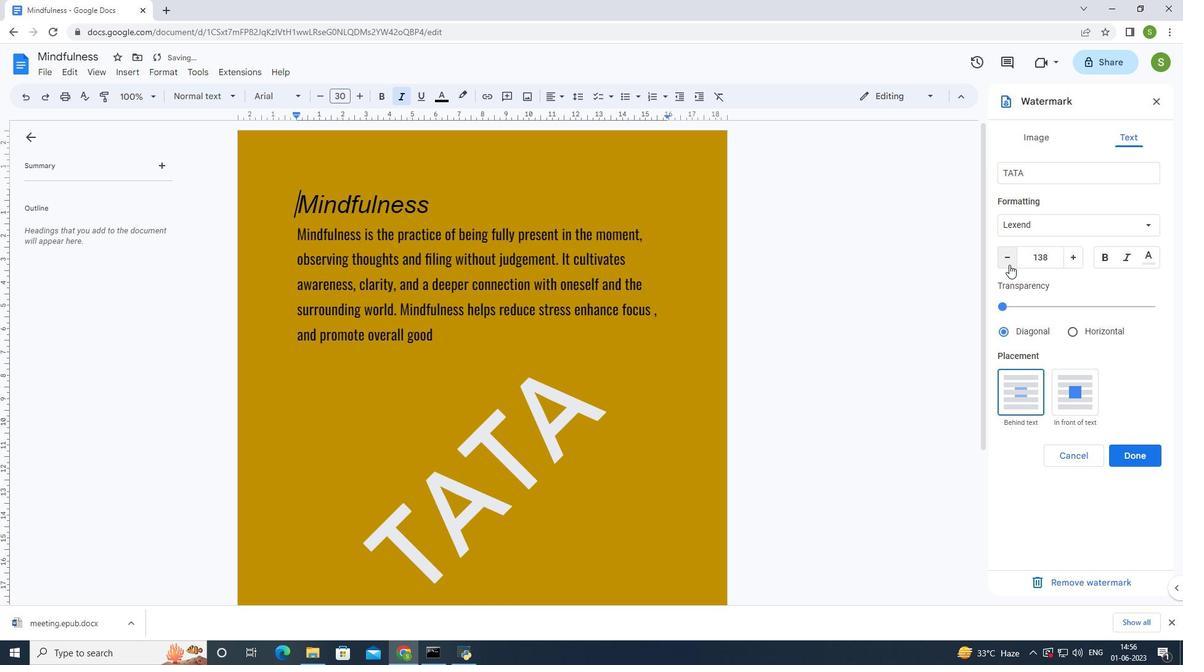 
Action: Mouse pressed left at (1009, 264)
Screenshot: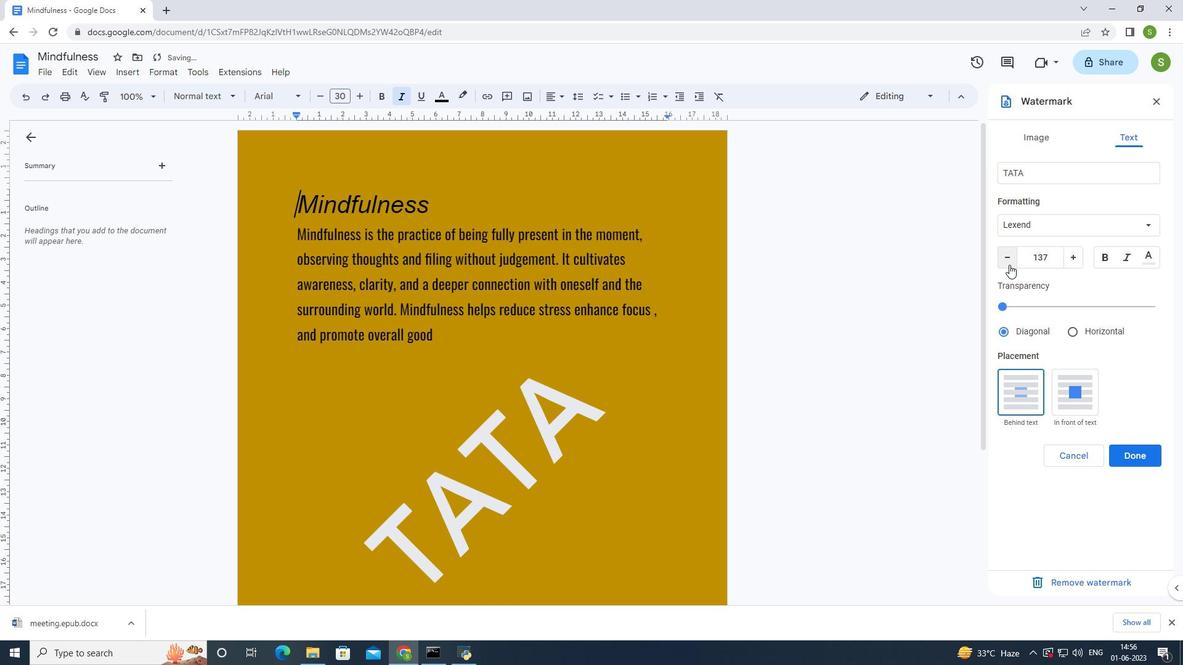 
Action: Mouse pressed left at (1009, 264)
Screenshot: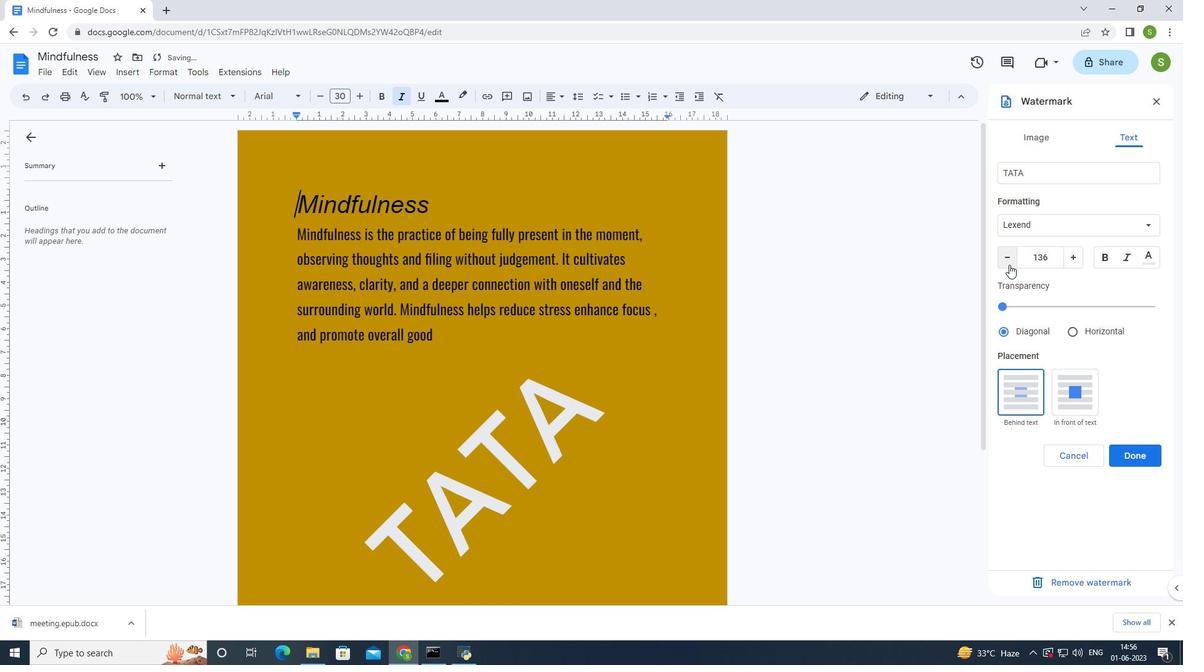 
Action: Mouse pressed left at (1009, 264)
Screenshot: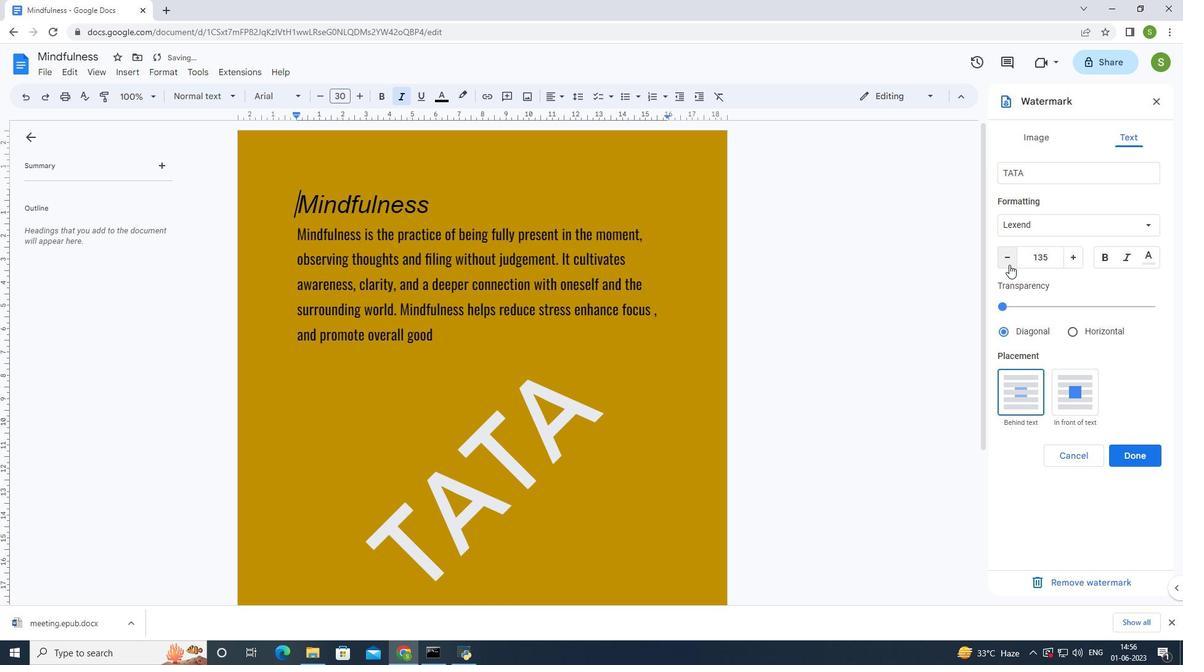 
Action: Mouse pressed left at (1009, 264)
Screenshot: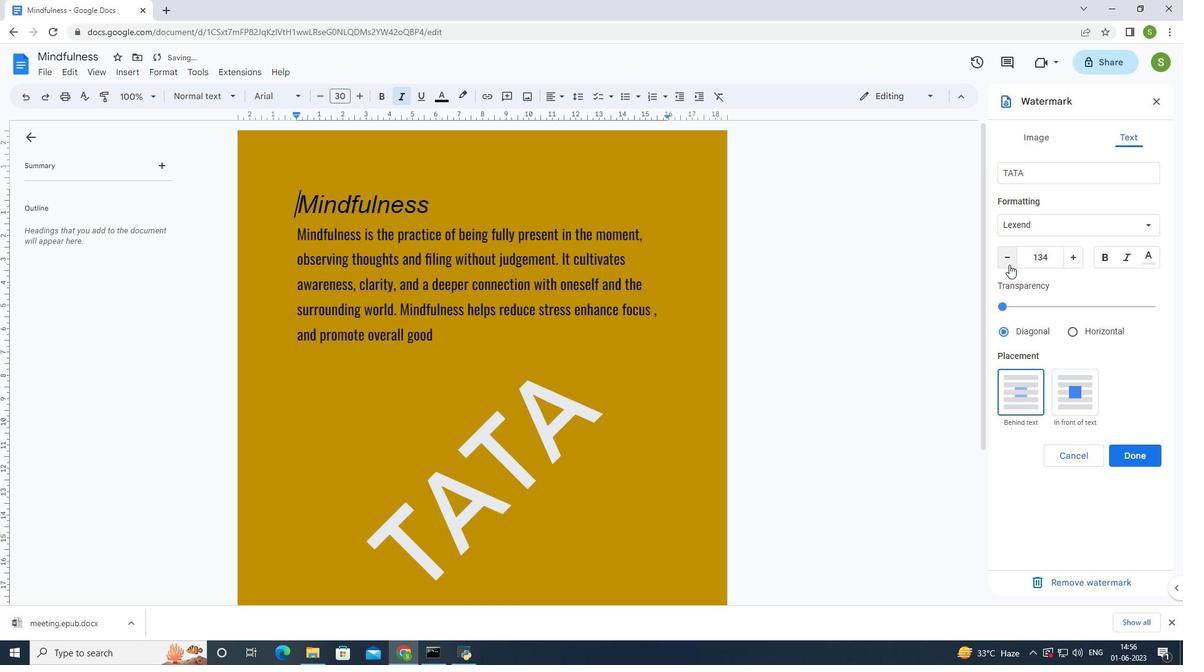 
Action: Mouse pressed left at (1009, 264)
Screenshot: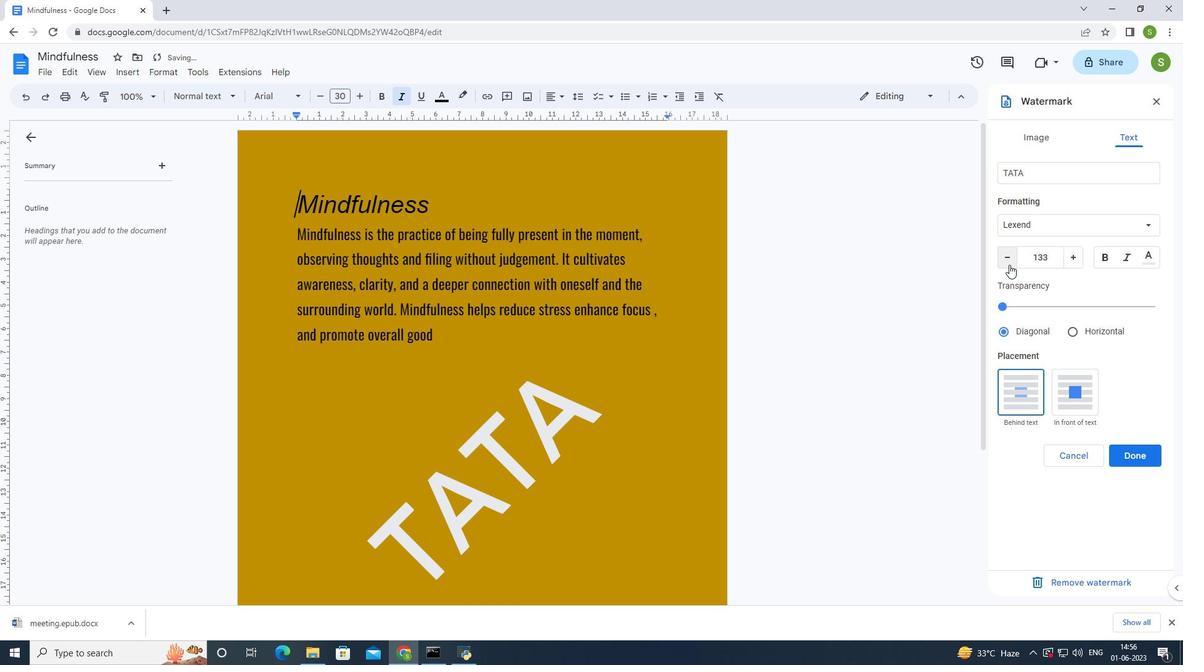 
Action: Mouse pressed left at (1009, 264)
Screenshot: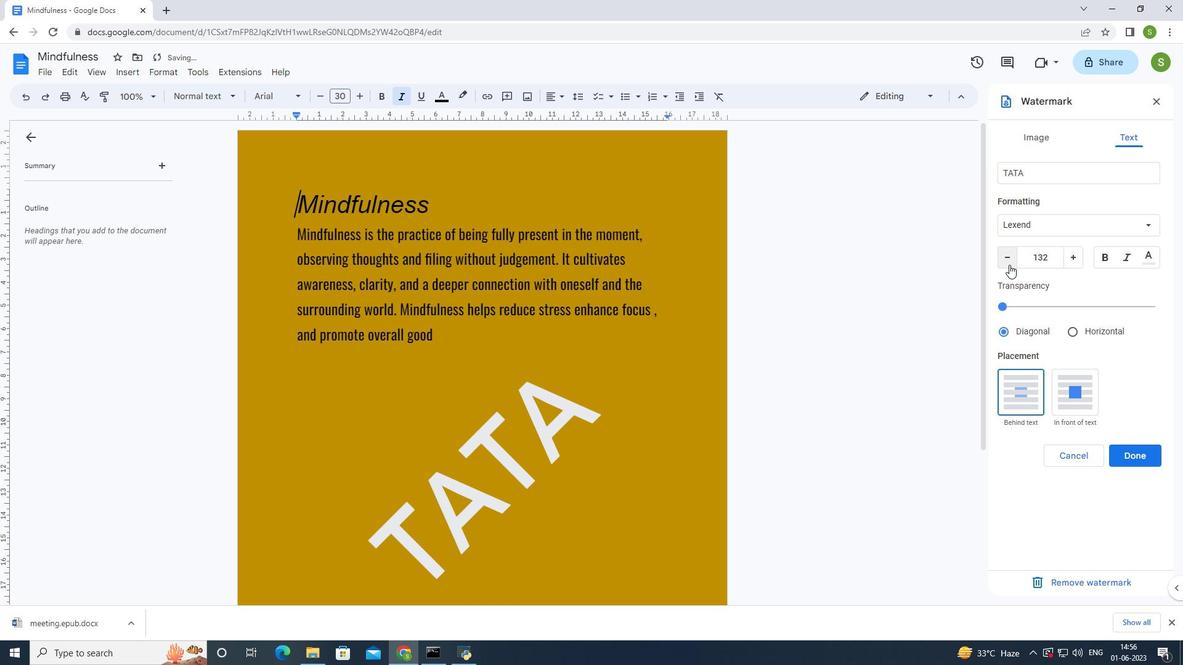 
Action: Mouse pressed left at (1009, 264)
Screenshot: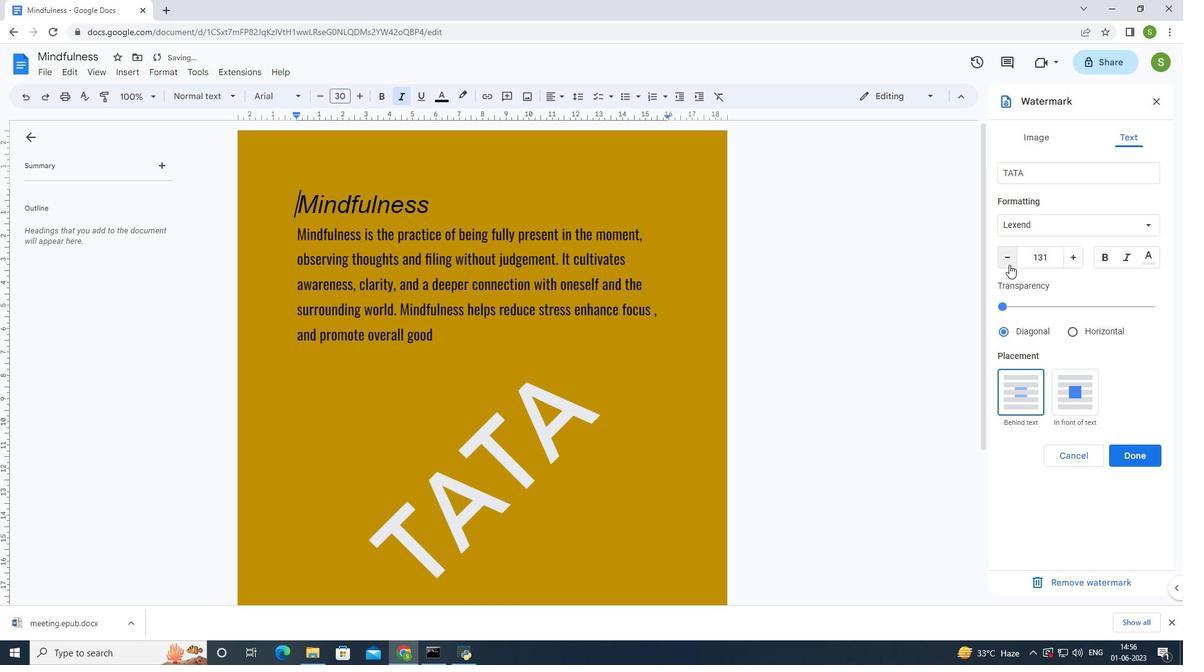 
Action: Mouse pressed left at (1009, 264)
Screenshot: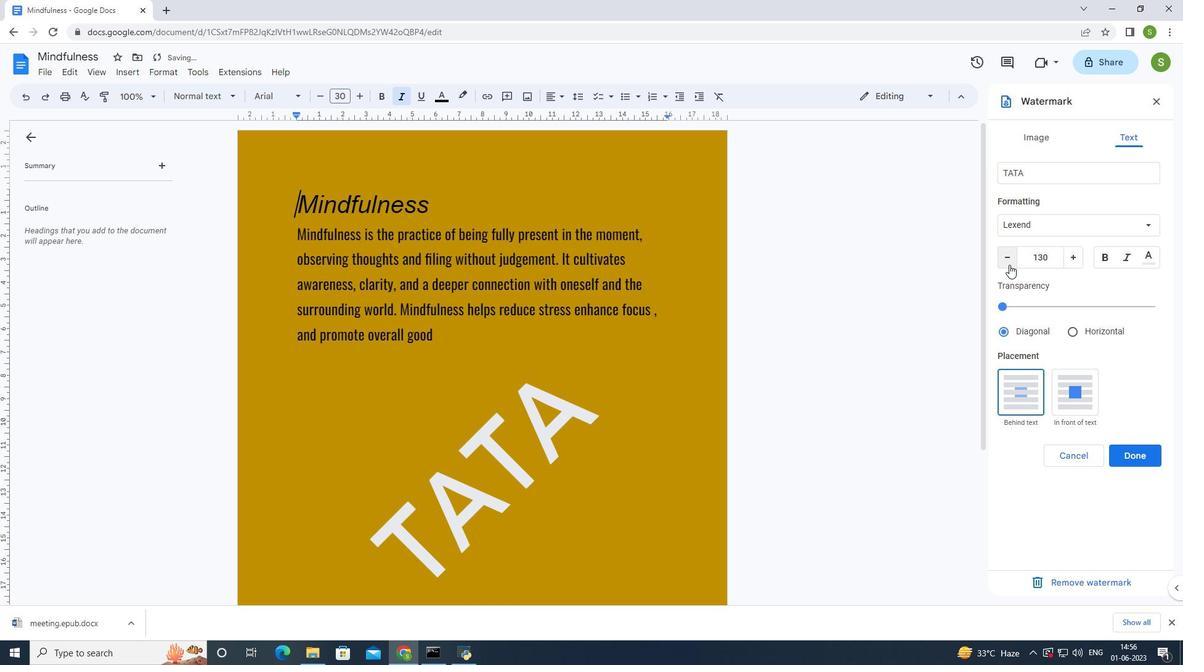 
Action: Mouse pressed left at (1009, 264)
Screenshot: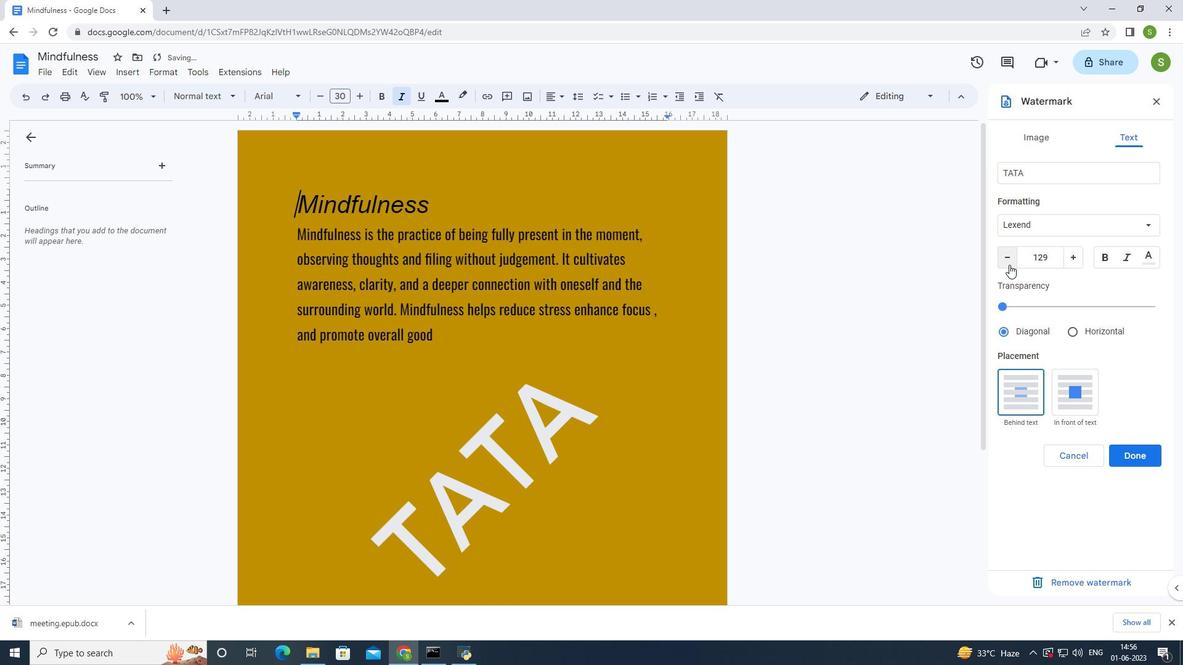 
Action: Mouse pressed left at (1009, 264)
Screenshot: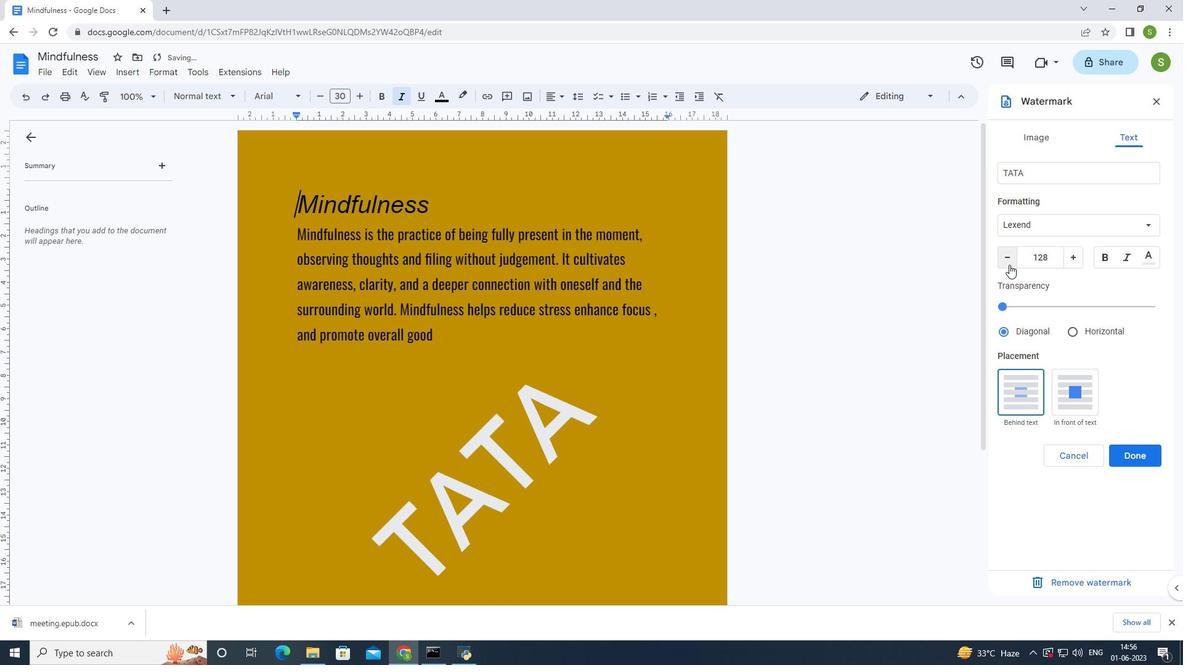
Action: Mouse pressed left at (1009, 264)
Screenshot: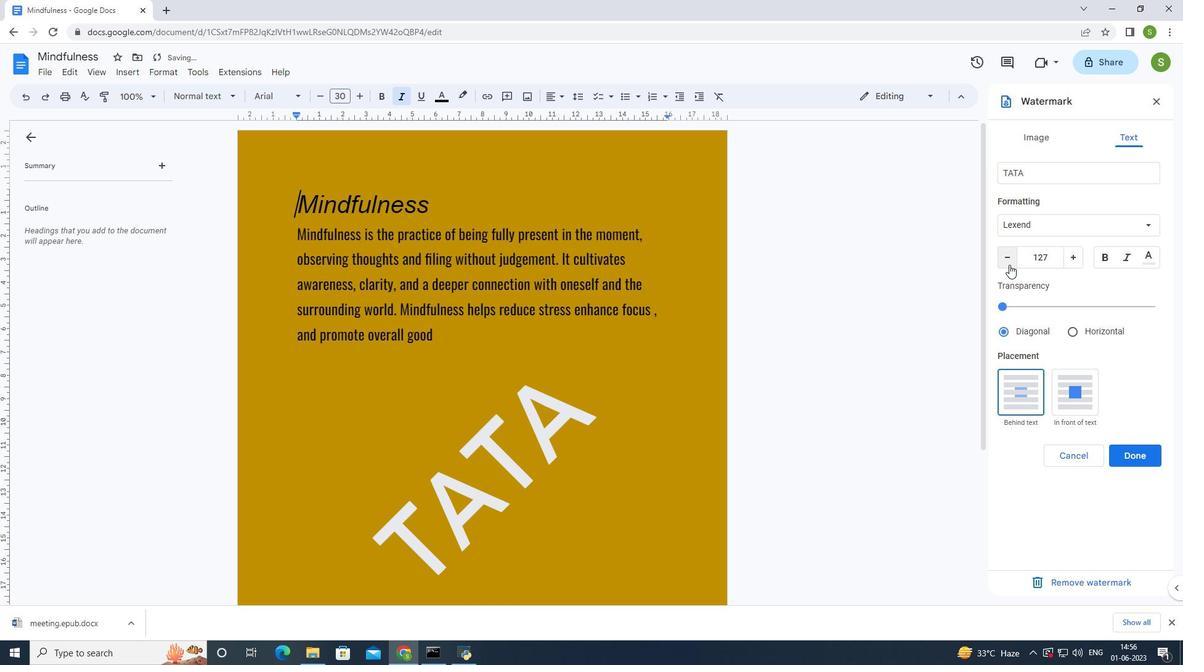 
Action: Mouse pressed left at (1009, 264)
Screenshot: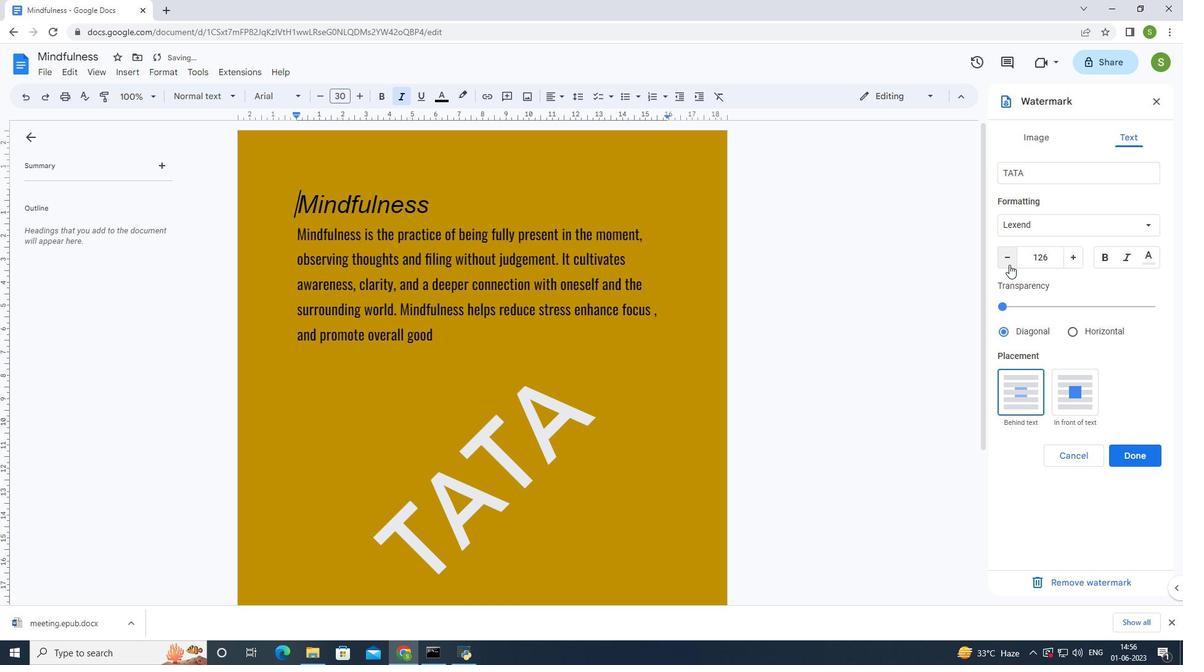 
Action: Mouse pressed left at (1009, 264)
Screenshot: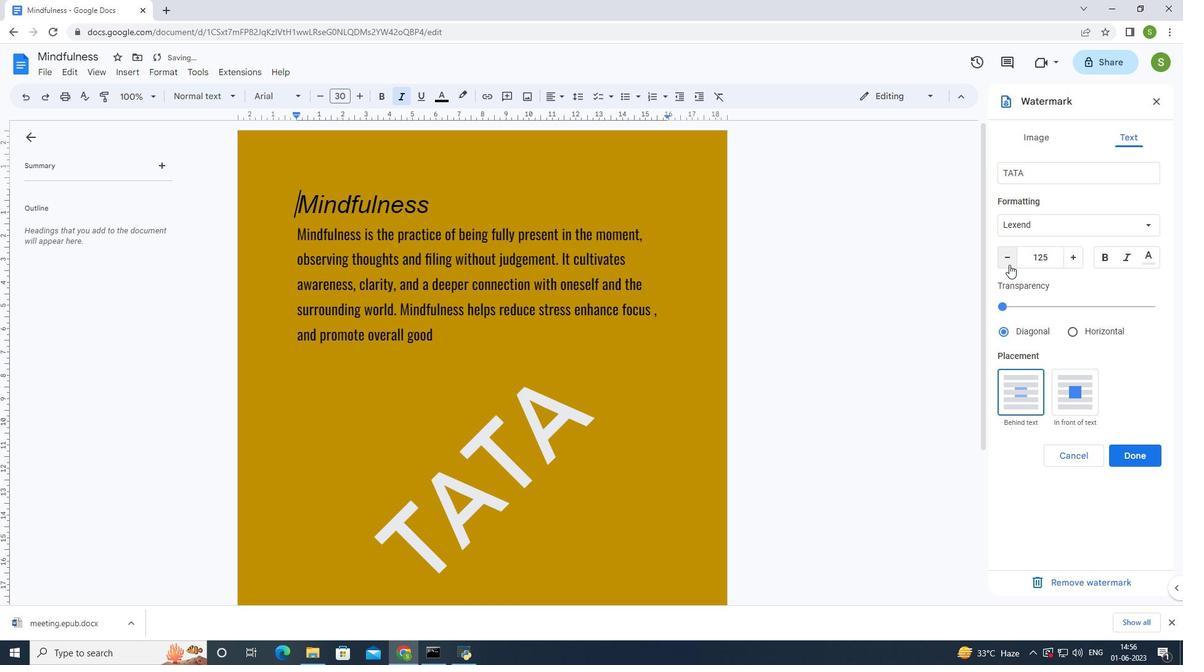 
Action: Mouse pressed left at (1009, 264)
Screenshot: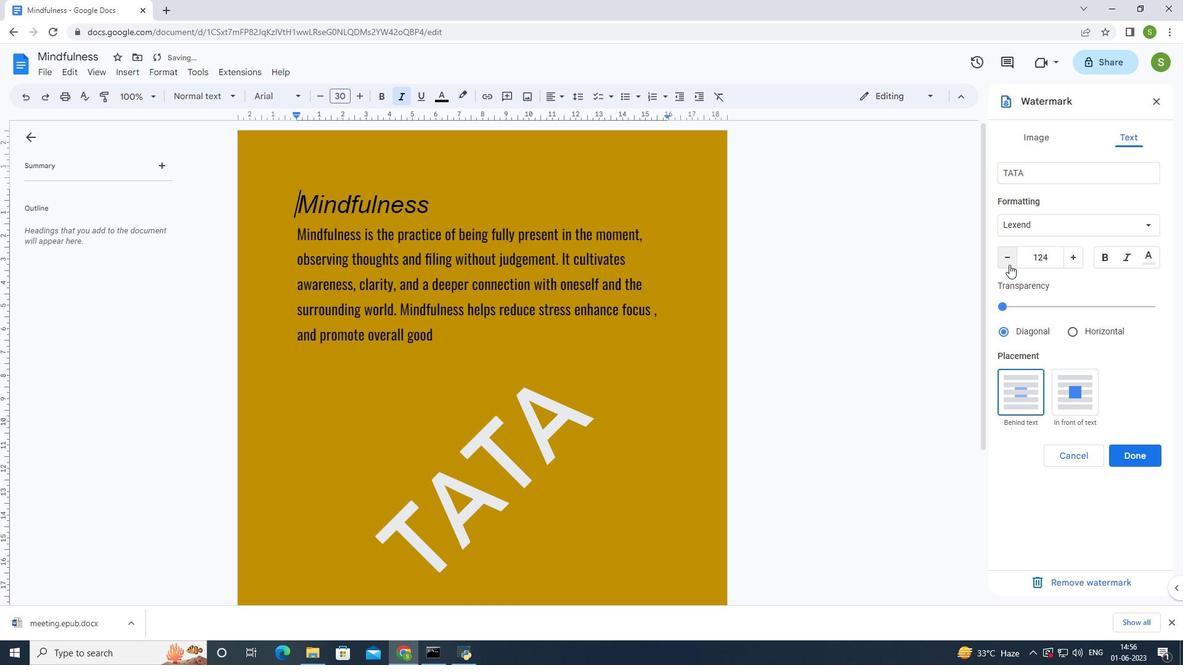 
Action: Mouse pressed left at (1009, 264)
Screenshot: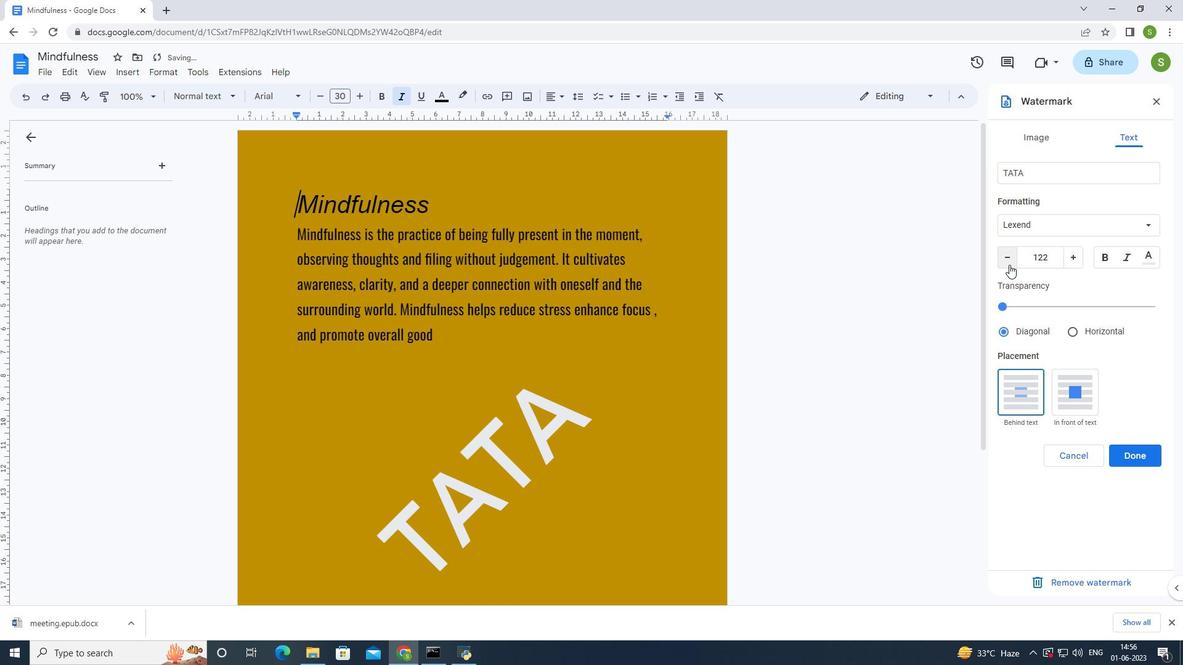 
Action: Mouse pressed left at (1009, 264)
Screenshot: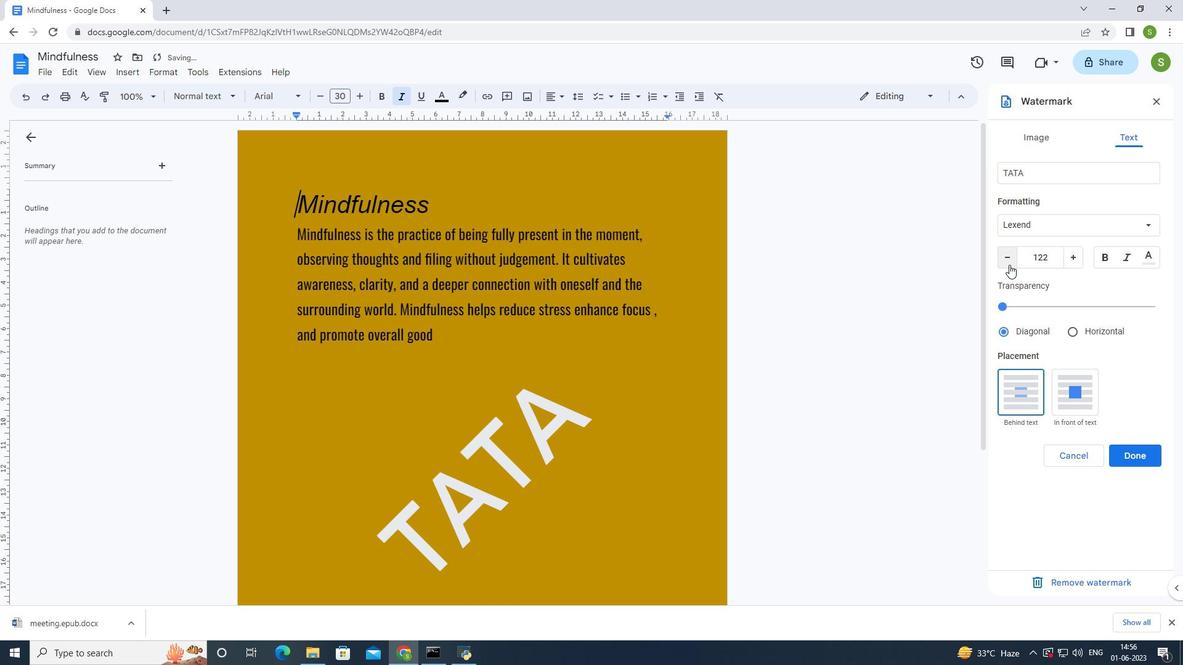 
Action: Mouse pressed left at (1009, 264)
Screenshot: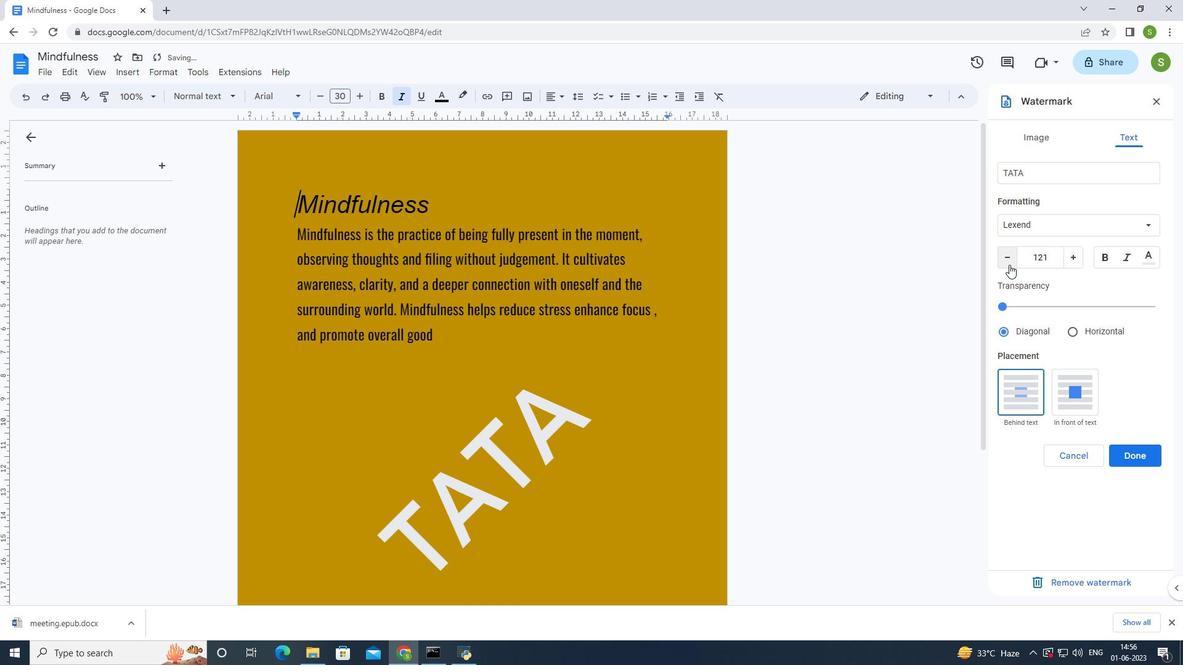 
Action: Mouse pressed left at (1009, 264)
Screenshot: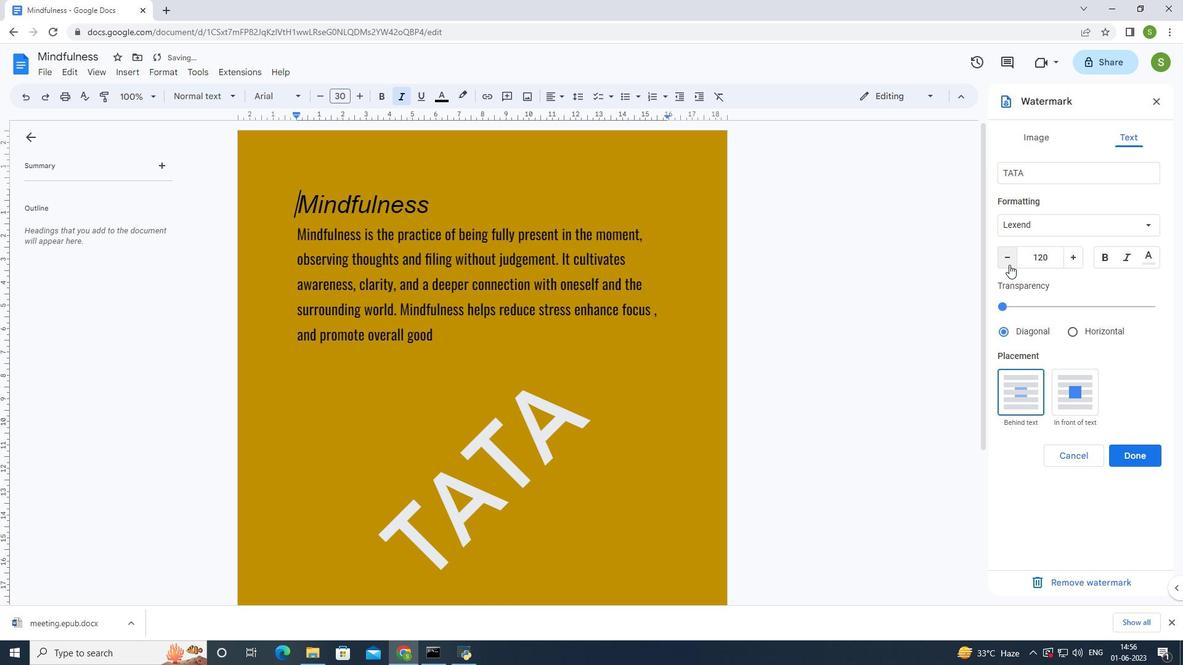 
Action: Mouse pressed left at (1009, 264)
Screenshot: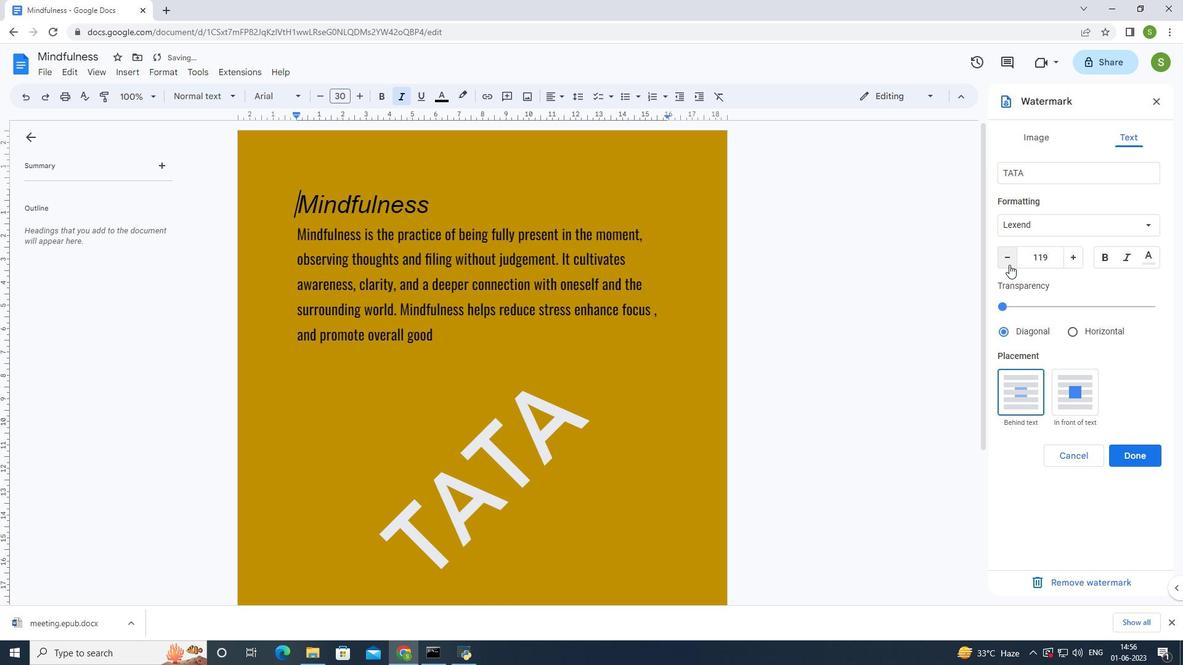 
Action: Mouse pressed left at (1009, 264)
Screenshot: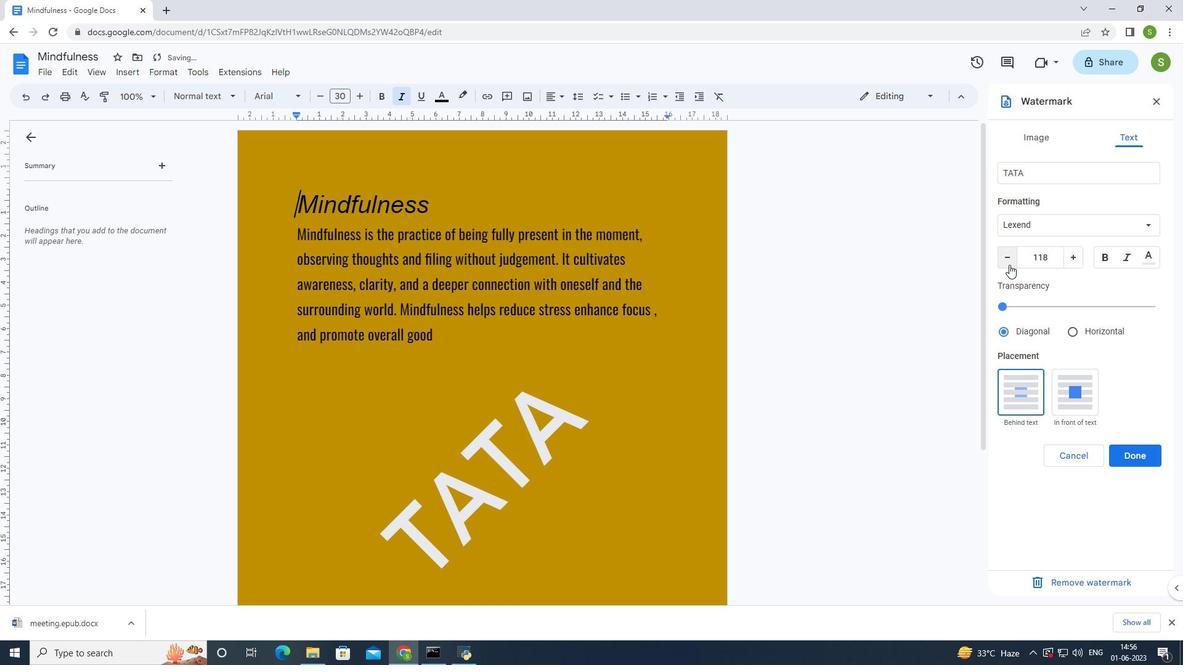 
Action: Mouse pressed left at (1009, 264)
Screenshot: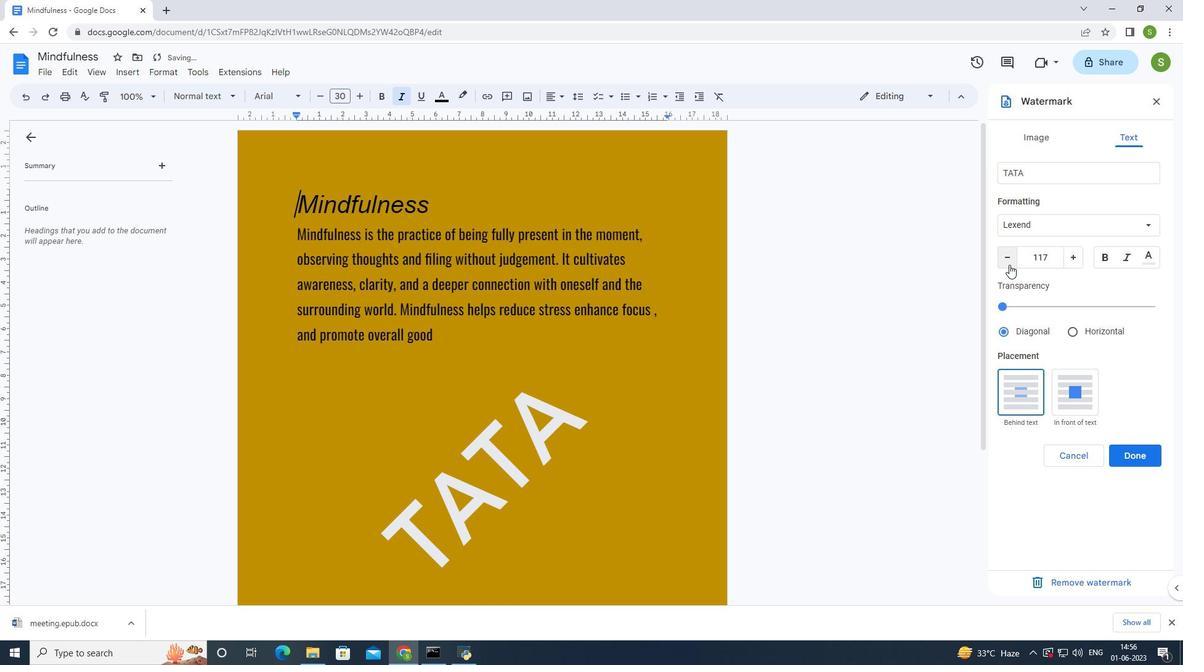 
Action: Mouse pressed left at (1009, 264)
Screenshot: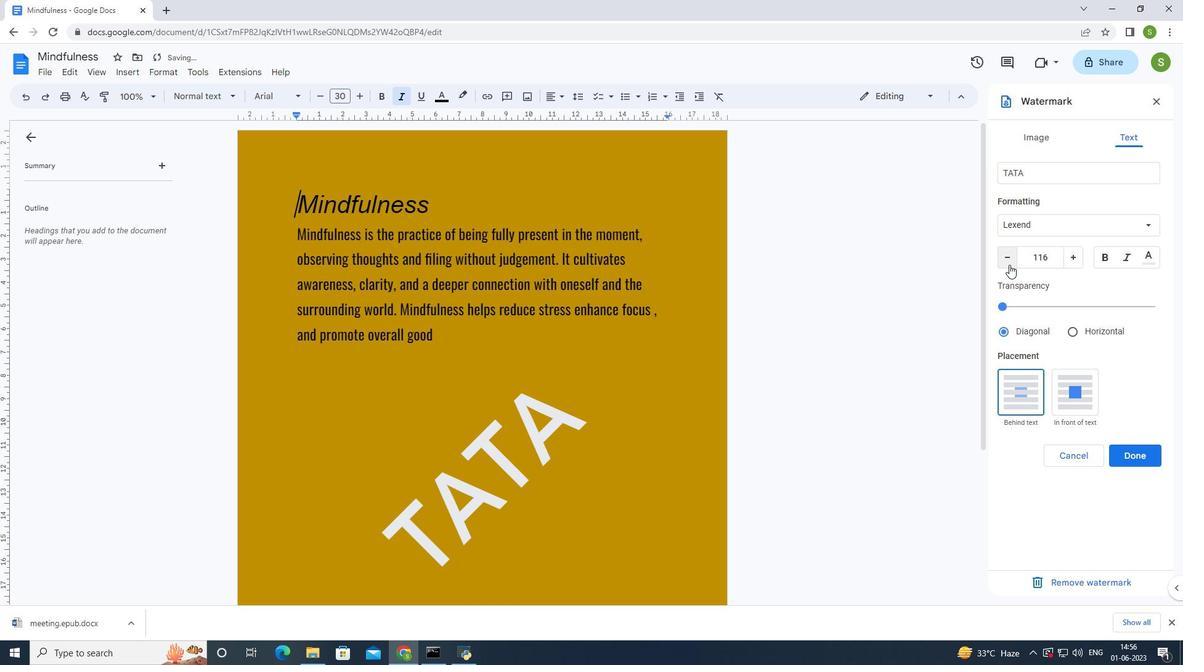 
Action: Mouse pressed left at (1009, 264)
Screenshot: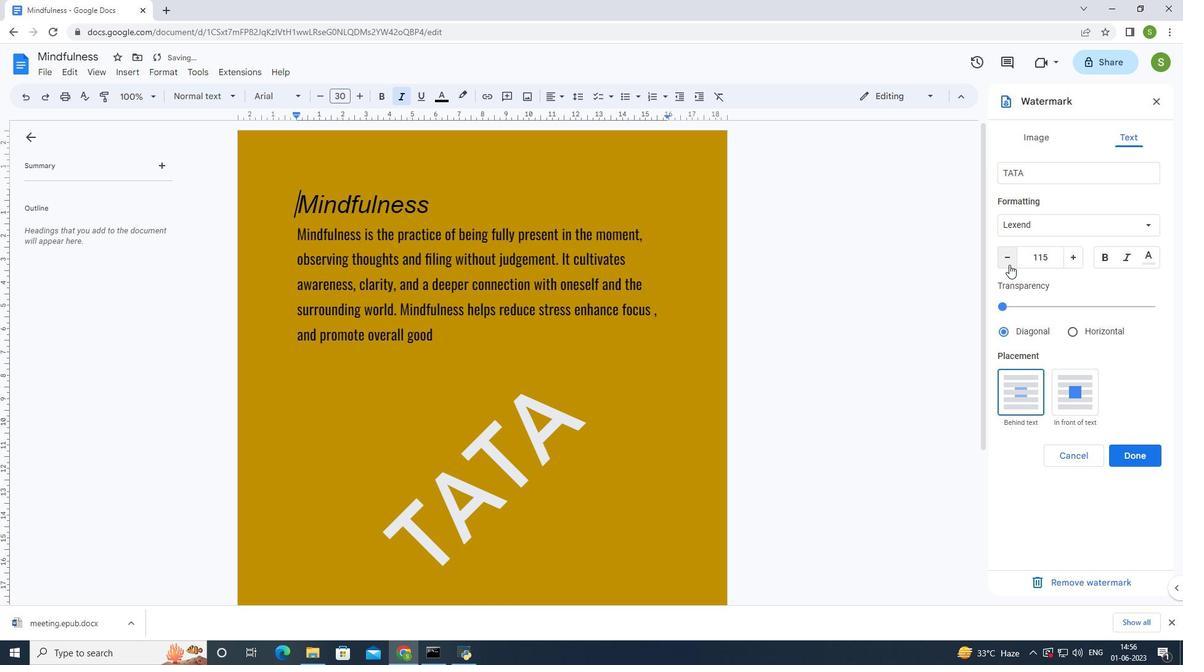 
Action: Mouse pressed left at (1009, 264)
Screenshot: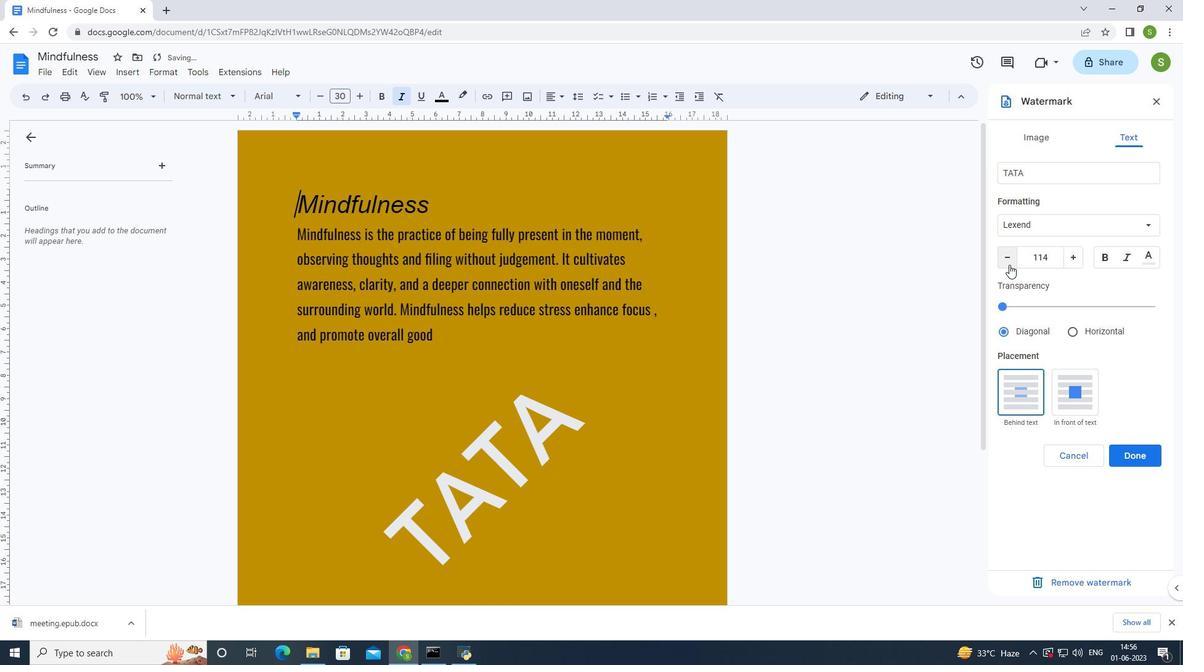 
Action: Mouse pressed left at (1009, 264)
Screenshot: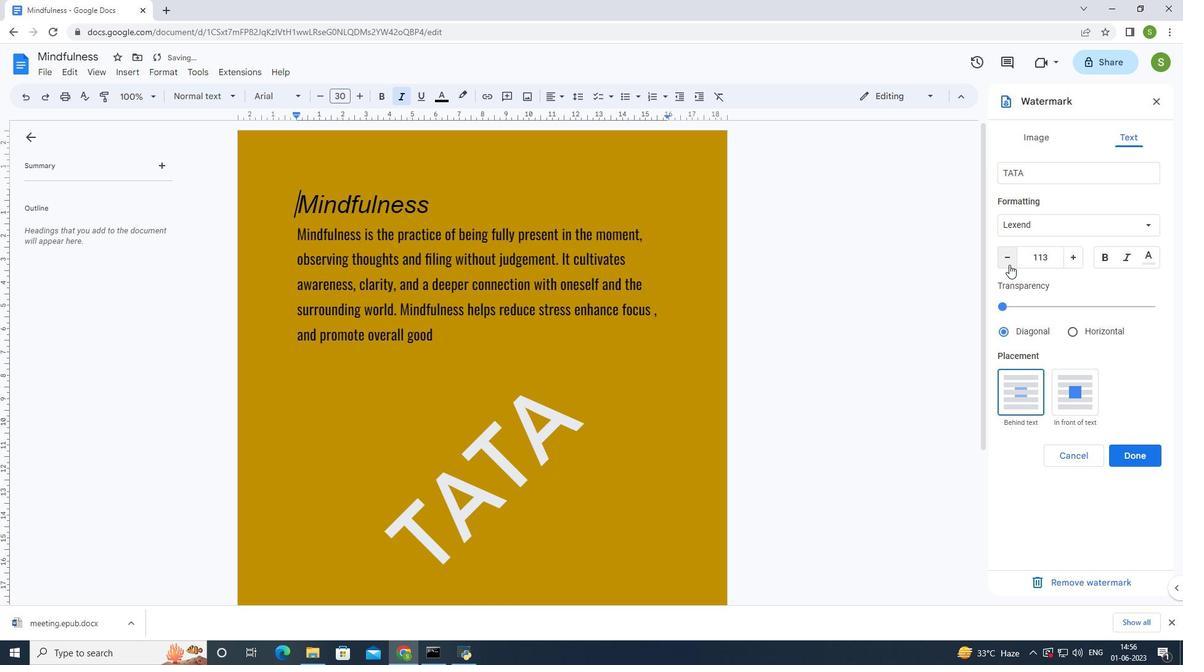 
Action: Mouse moved to (1070, 263)
Screenshot: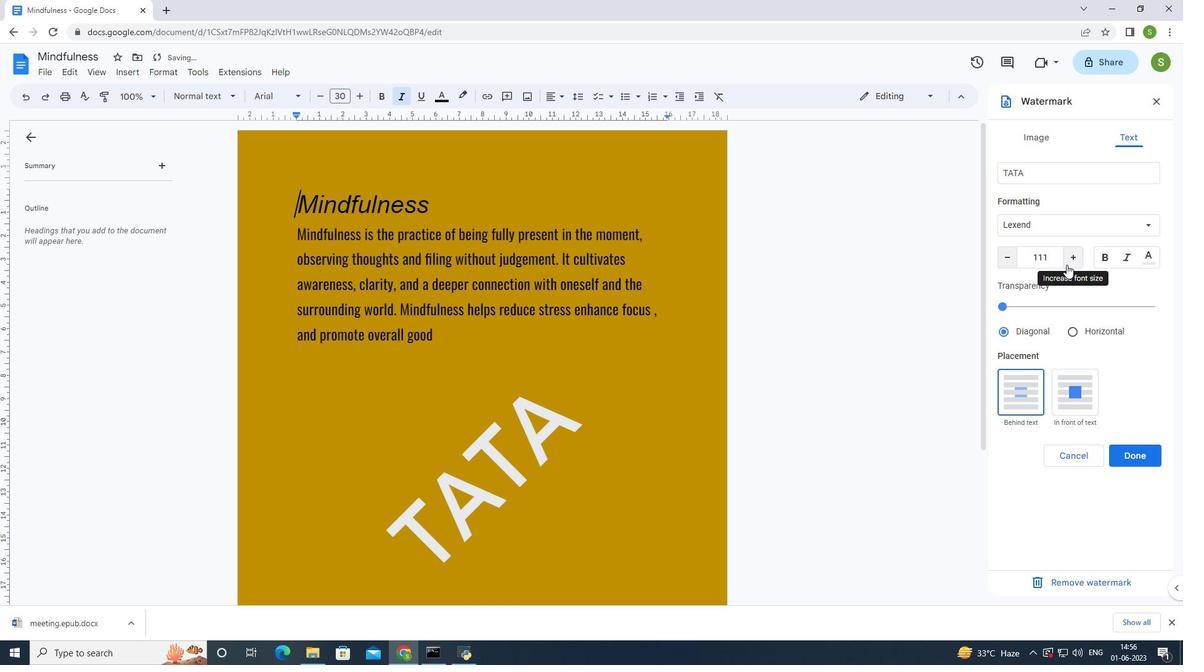 
Action: Mouse pressed left at (1070, 263)
Screenshot: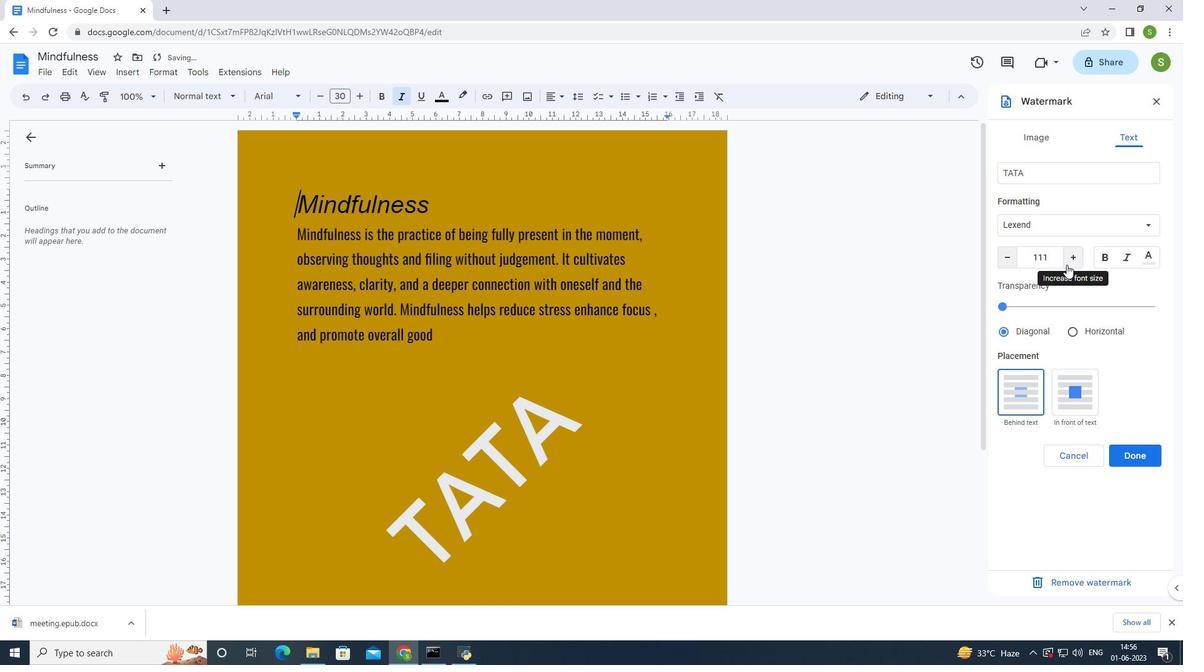 
Action: Mouse pressed left at (1070, 263)
Screenshot: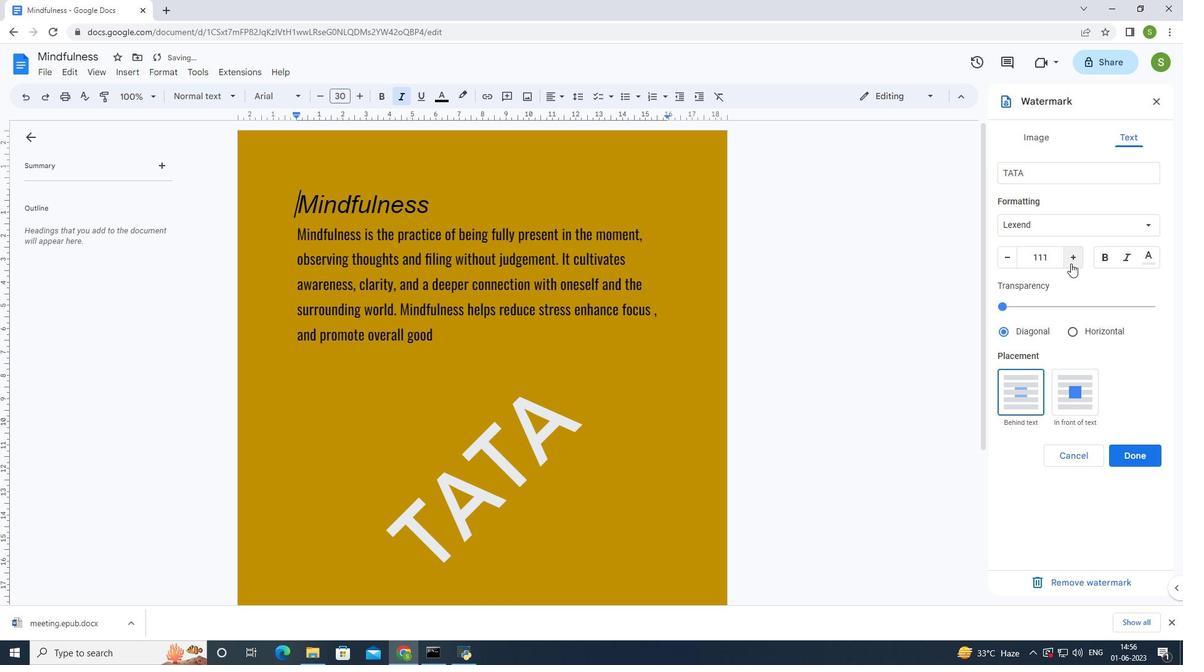 
Action: Mouse moved to (1074, 329)
Screenshot: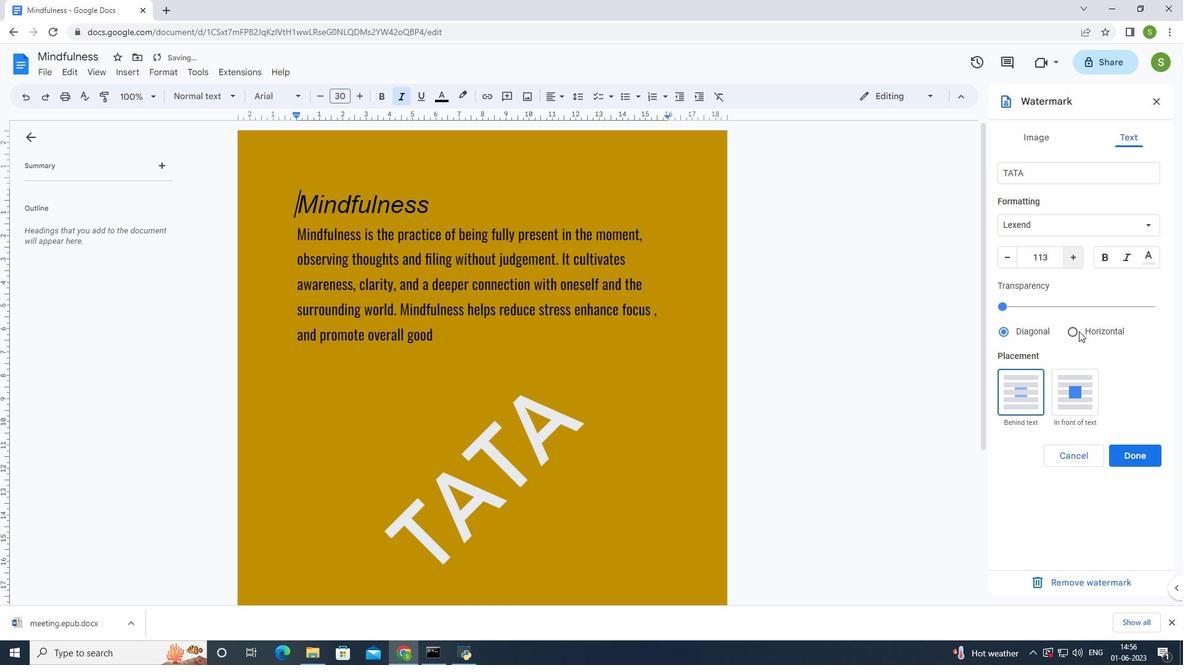 
Action: Mouse pressed left at (1074, 329)
Screenshot: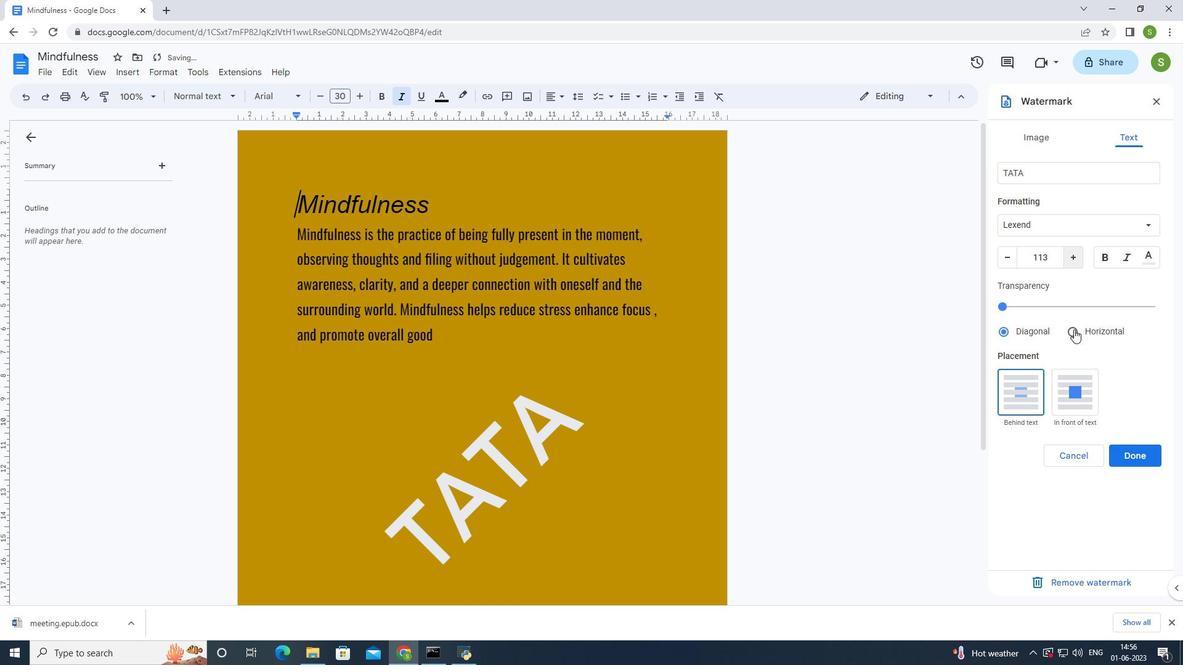 
Action: Mouse moved to (1129, 456)
Screenshot: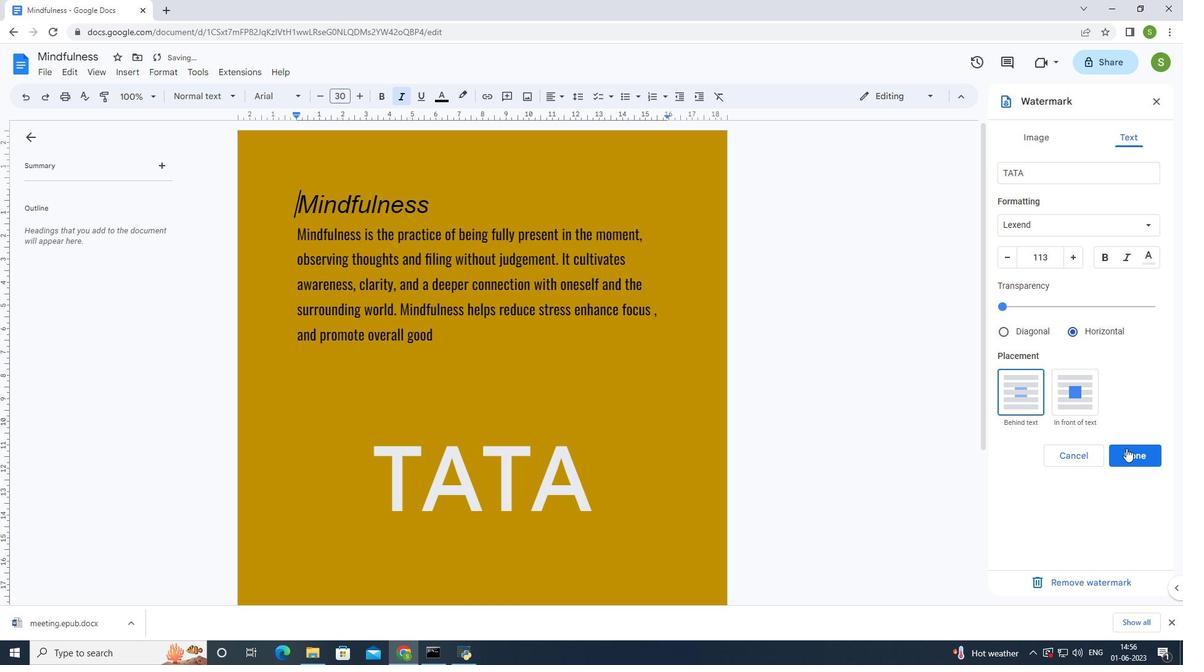 
Action: Mouse pressed left at (1129, 456)
Screenshot: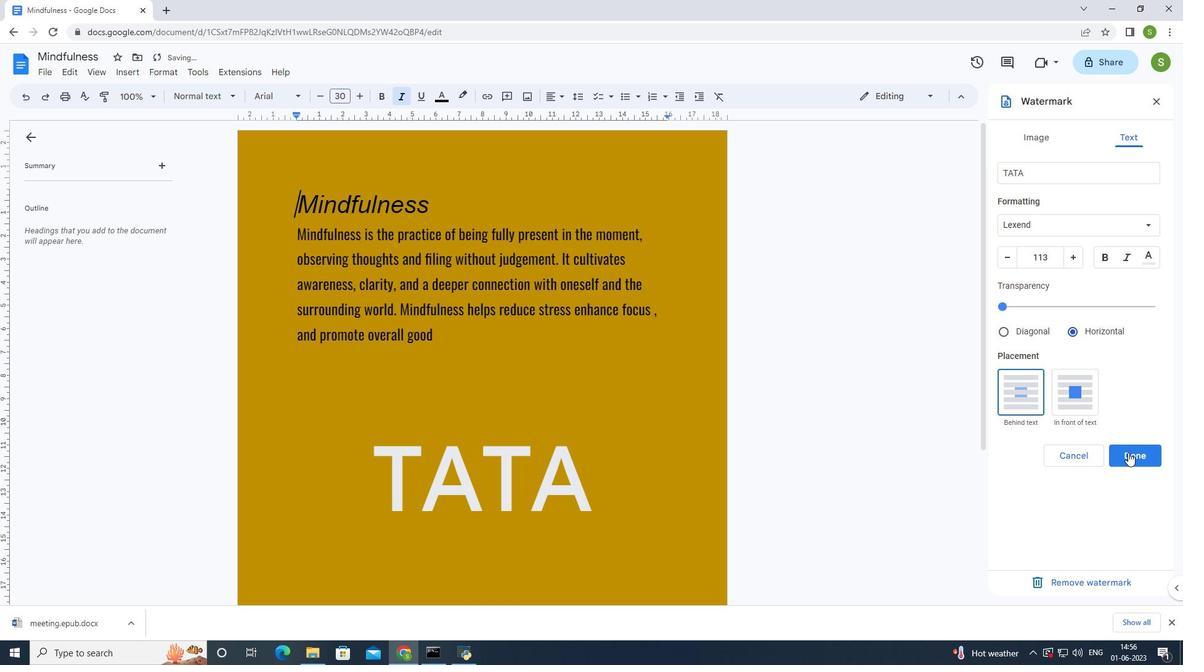 
Action: Mouse moved to (555, 308)
Screenshot: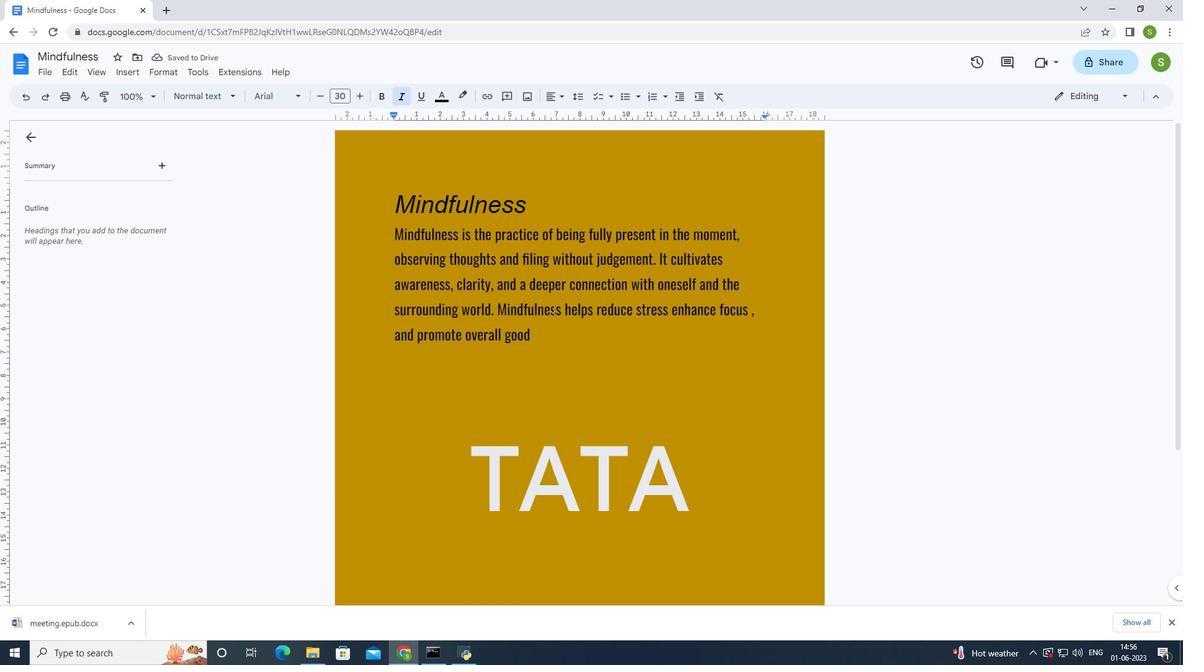 
